 Task: Look for space in Fort Bragg, United States from 26th August, 2023 to 10th September, 2023 for 6 adults, 2 children in price range Rs.10000 to Rs.15000. Place can be entire place or shared room with 6 bedrooms having 6 beds and 6 bathrooms. Property type can be house, flat, guest house. Amenities needed are: wifi, TV, free parkinig on premises, gym, breakfast. Booking option can be shelf check-in. Required host language is English.
Action: Mouse moved to (516, 120)
Screenshot: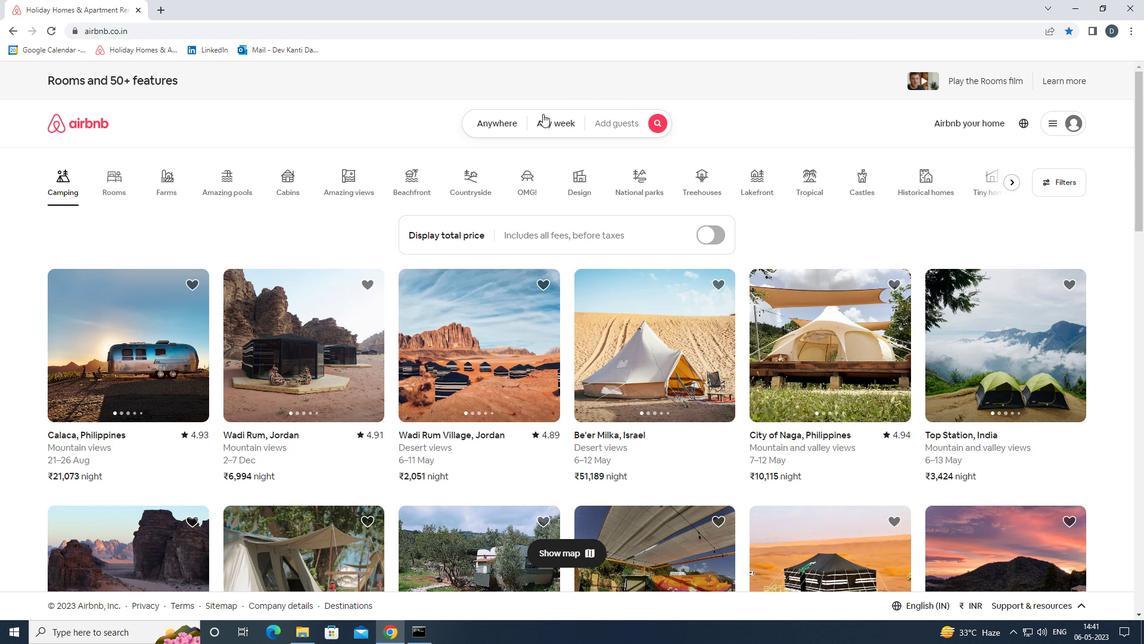 
Action: Mouse pressed left at (516, 120)
Screenshot: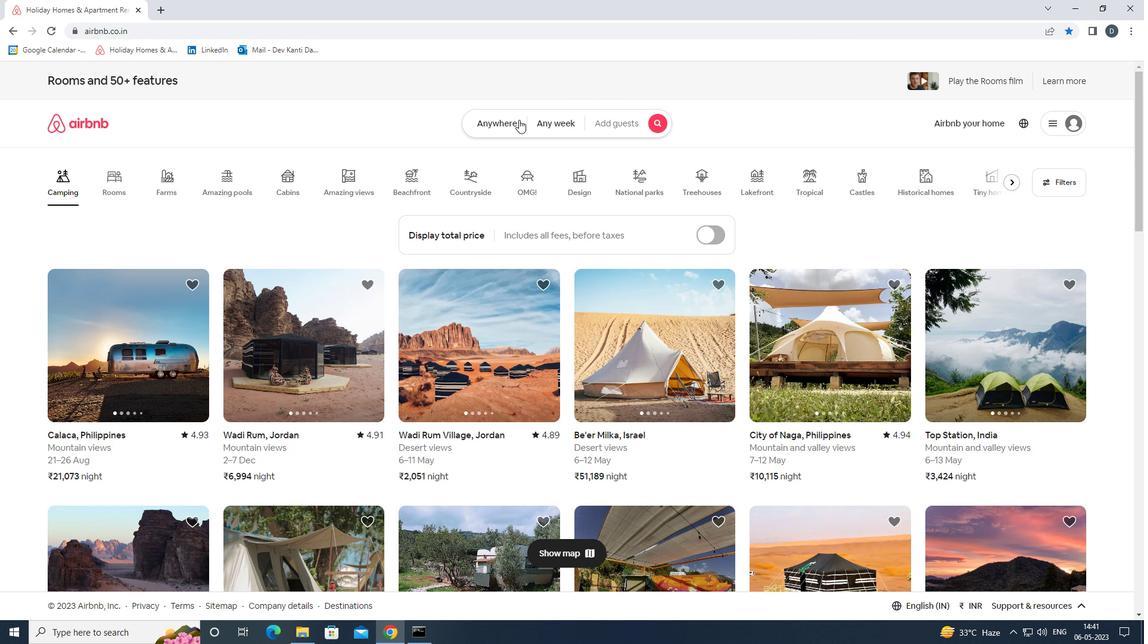 
Action: Mouse moved to (478, 170)
Screenshot: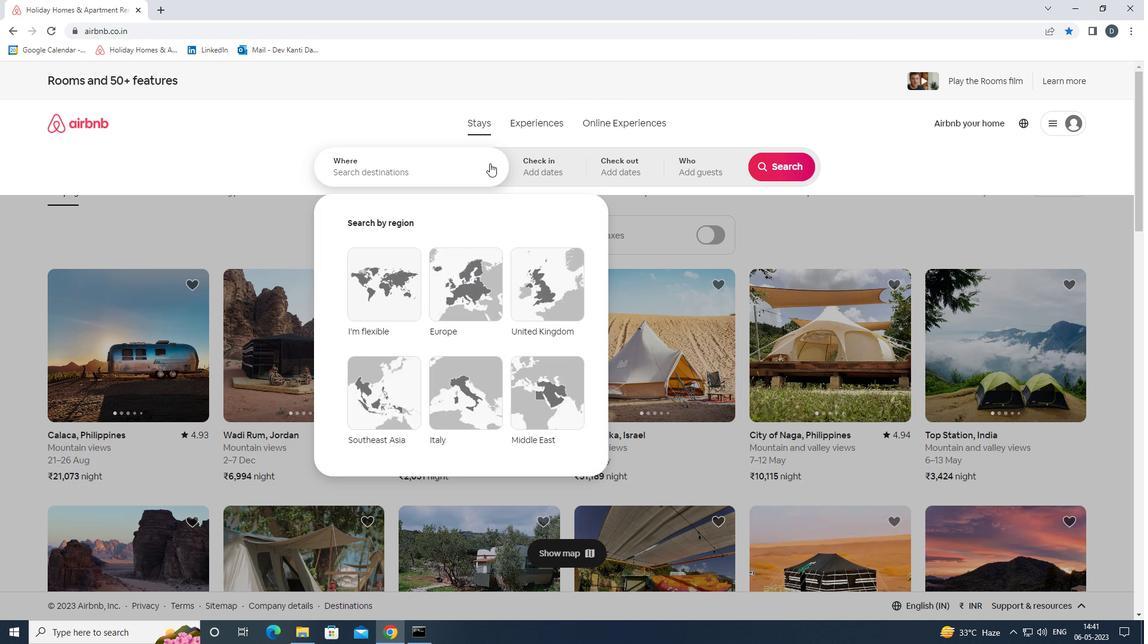 
Action: Mouse pressed left at (478, 170)
Screenshot: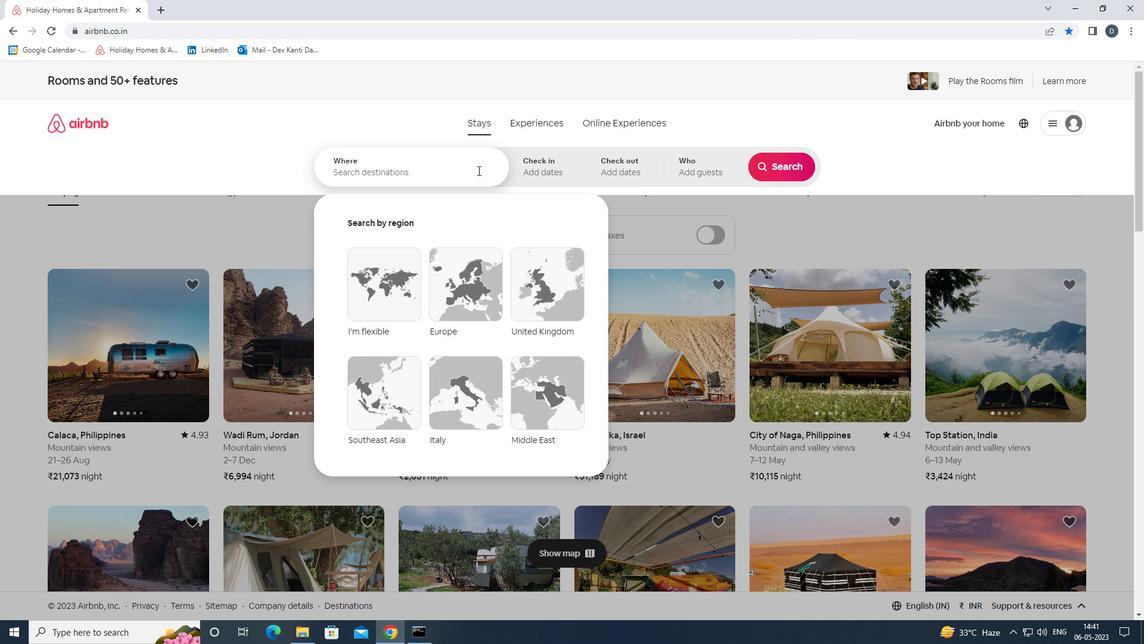 
Action: Mouse moved to (475, 171)
Screenshot: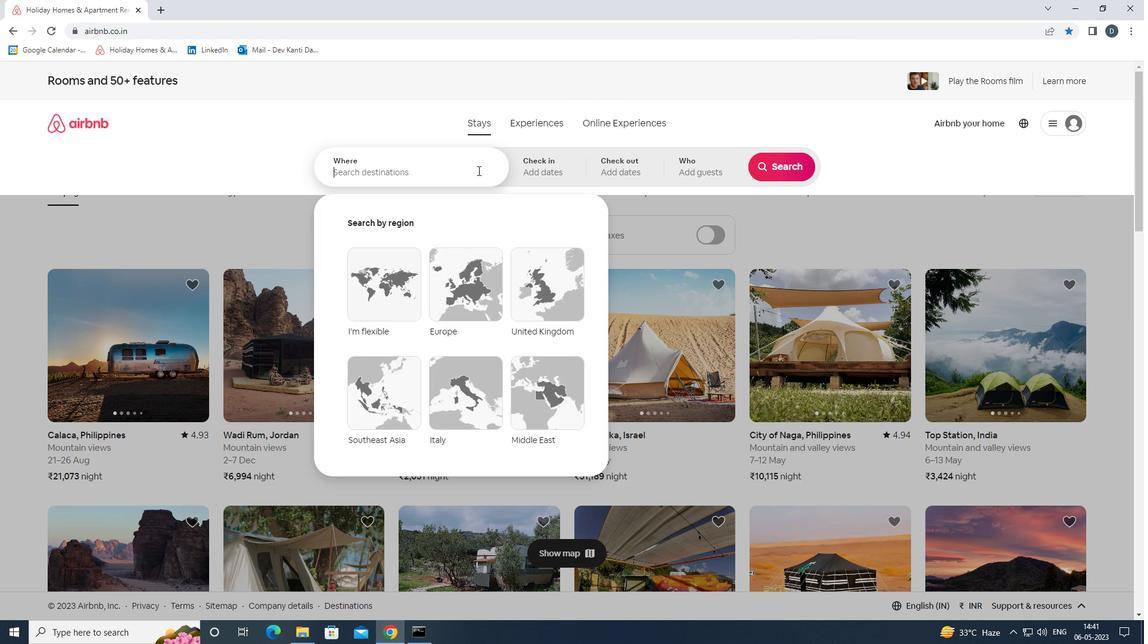 
Action: Key pressed <Key.shift><Key.shift>FORT<Key.space><Key.shift><Key.shift>BRAGG,<Key.shift>UNIVE<Key.backspace><Key.backspace>TED<Key.space><Key.shift><Key.shift><Key.shift><Key.shift><Key.shift><Key.shift><Key.shift><Key.shift><Key.shift><Key.shift><Key.shift><Key.shift><Key.shift><Key.shift><Key.shift><Key.shift><Key.shift><Key.shift><Key.shift><Key.shift><Key.shift><Key.shift><Key.shift><Key.shift><Key.shift><Key.shift><Key.shift><Key.shift><Key.shift><Key.shift><Key.shift><Key.shift><Key.shift><Key.shift><Key.shift><Key.shift><Key.shift><Key.shift><Key.shift><Key.shift><Key.shift><Key.shift><Key.shift><Key.shift><Key.shift><Key.shift><Key.shift><Key.shift>STATES<Key.enter>
Screenshot: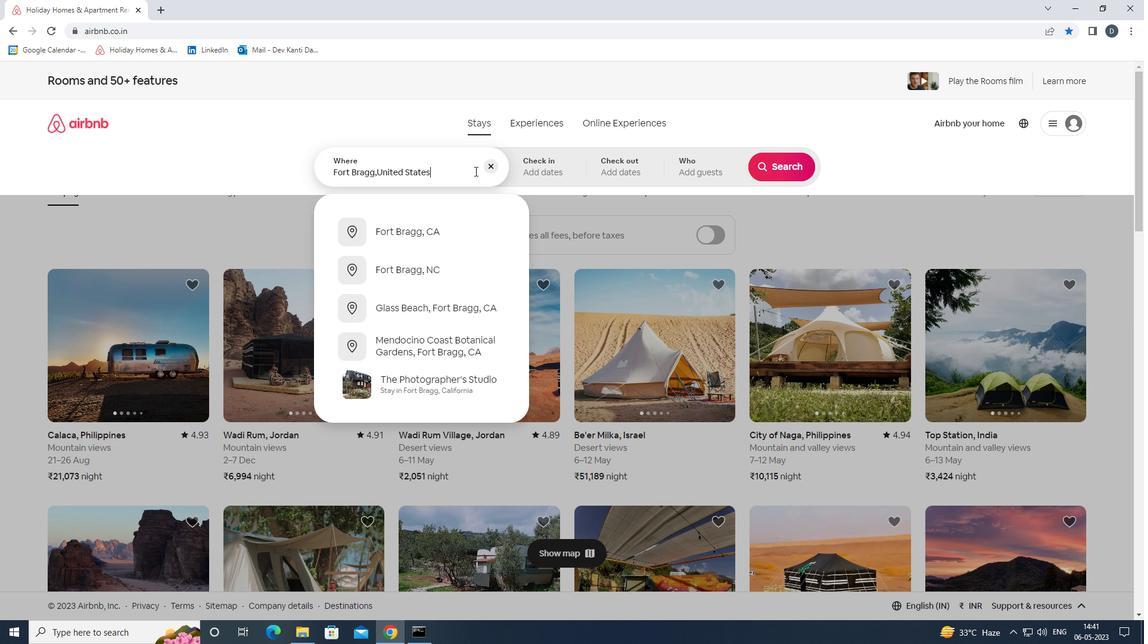 
Action: Mouse moved to (778, 258)
Screenshot: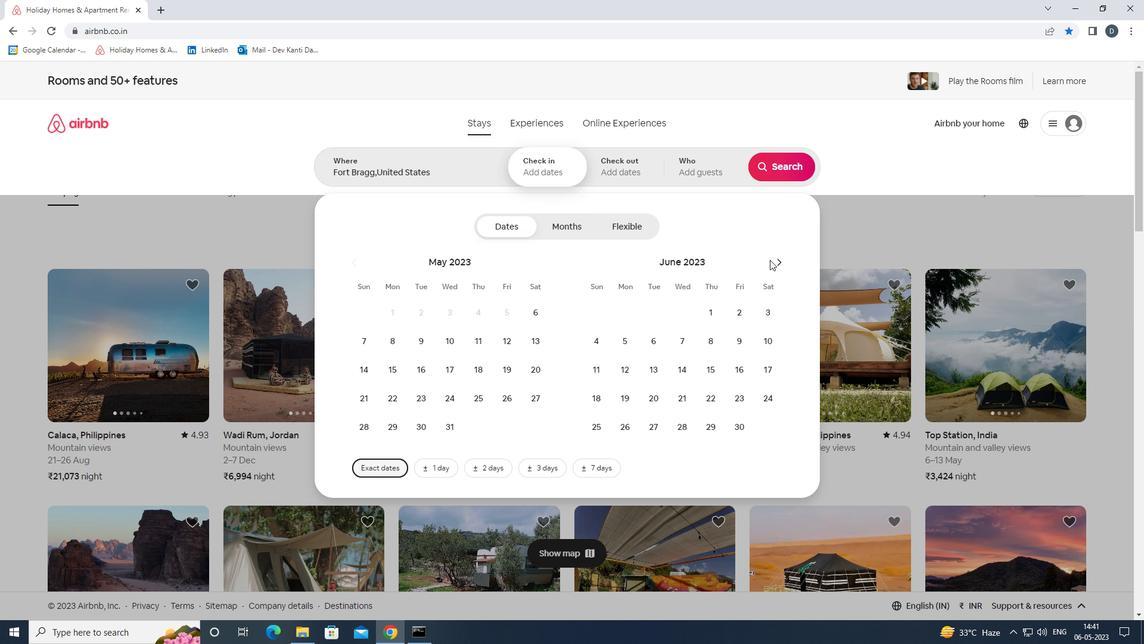 
Action: Mouse pressed left at (778, 258)
Screenshot: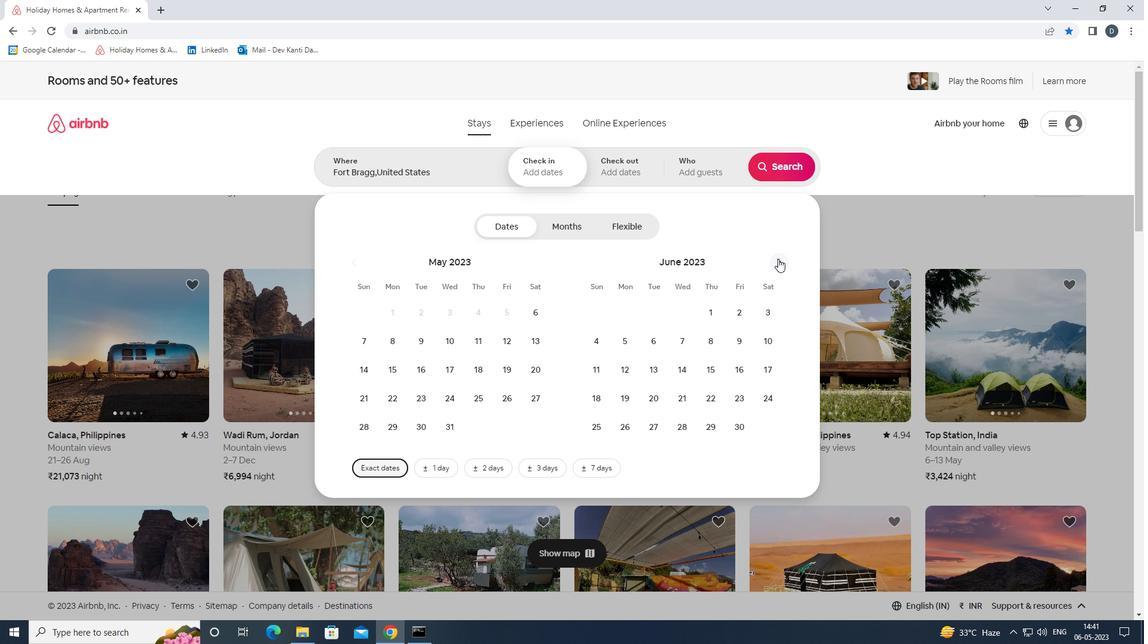 
Action: Mouse pressed left at (778, 258)
Screenshot: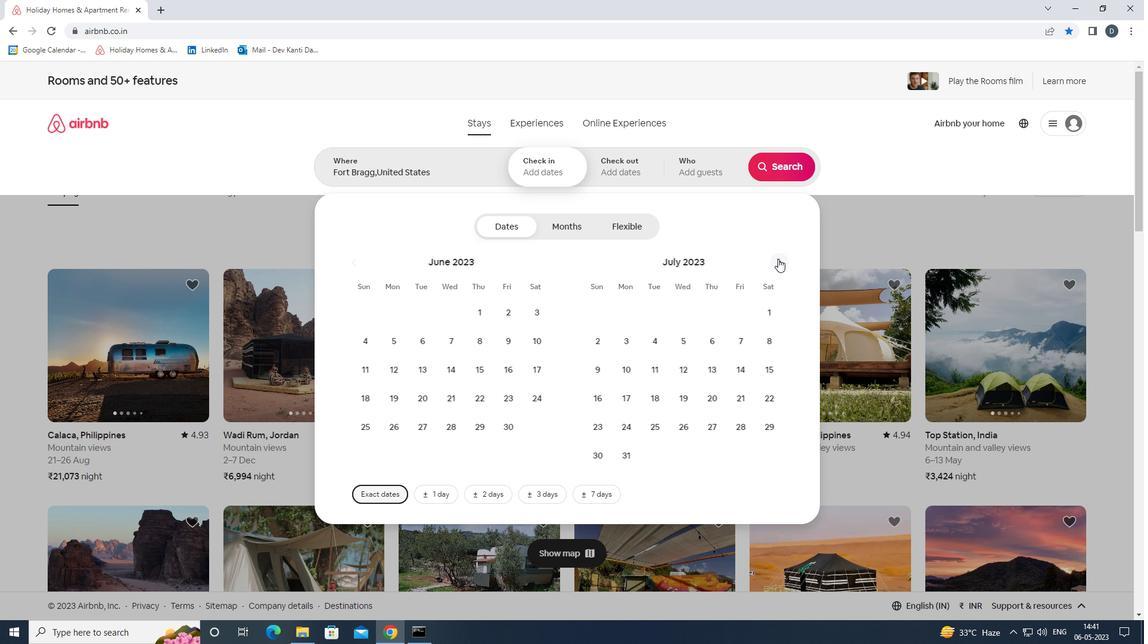 
Action: Mouse pressed left at (778, 258)
Screenshot: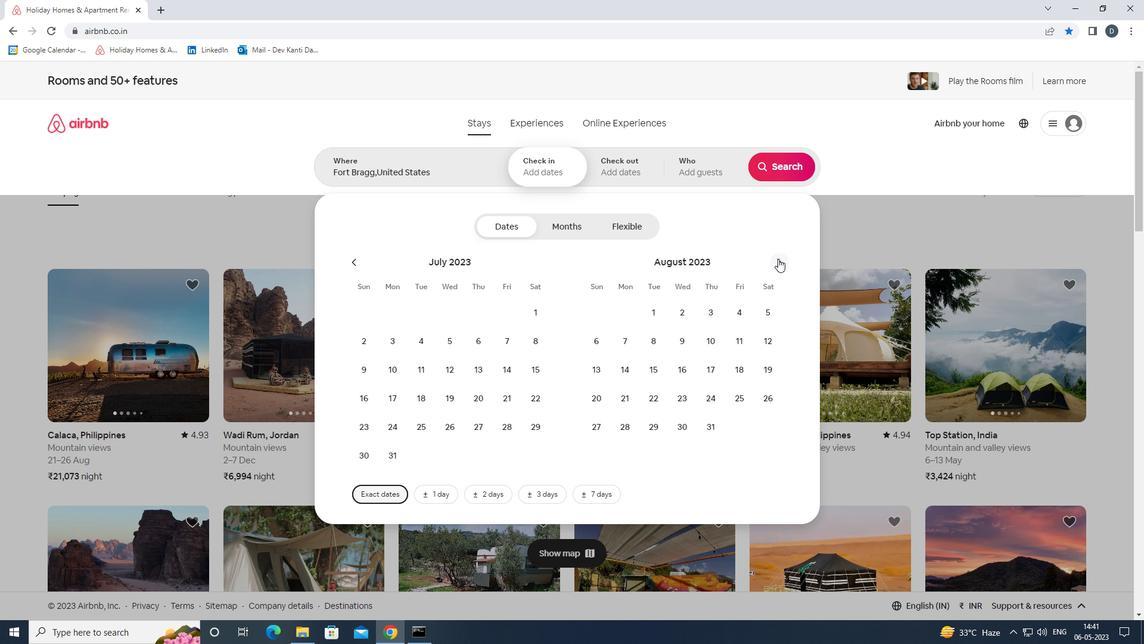 
Action: Mouse moved to (534, 395)
Screenshot: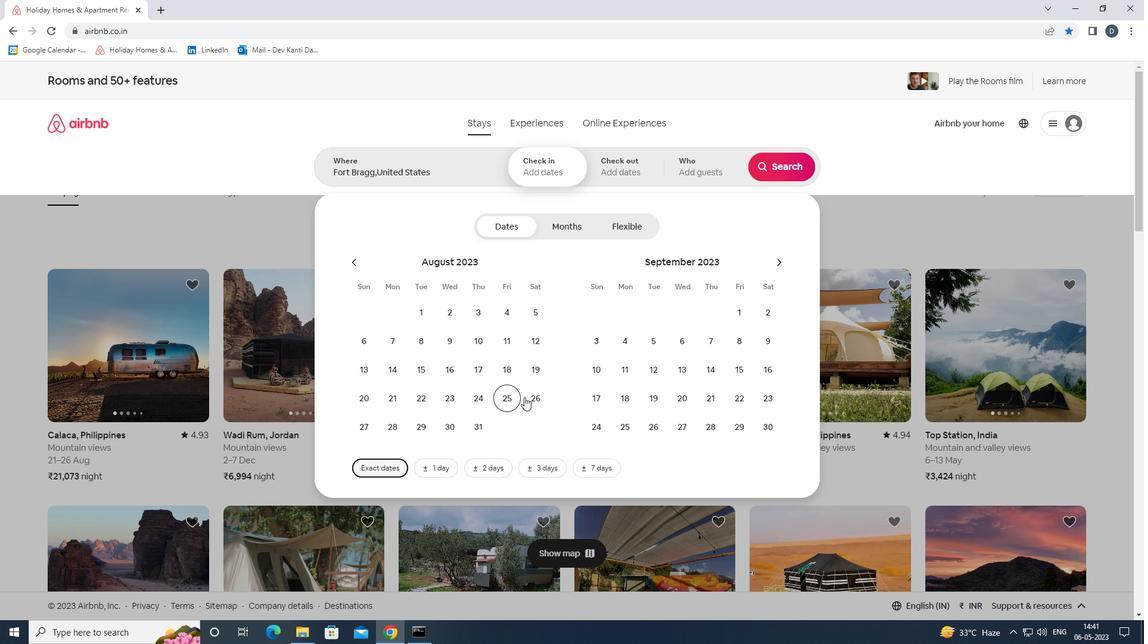 
Action: Mouse pressed left at (534, 395)
Screenshot: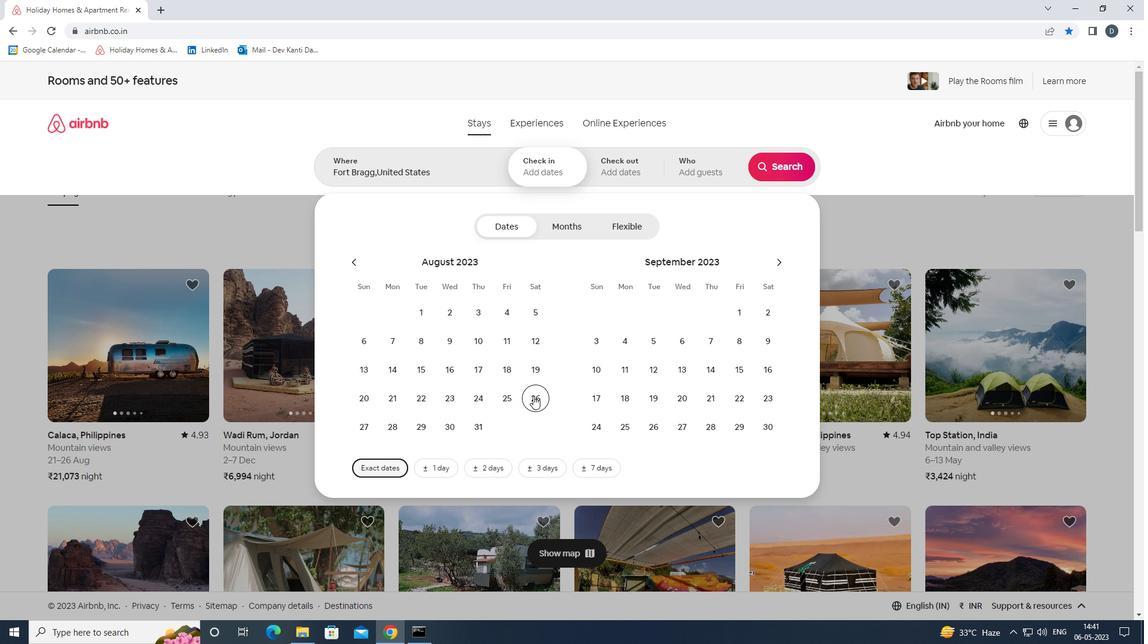 
Action: Mouse moved to (590, 374)
Screenshot: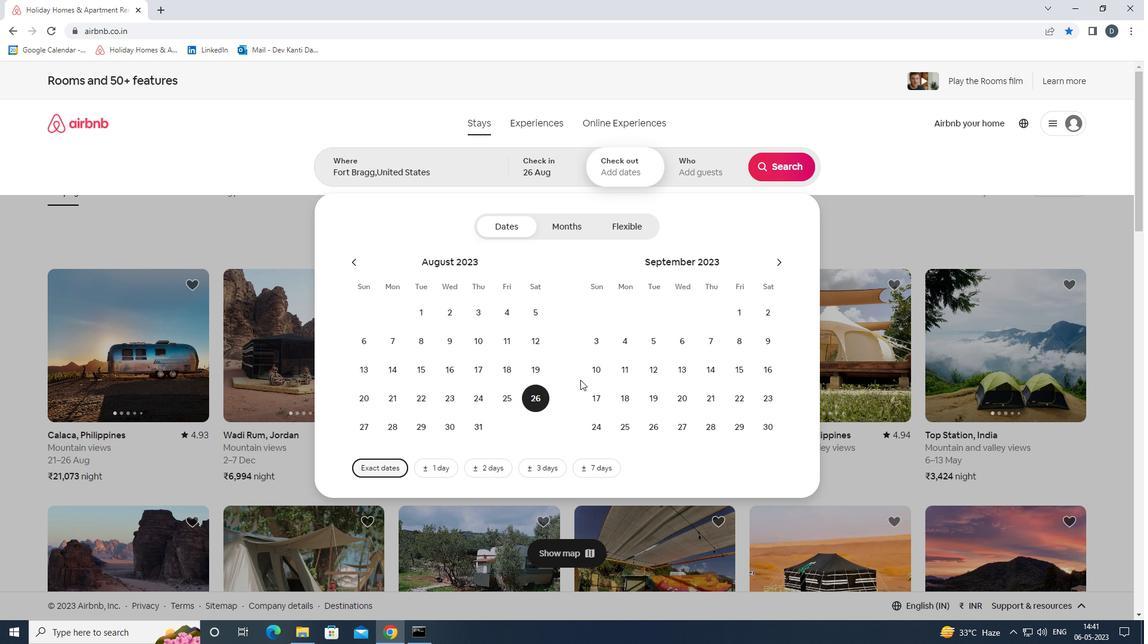 
Action: Mouse pressed left at (590, 374)
Screenshot: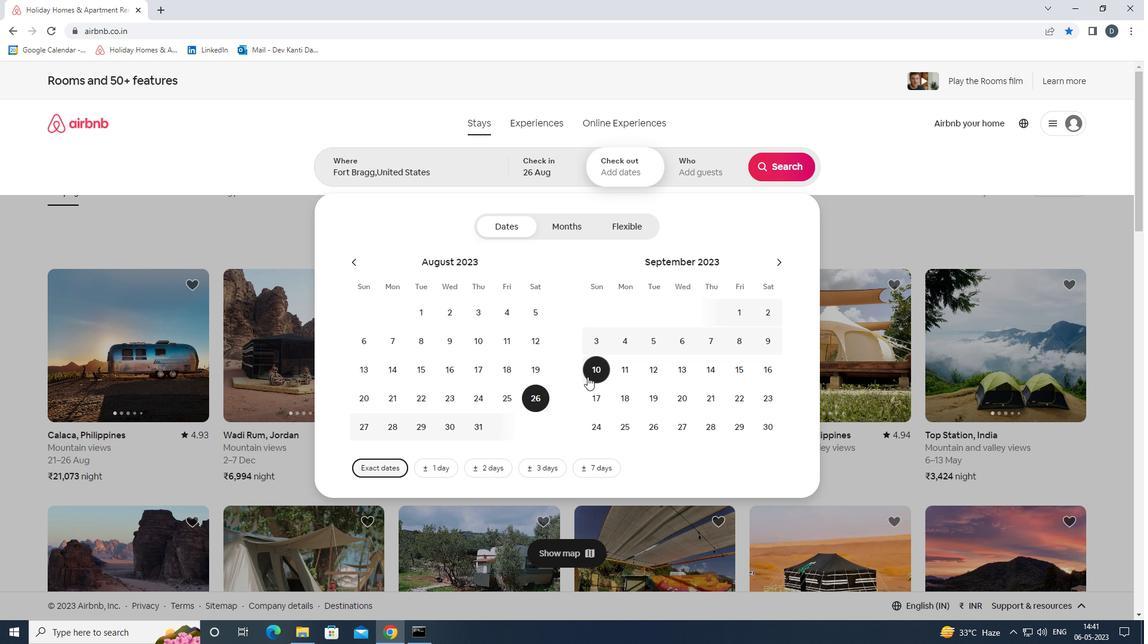 
Action: Mouse moved to (694, 177)
Screenshot: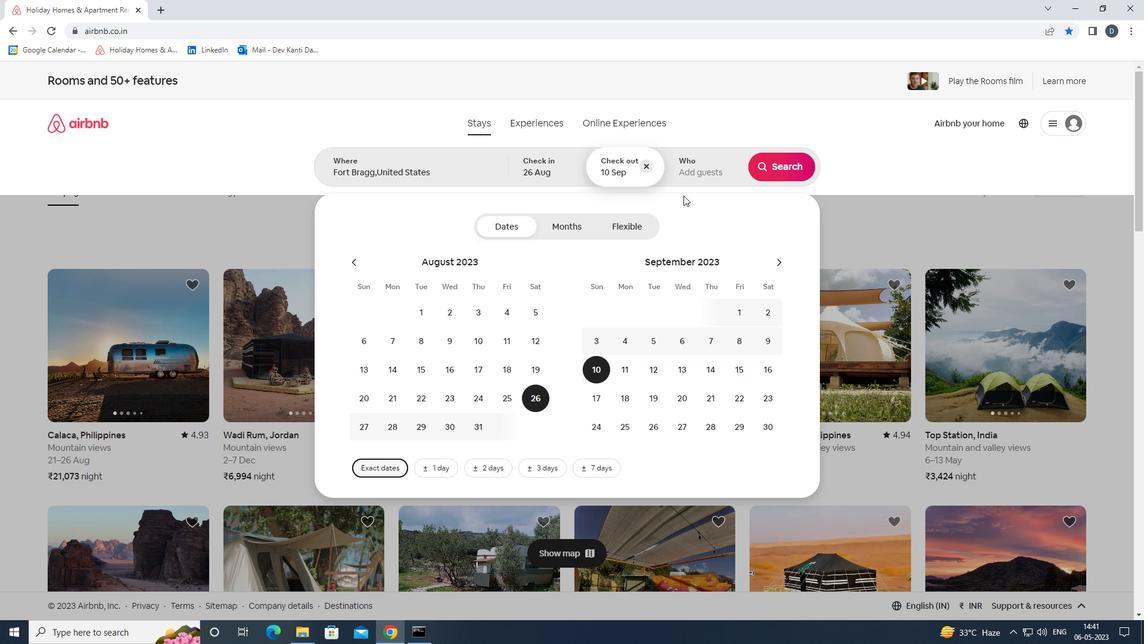 
Action: Mouse pressed left at (694, 177)
Screenshot: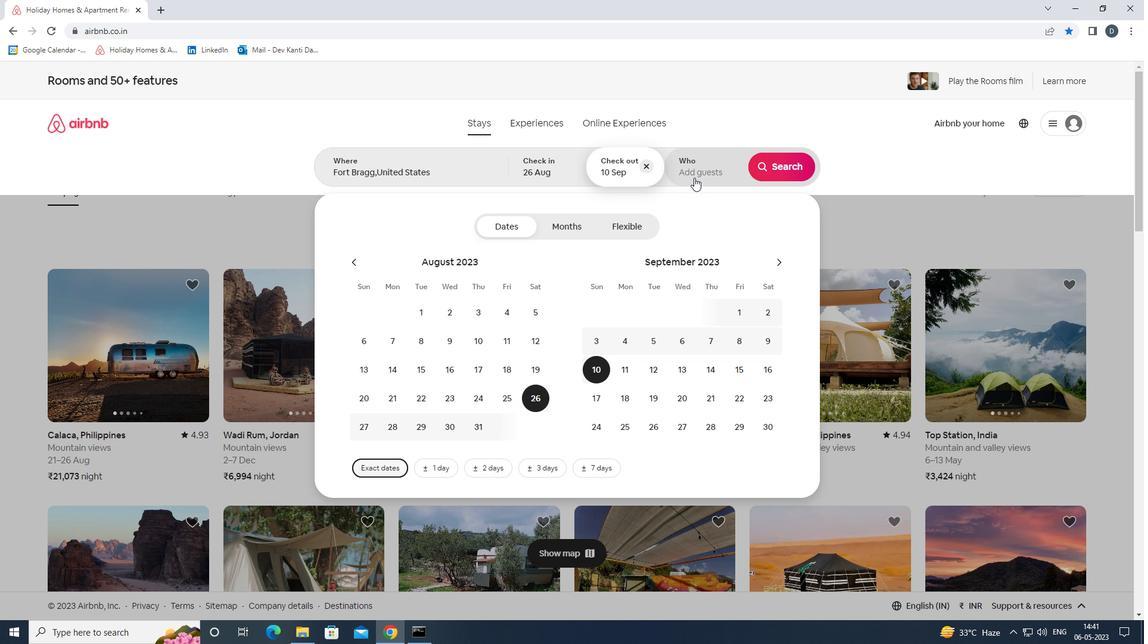
Action: Mouse moved to (784, 228)
Screenshot: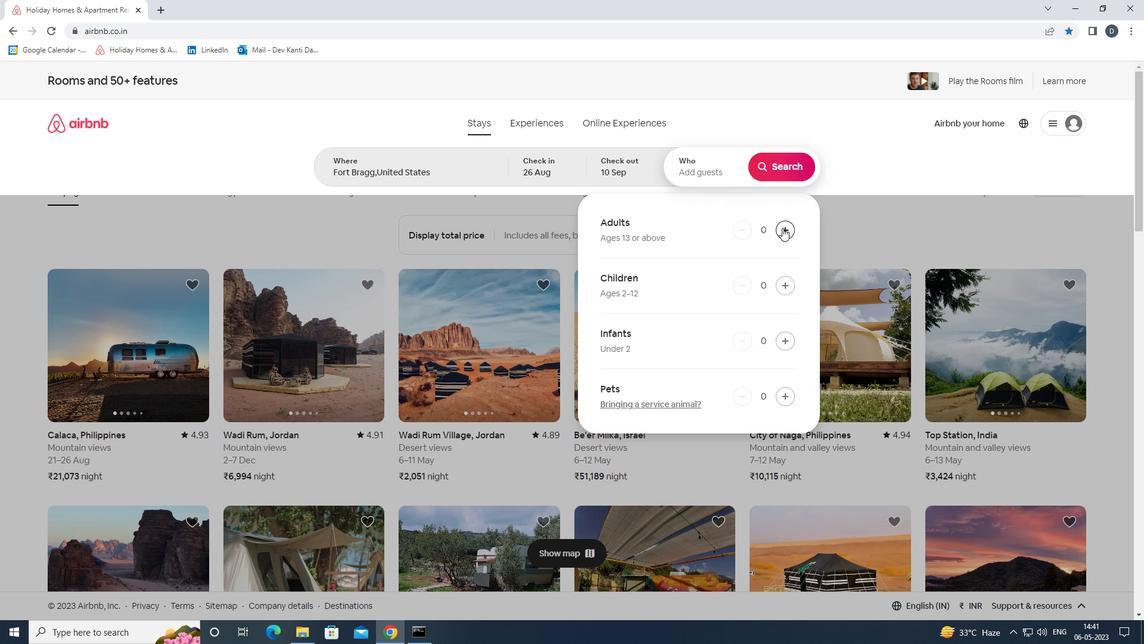 
Action: Mouse pressed left at (784, 228)
Screenshot: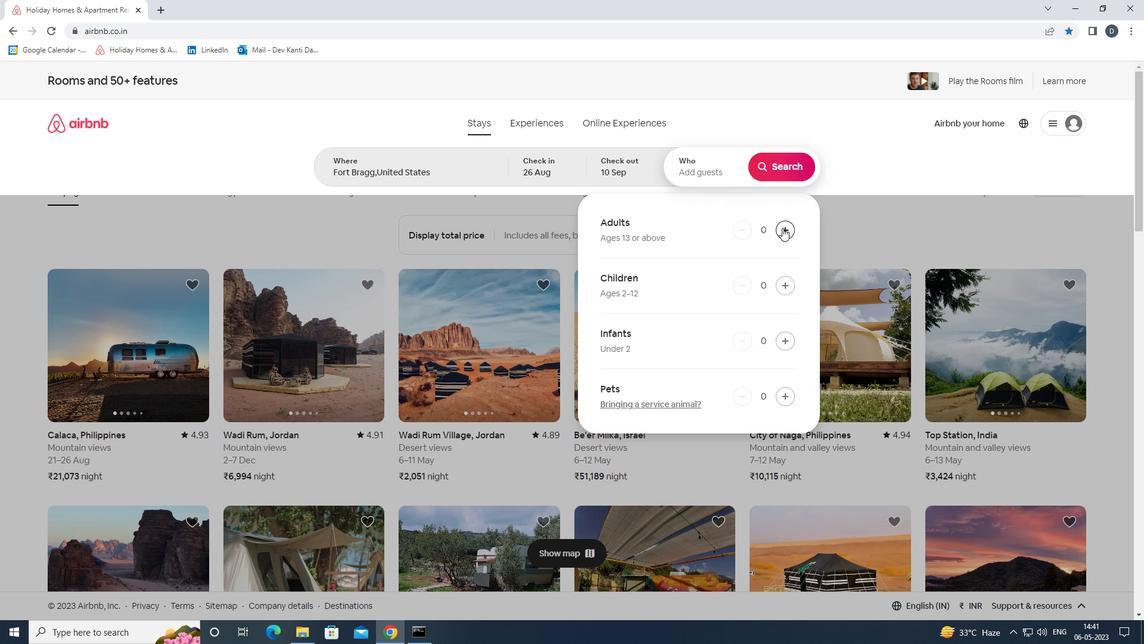 
Action: Mouse moved to (784, 228)
Screenshot: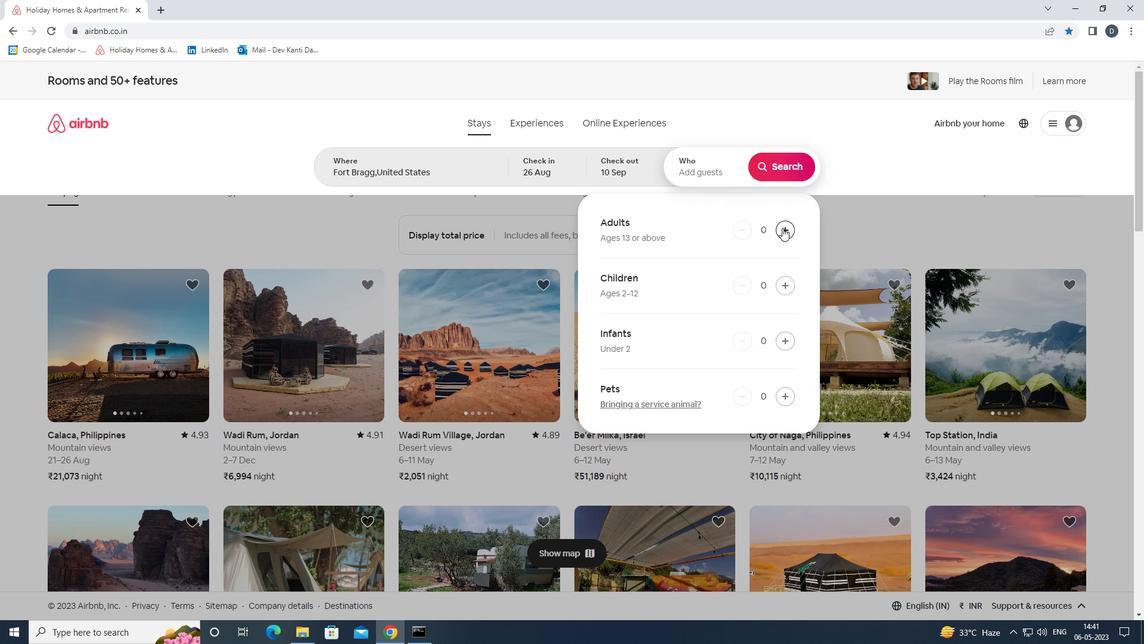 
Action: Mouse pressed left at (784, 228)
Screenshot: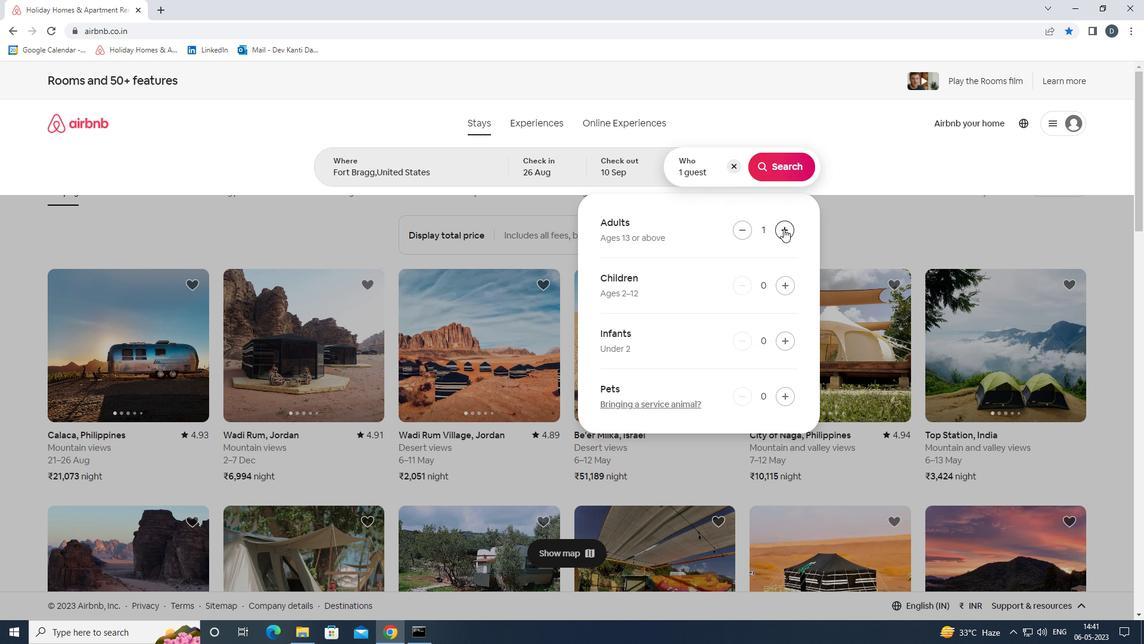 
Action: Mouse pressed left at (784, 228)
Screenshot: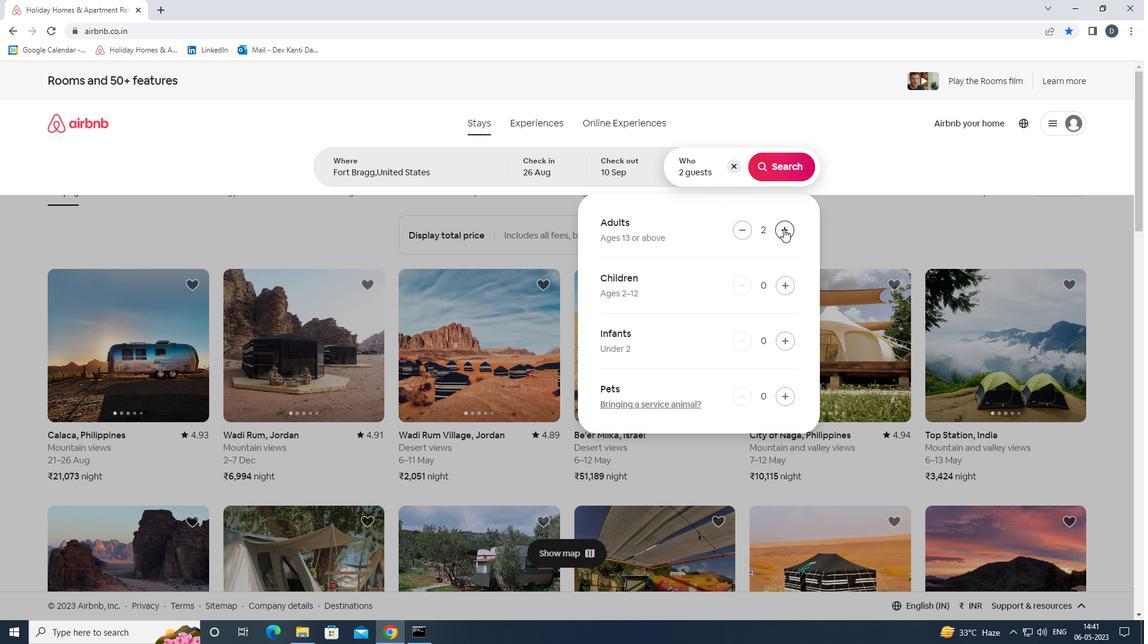 
Action: Mouse pressed left at (784, 228)
Screenshot: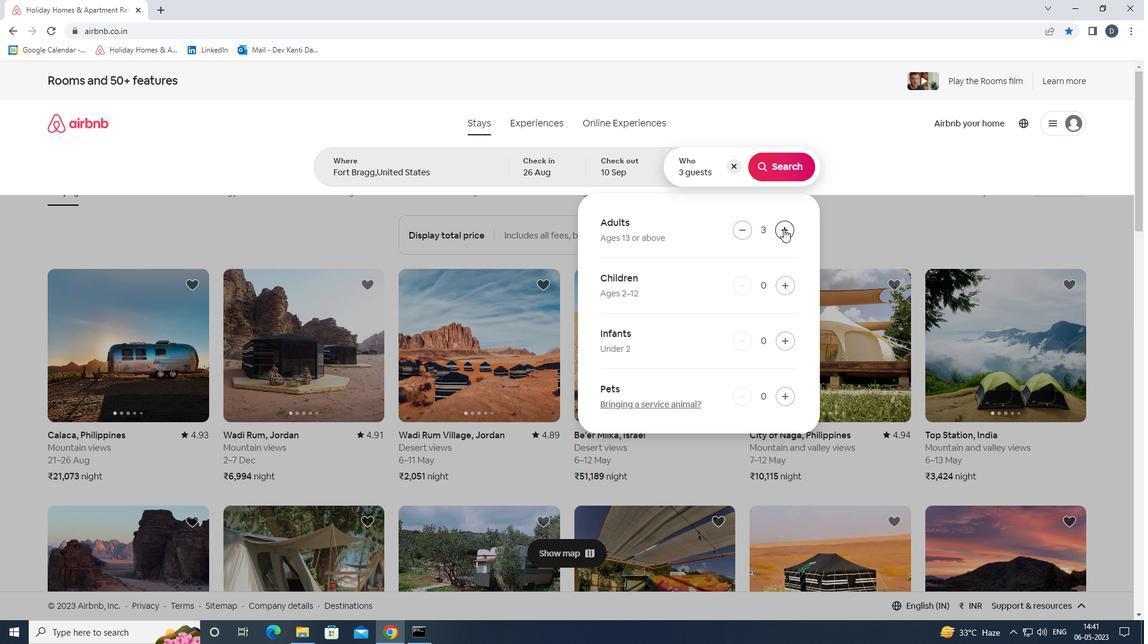 
Action: Mouse pressed left at (784, 228)
Screenshot: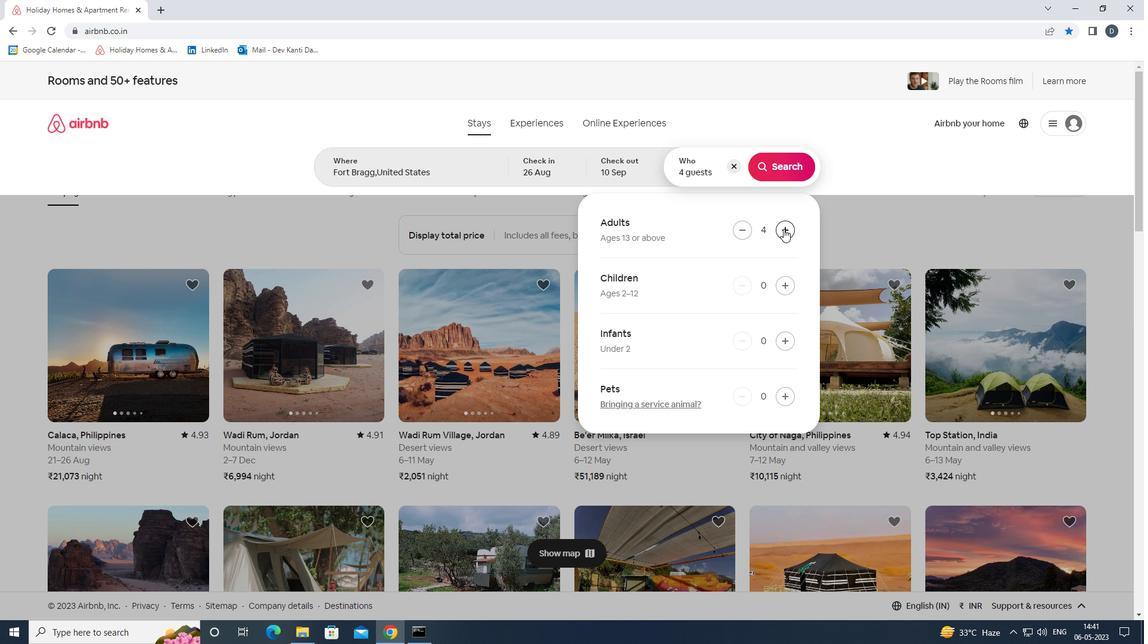 
Action: Mouse pressed left at (784, 228)
Screenshot: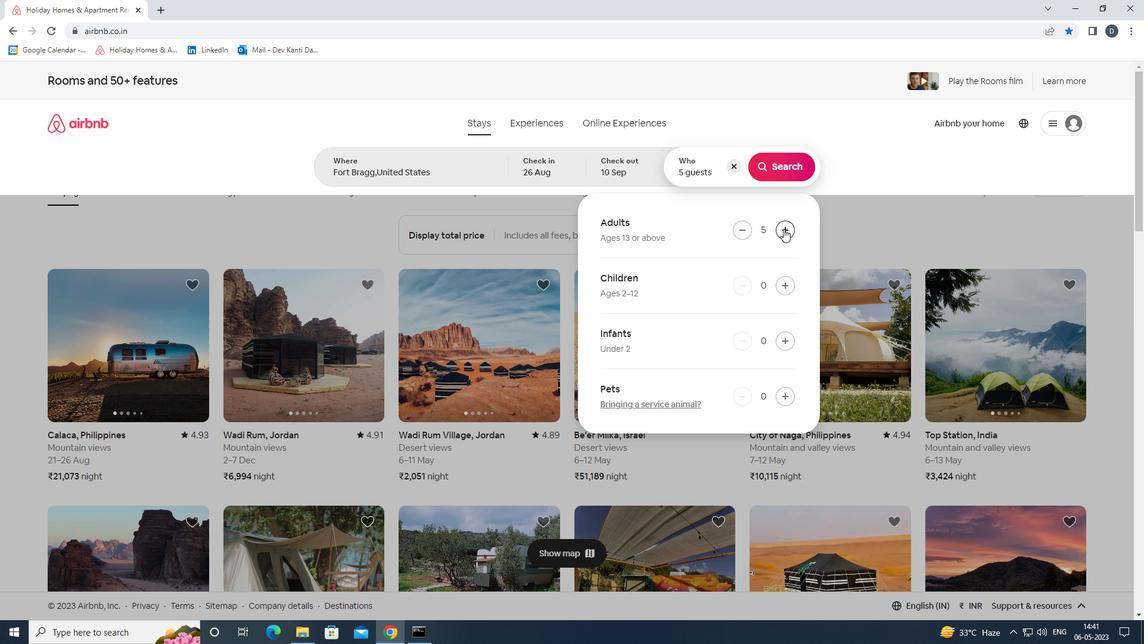 
Action: Mouse moved to (790, 281)
Screenshot: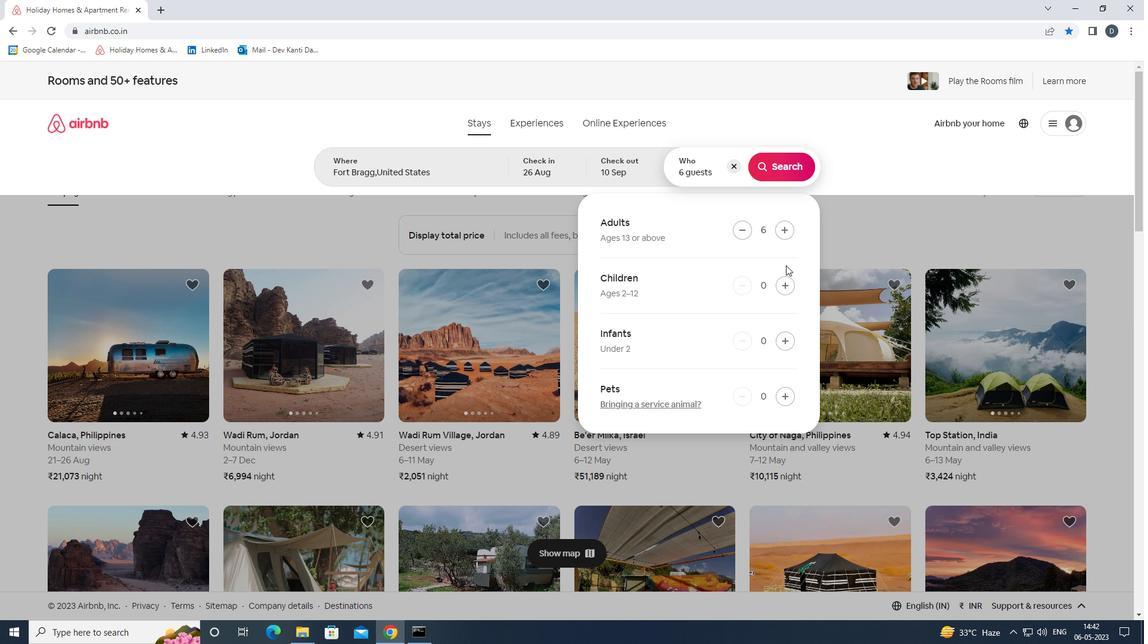 
Action: Mouse pressed left at (790, 281)
Screenshot: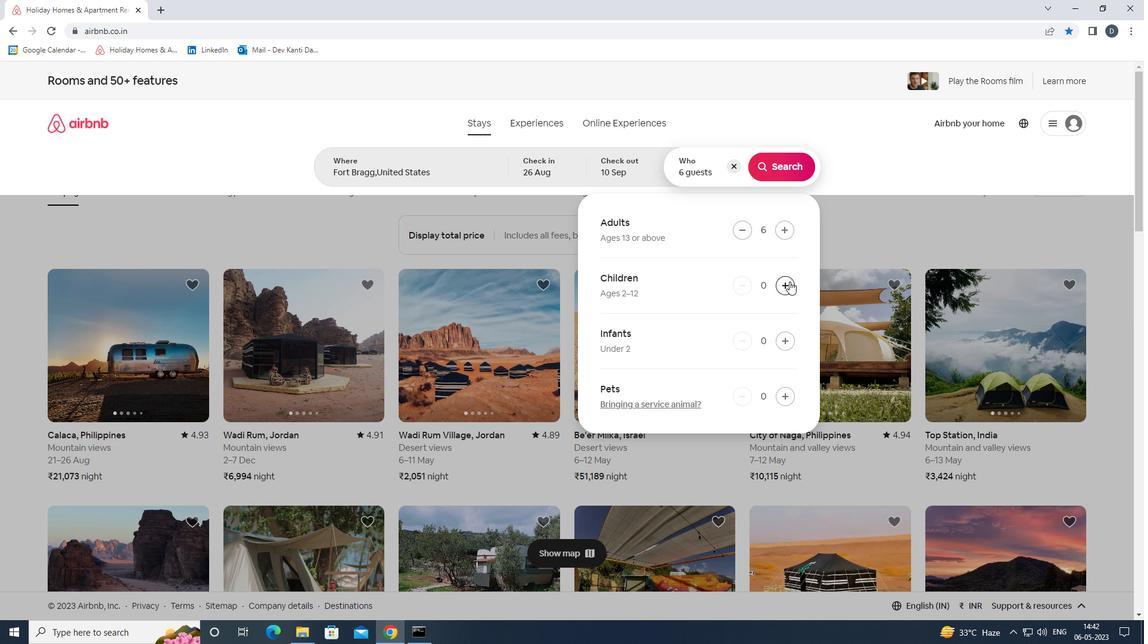 
Action: Mouse pressed left at (790, 281)
Screenshot: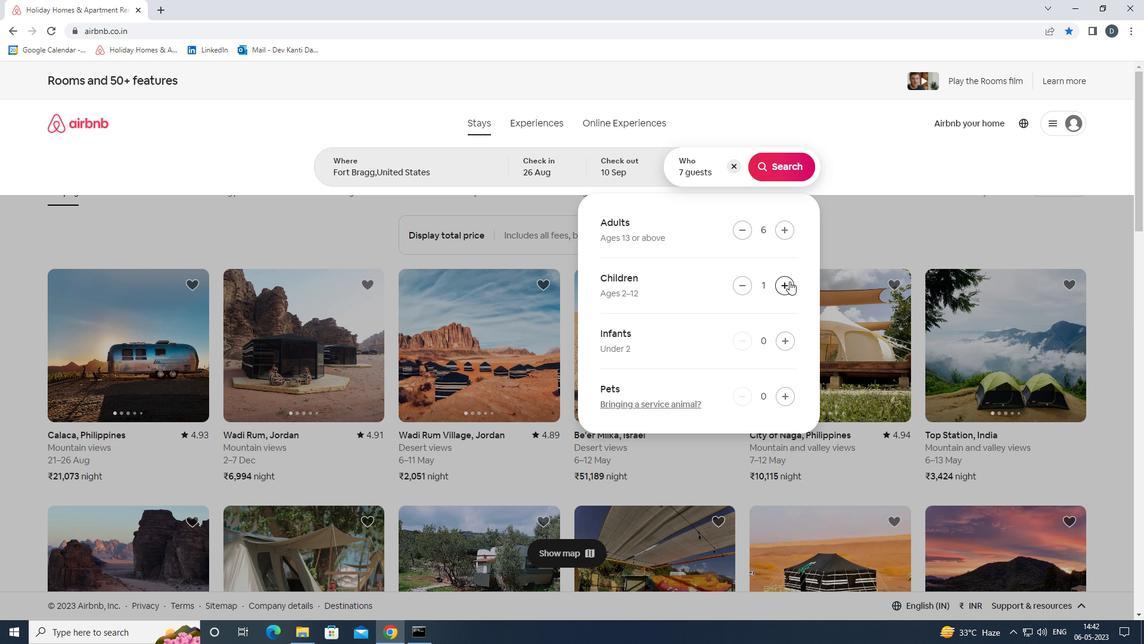 
Action: Mouse moved to (790, 164)
Screenshot: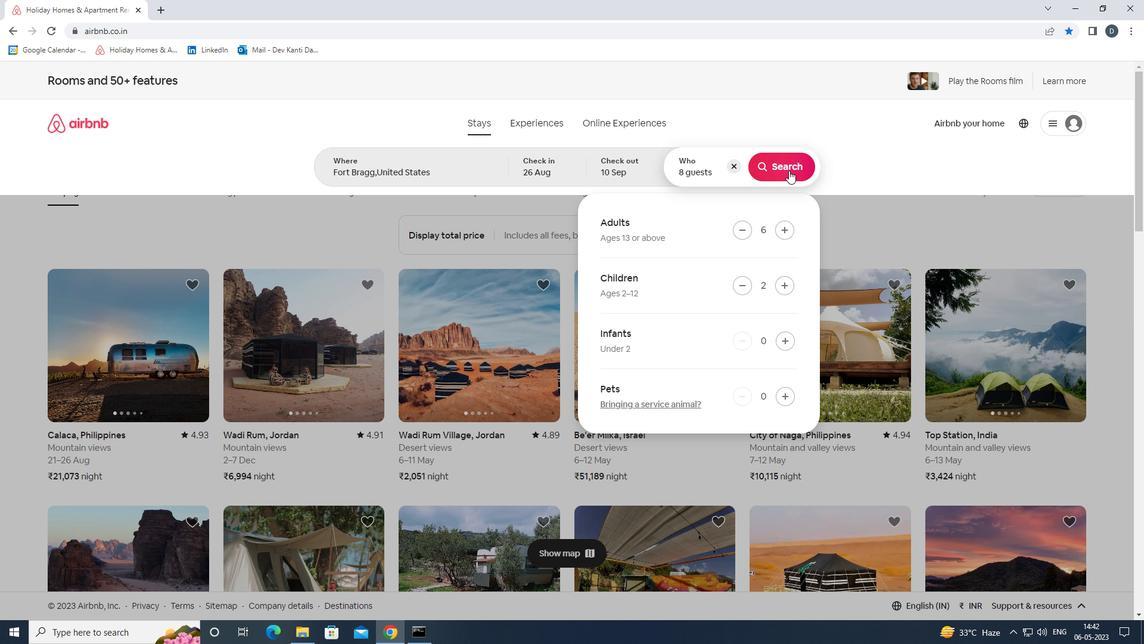 
Action: Mouse pressed left at (790, 164)
Screenshot: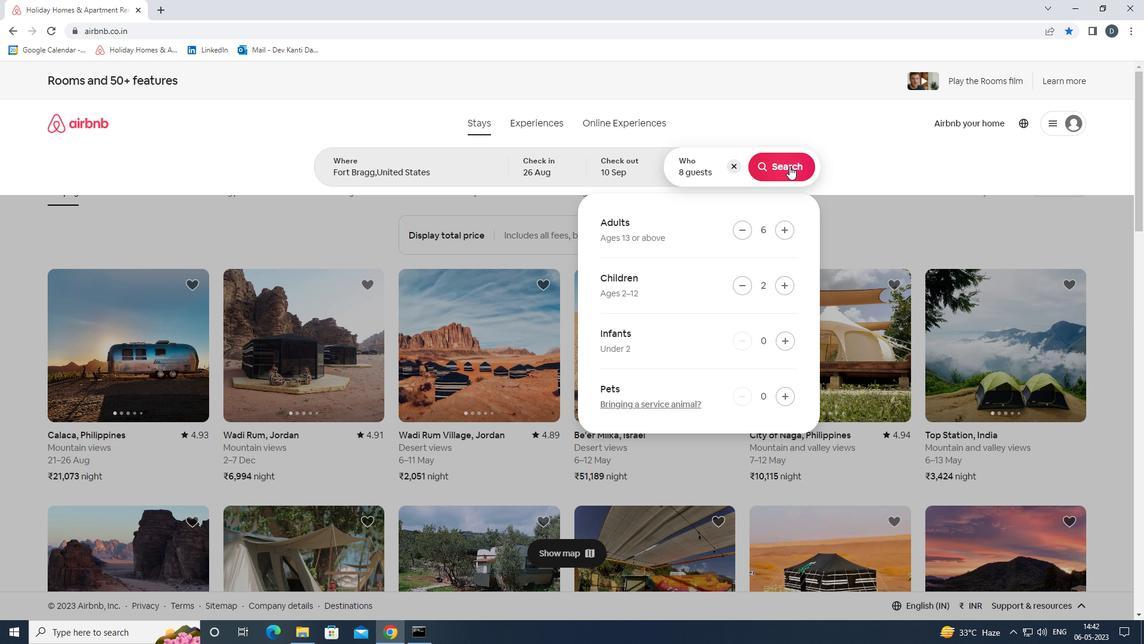 
Action: Mouse moved to (1088, 141)
Screenshot: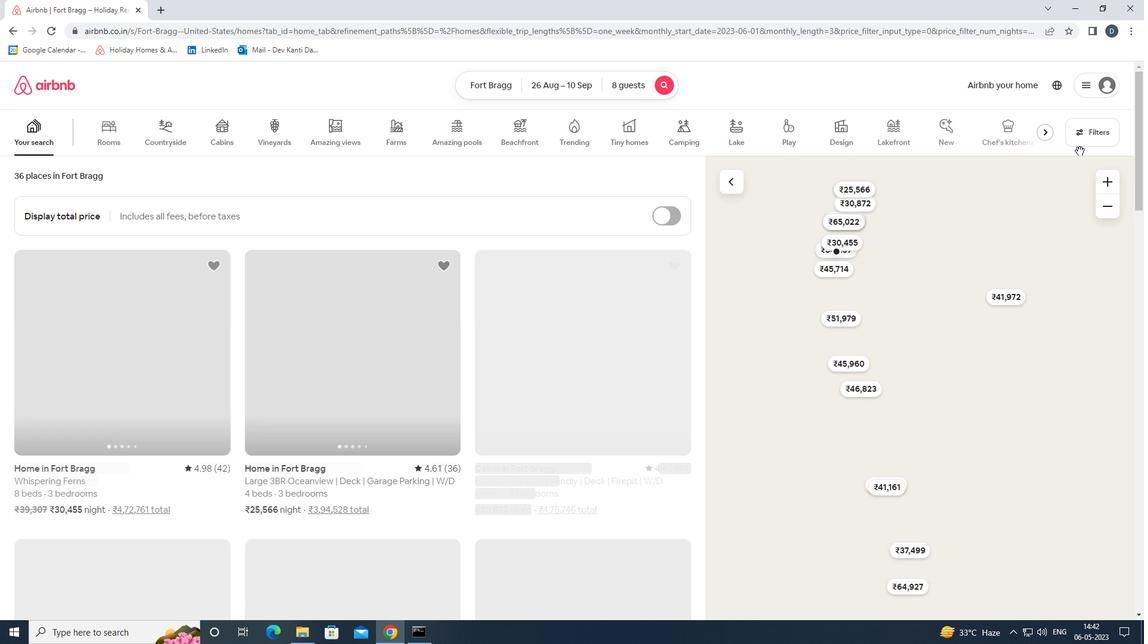 
Action: Mouse pressed left at (1088, 141)
Screenshot: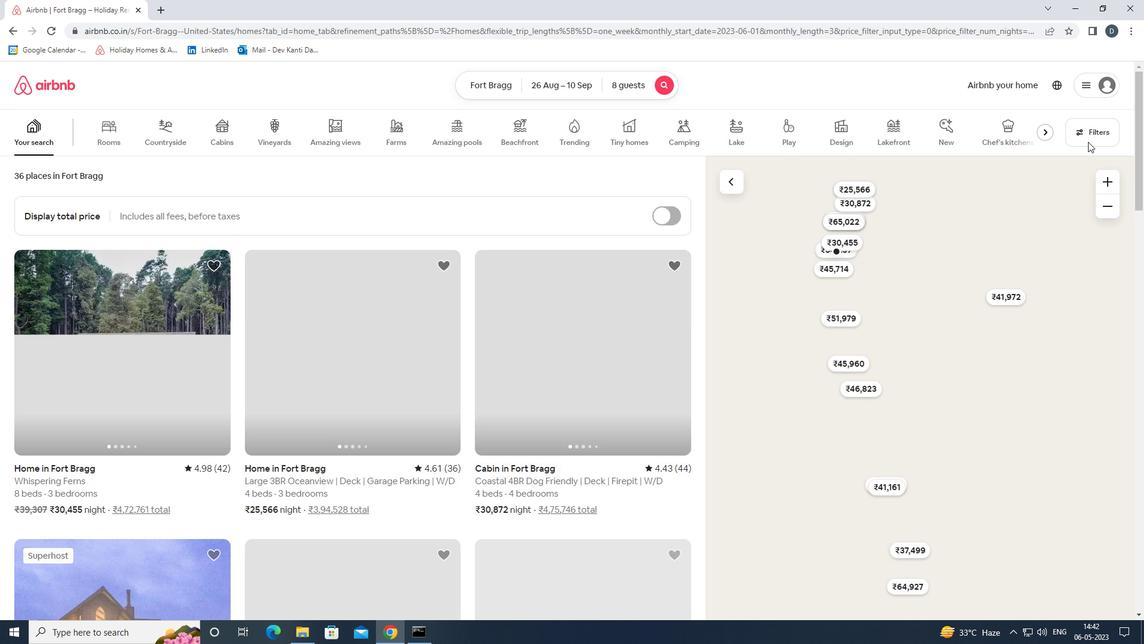 
Action: Mouse moved to (488, 420)
Screenshot: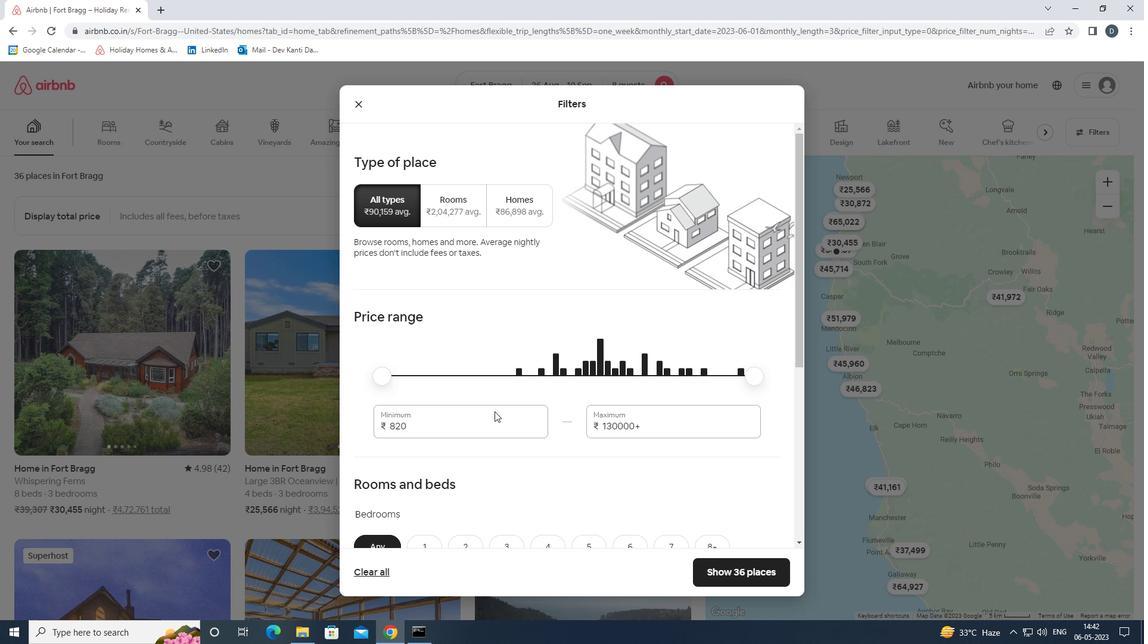 
Action: Mouse pressed left at (488, 420)
Screenshot: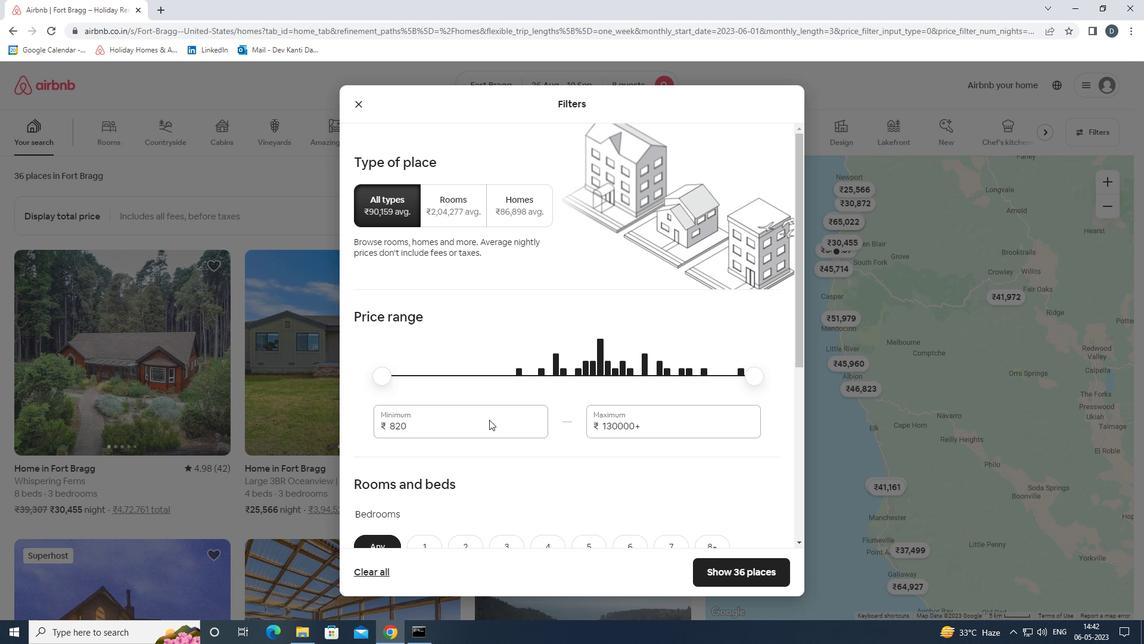 
Action: Mouse moved to (488, 421)
Screenshot: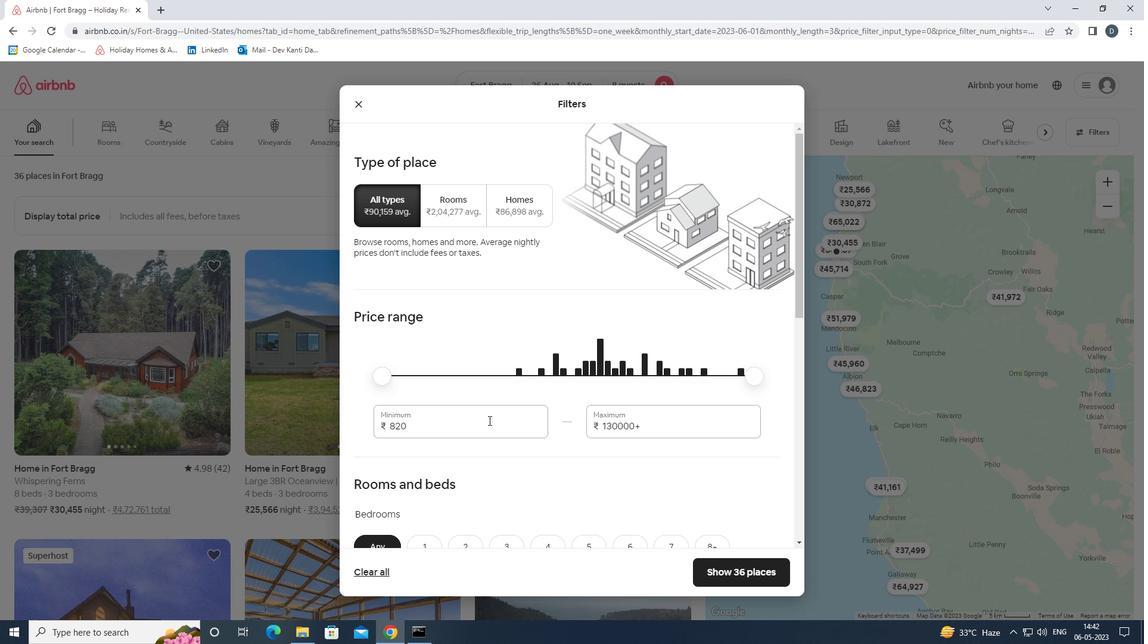 
Action: Mouse pressed left at (488, 421)
Screenshot: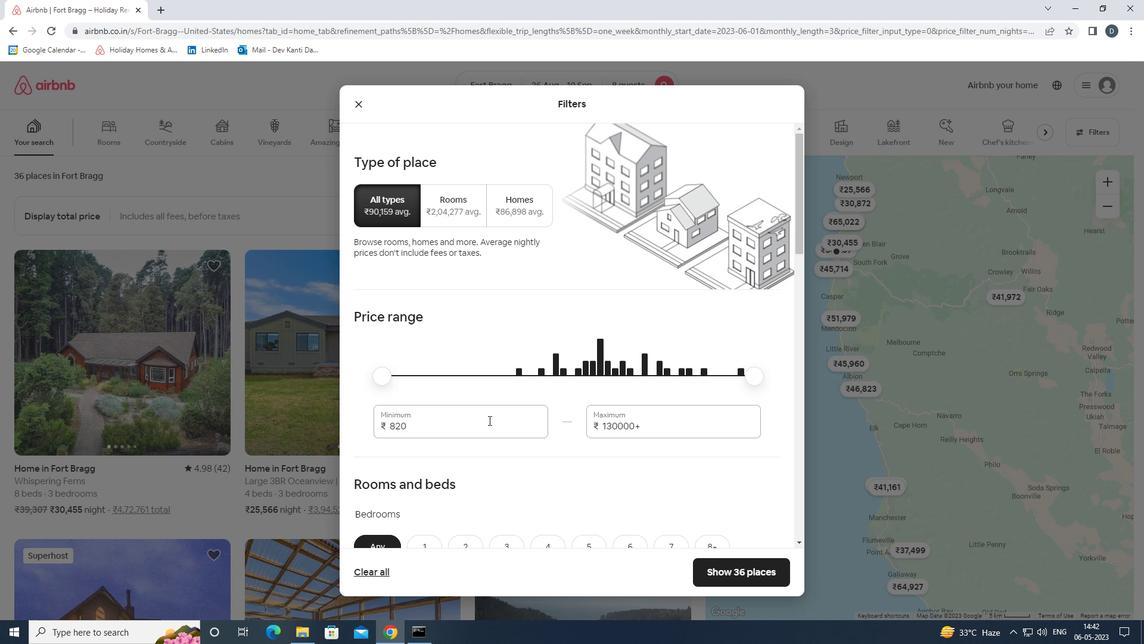 
Action: Key pressed 10000<Key.tab>15000
Screenshot: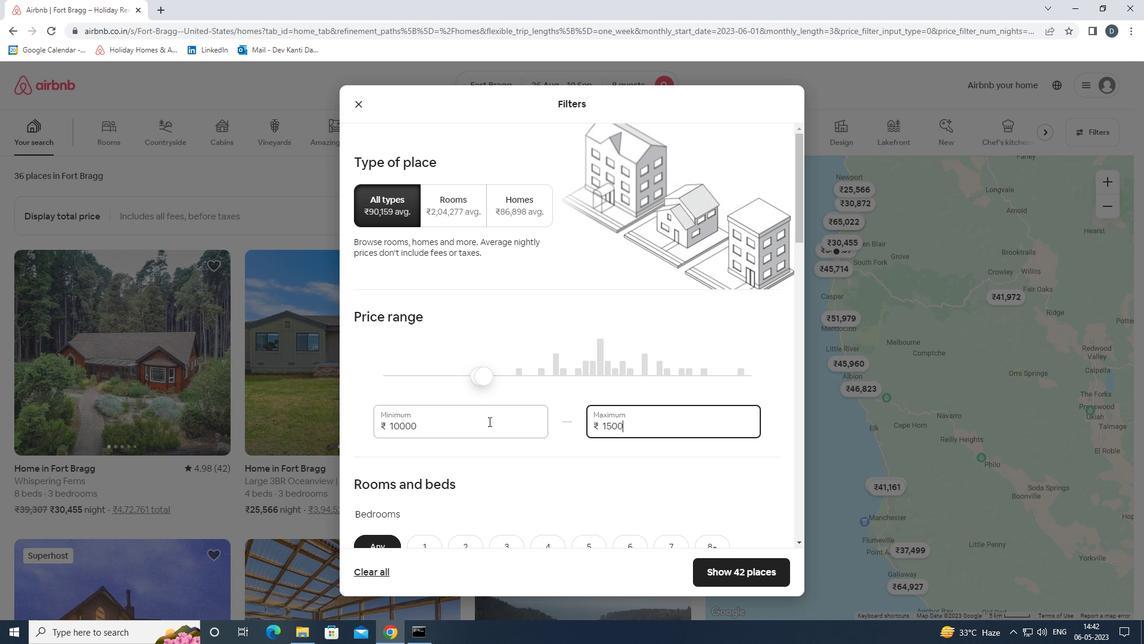 
Action: Mouse scrolled (488, 420) with delta (0, 0)
Screenshot: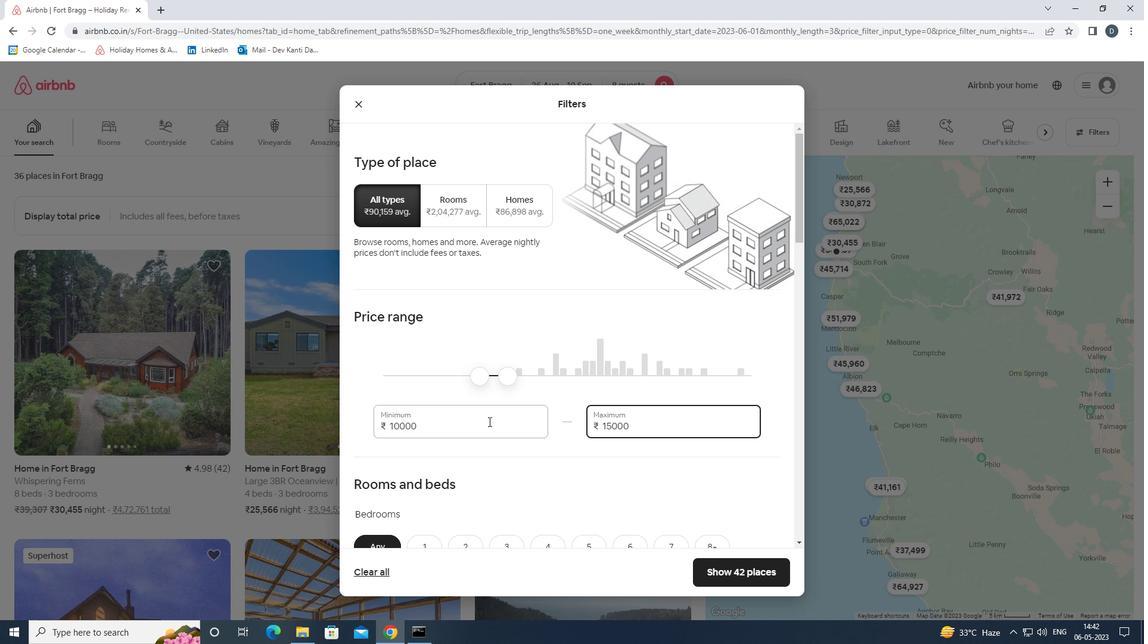 
Action: Mouse scrolled (488, 420) with delta (0, 0)
Screenshot: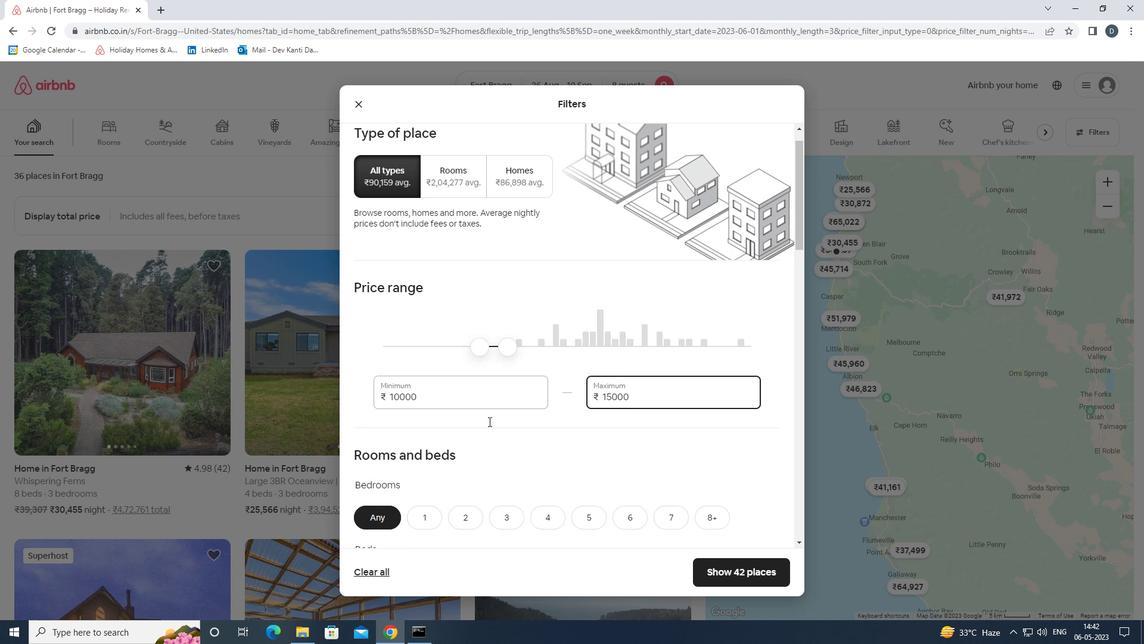 
Action: Mouse scrolled (488, 420) with delta (0, 0)
Screenshot: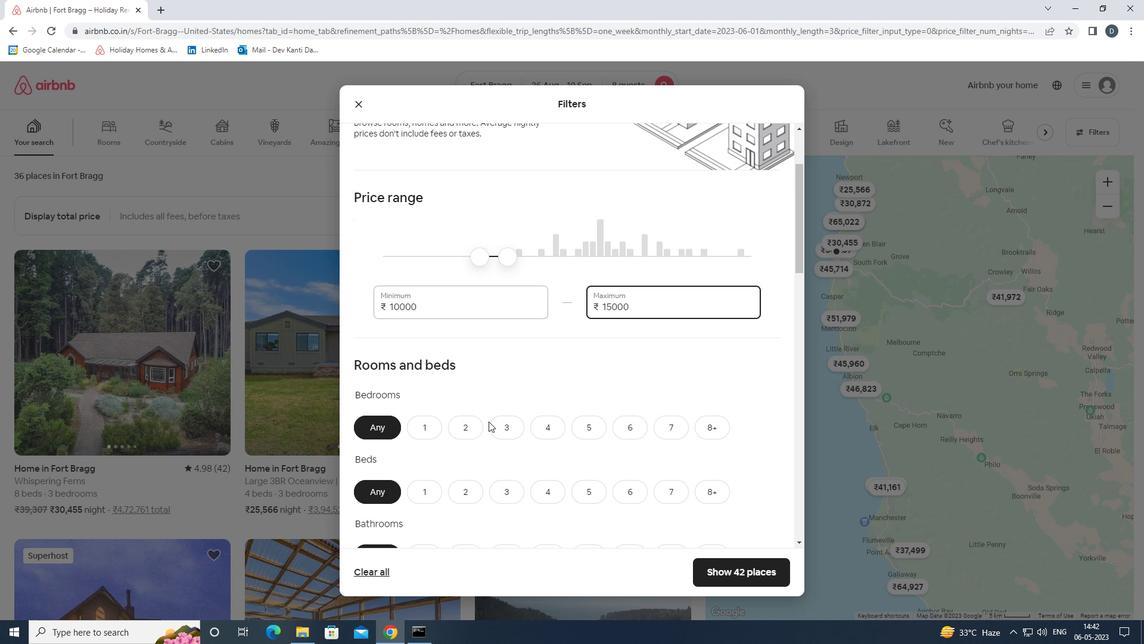 
Action: Mouse moved to (631, 366)
Screenshot: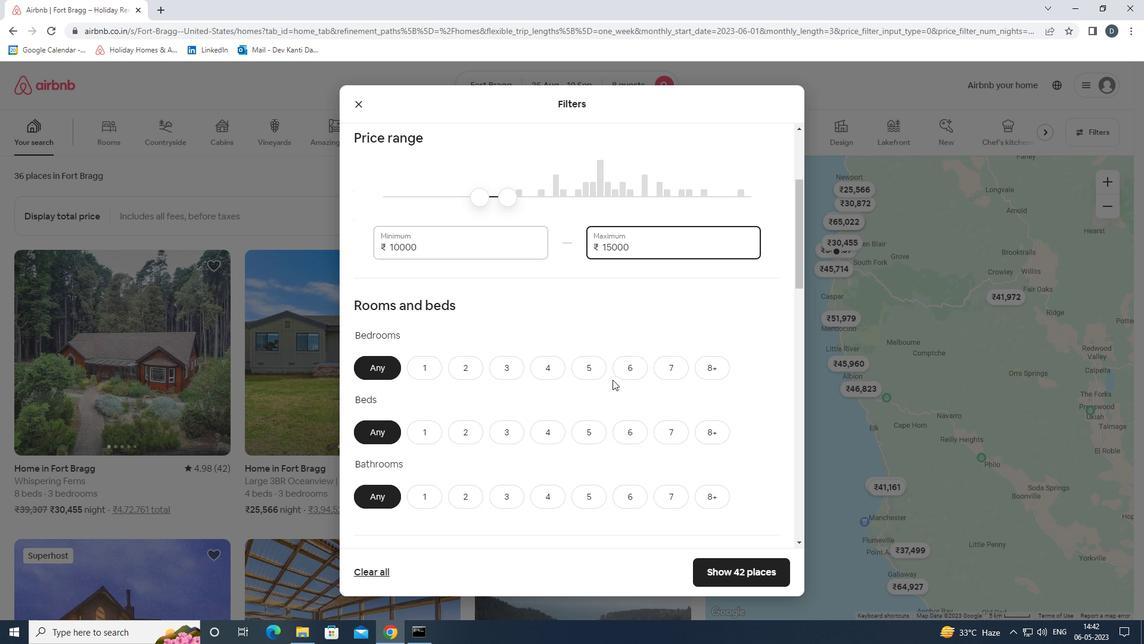 
Action: Mouse pressed left at (631, 366)
Screenshot: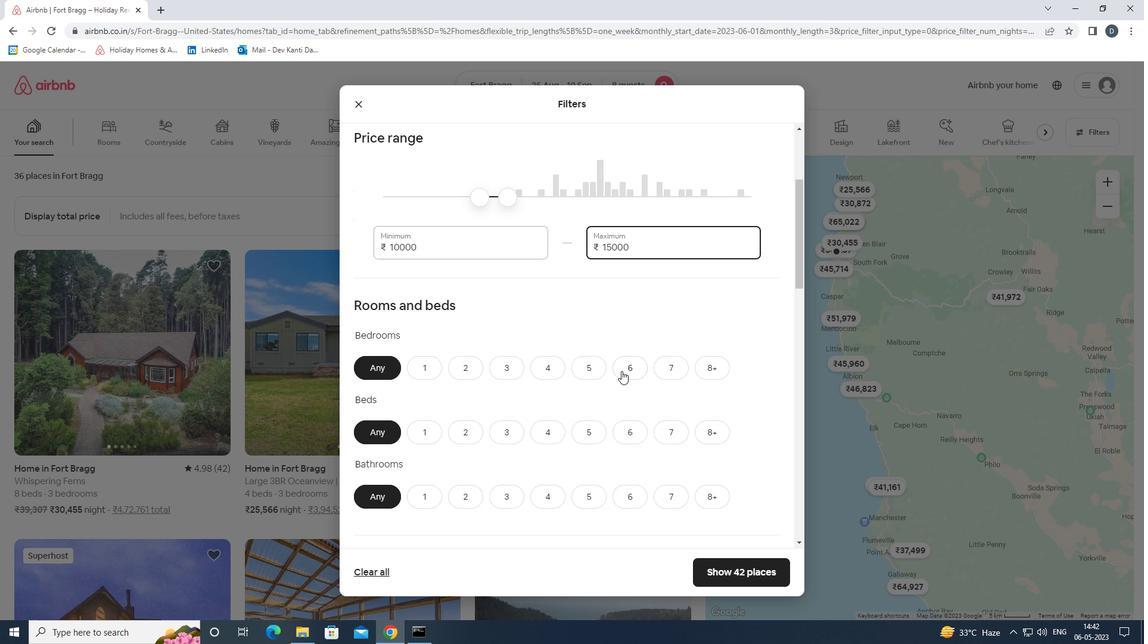 
Action: Mouse moved to (633, 431)
Screenshot: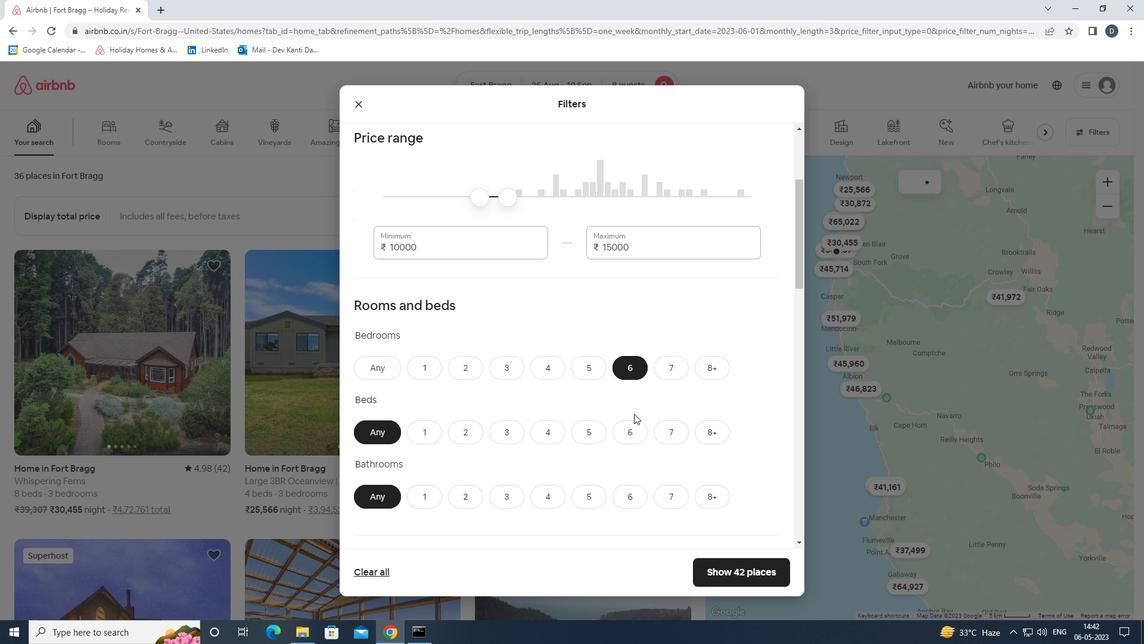 
Action: Mouse pressed left at (633, 431)
Screenshot: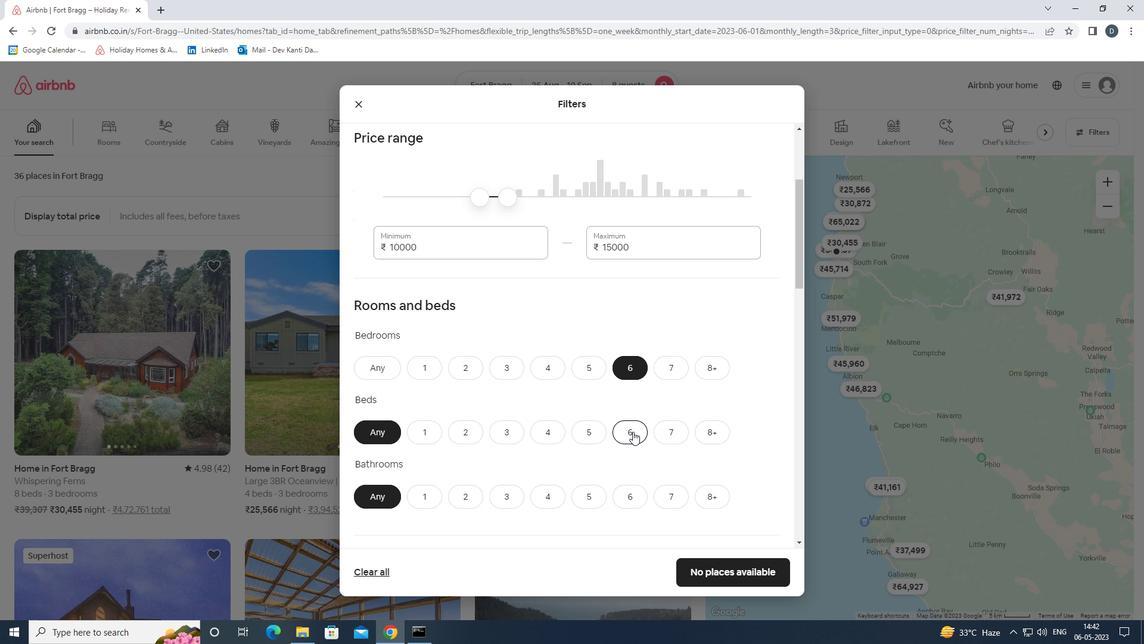 
Action: Mouse moved to (630, 494)
Screenshot: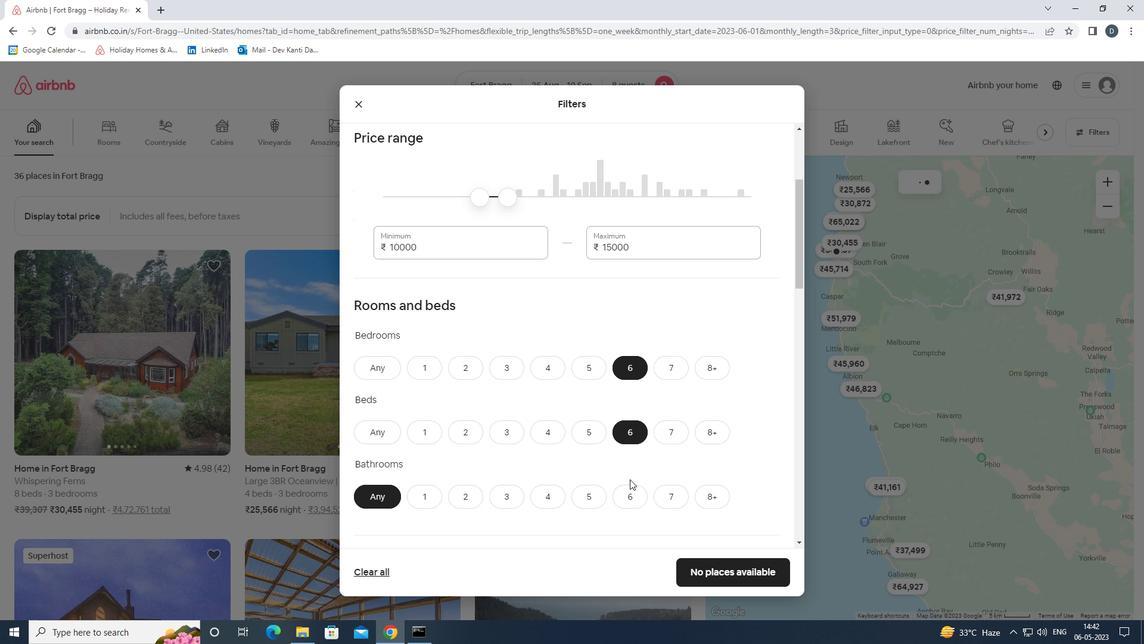 
Action: Mouse pressed left at (630, 494)
Screenshot: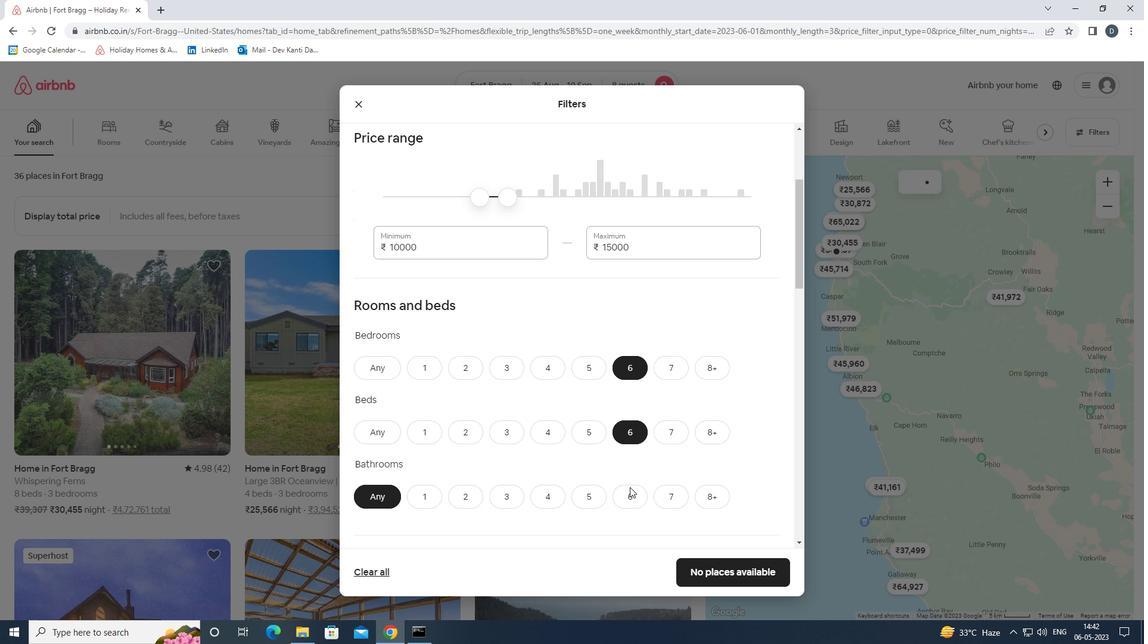 
Action: Mouse moved to (629, 471)
Screenshot: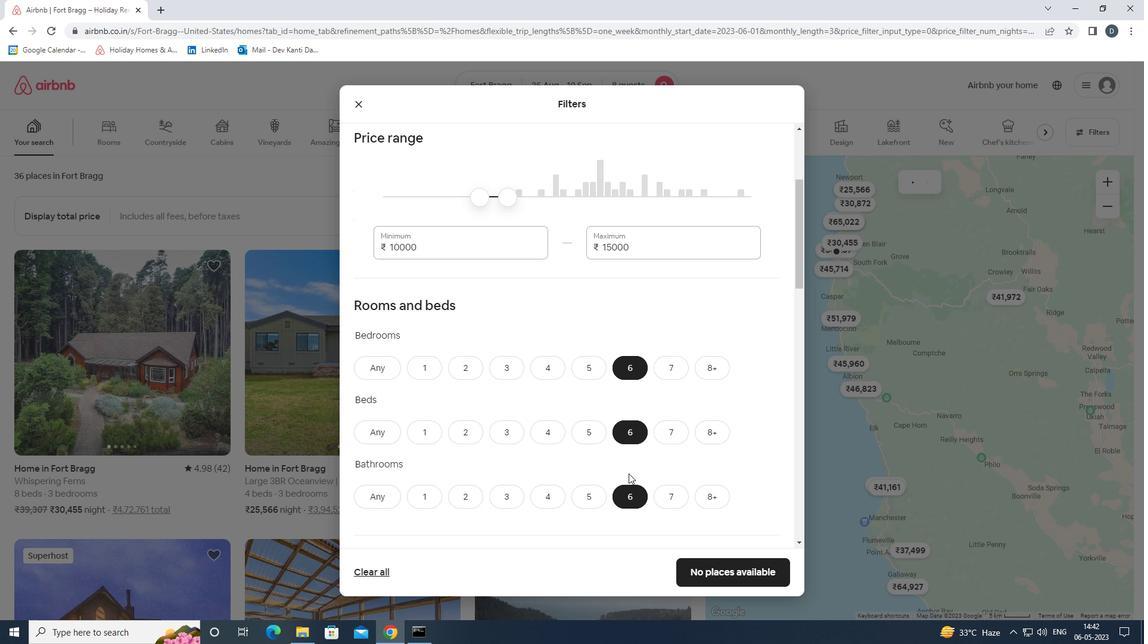 
Action: Mouse scrolled (629, 470) with delta (0, 0)
Screenshot: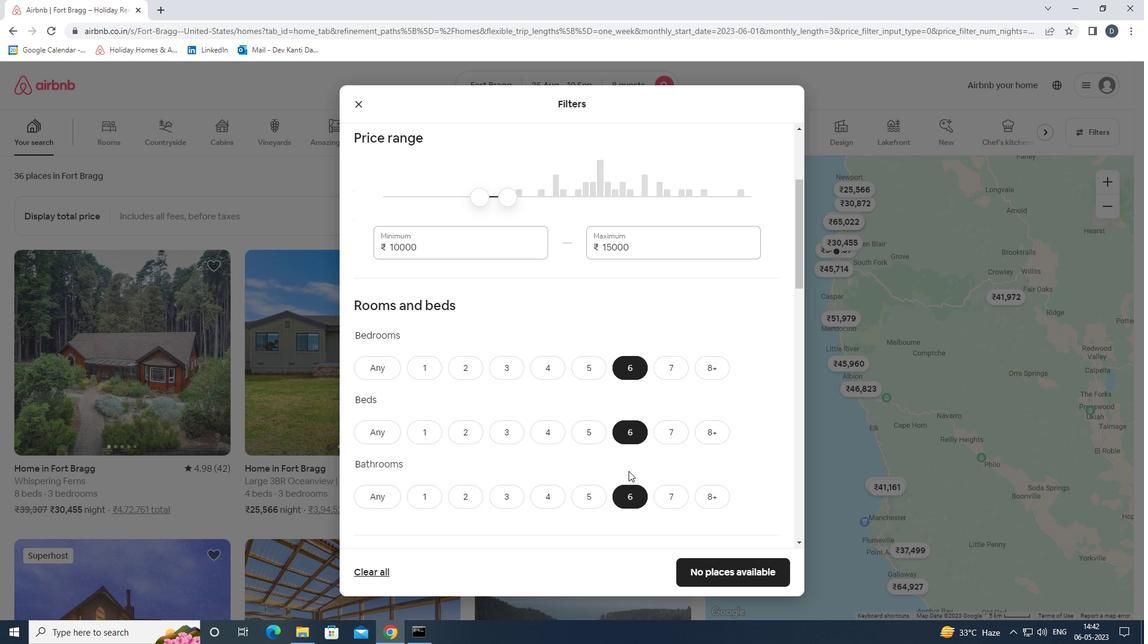 
Action: Mouse scrolled (629, 470) with delta (0, 0)
Screenshot: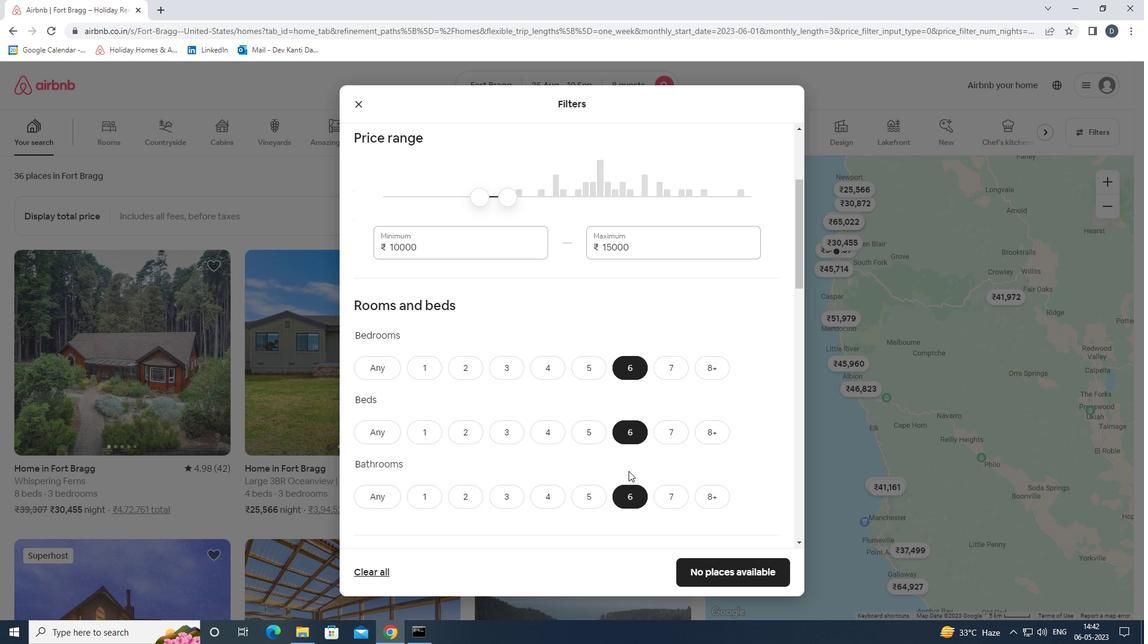 
Action: Mouse scrolled (629, 470) with delta (0, 0)
Screenshot: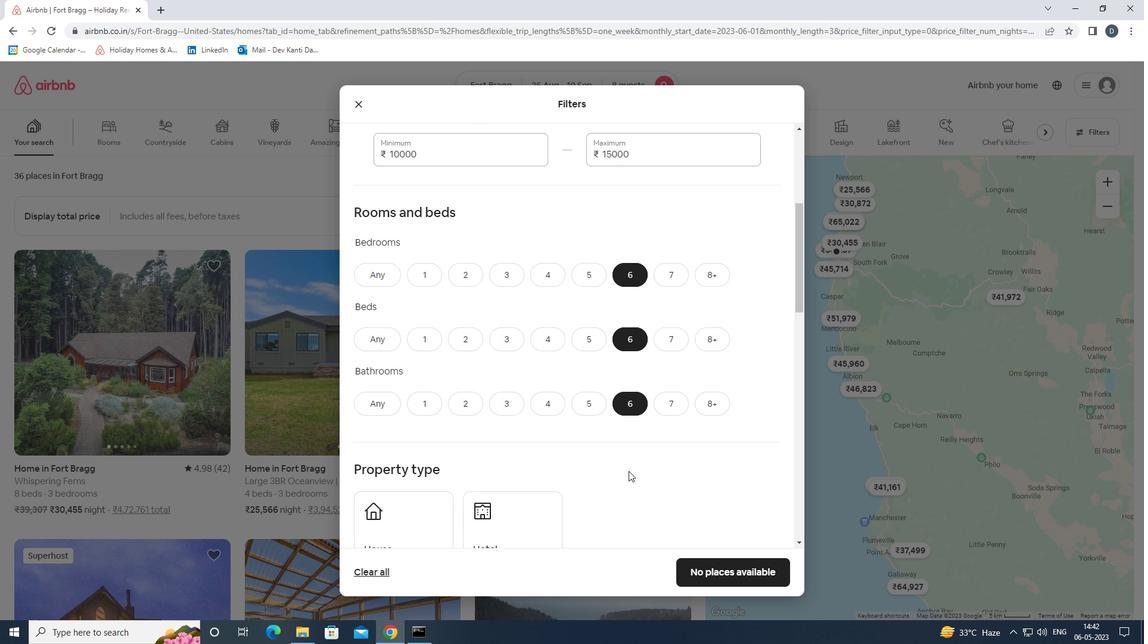 
Action: Mouse scrolled (629, 470) with delta (0, 0)
Screenshot: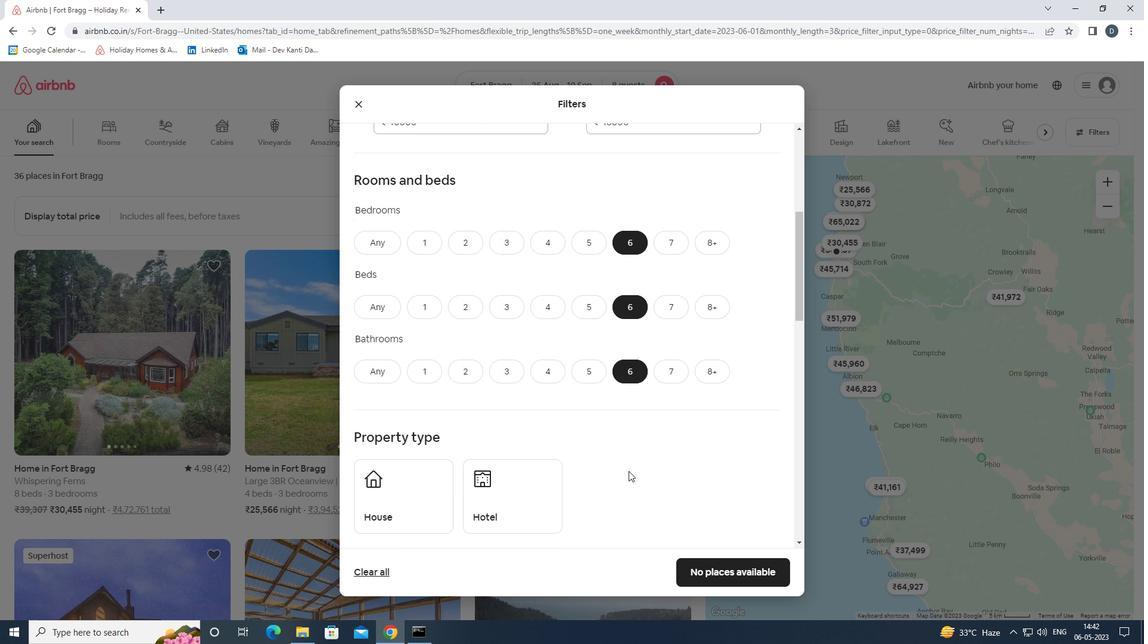 
Action: Mouse moved to (433, 397)
Screenshot: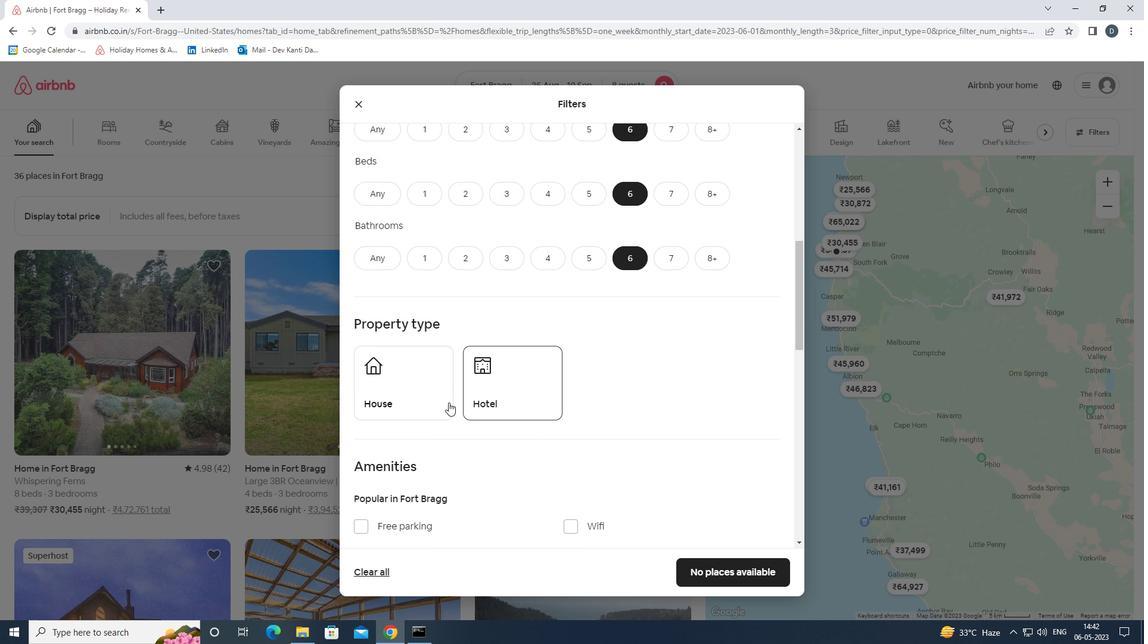 
Action: Mouse pressed left at (433, 397)
Screenshot: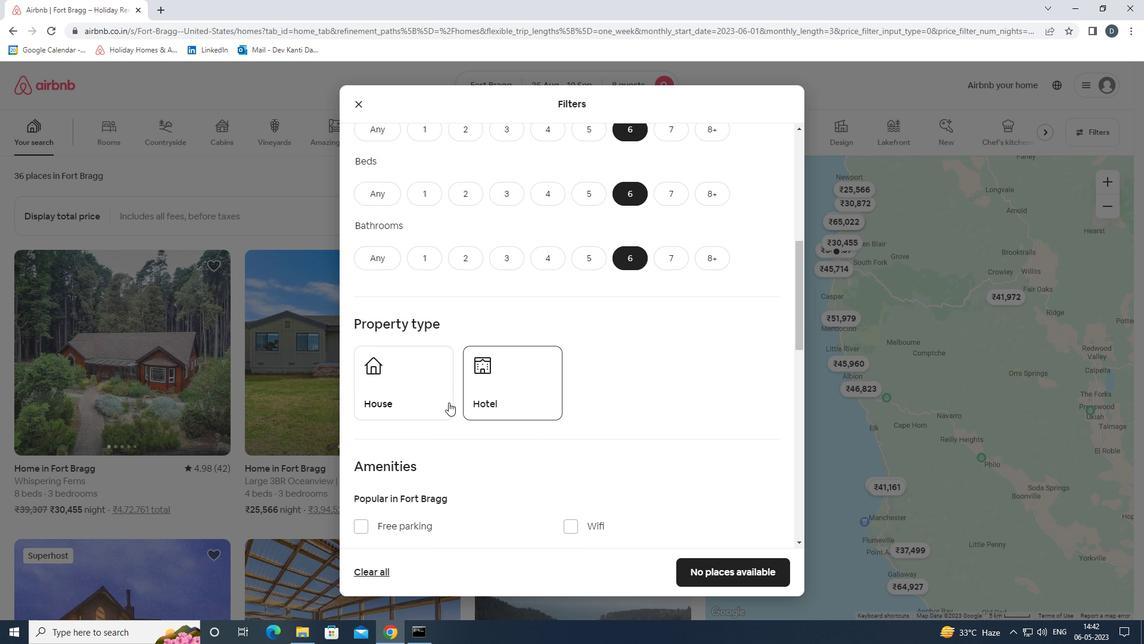 
Action: Mouse moved to (607, 379)
Screenshot: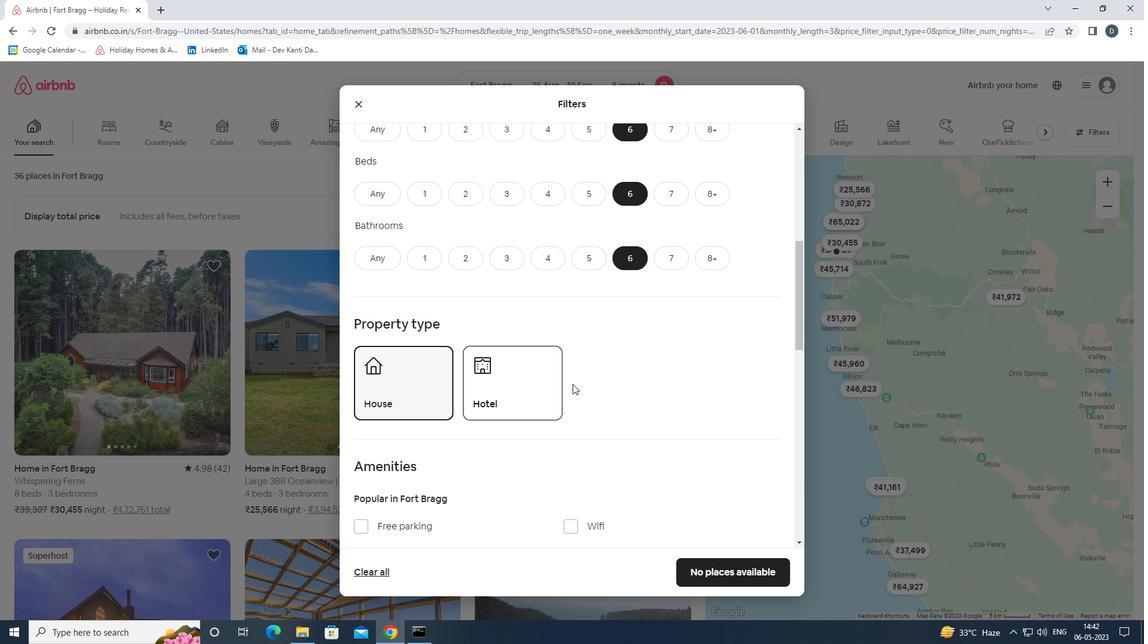 
Action: Mouse scrolled (607, 378) with delta (0, 0)
Screenshot: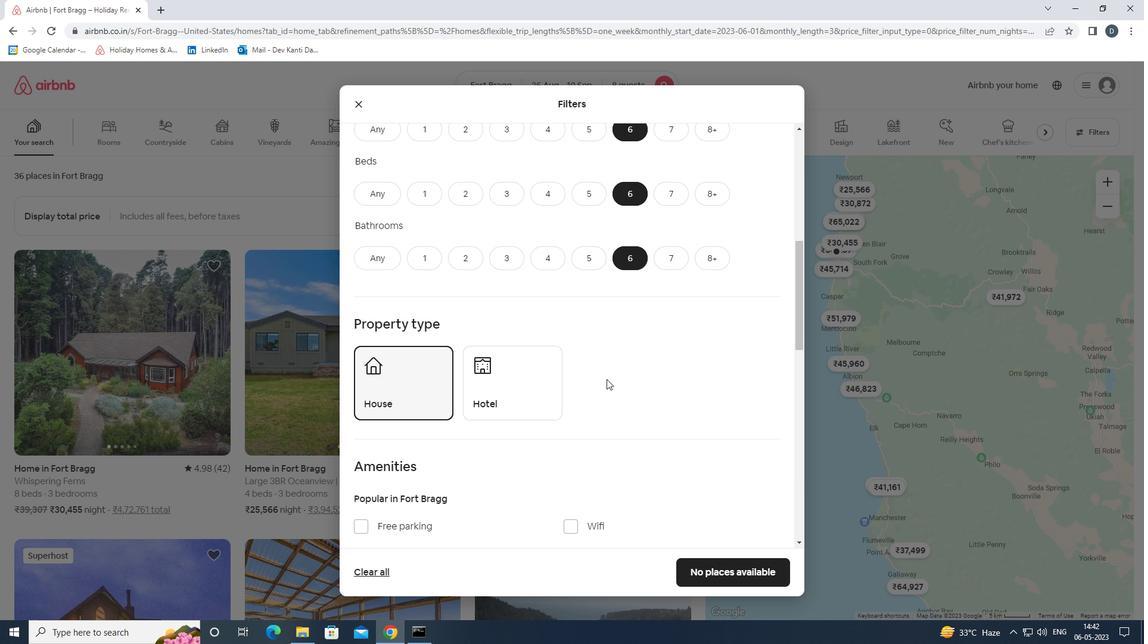 
Action: Mouse moved to (607, 379)
Screenshot: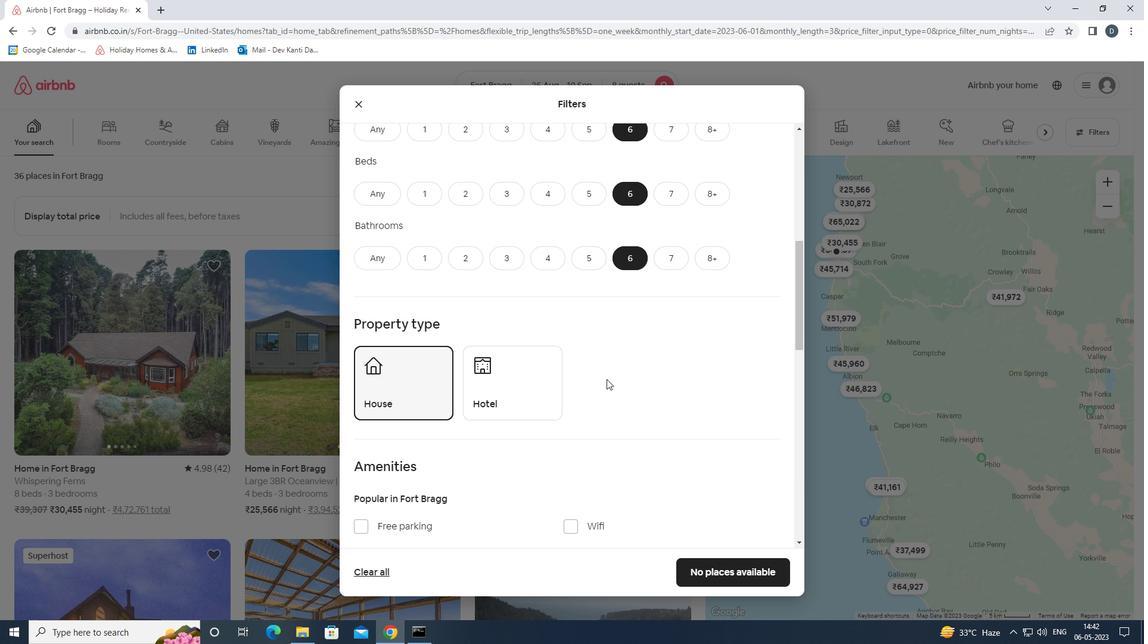 
Action: Mouse scrolled (607, 378) with delta (0, 0)
Screenshot: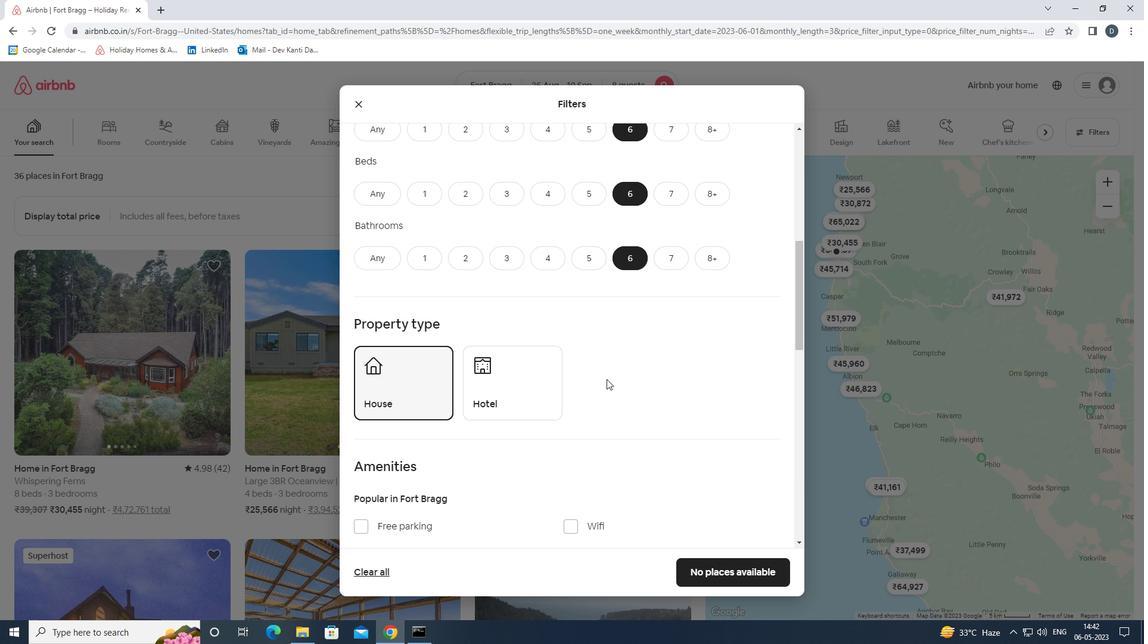 
Action: Mouse scrolled (607, 378) with delta (0, 0)
Screenshot: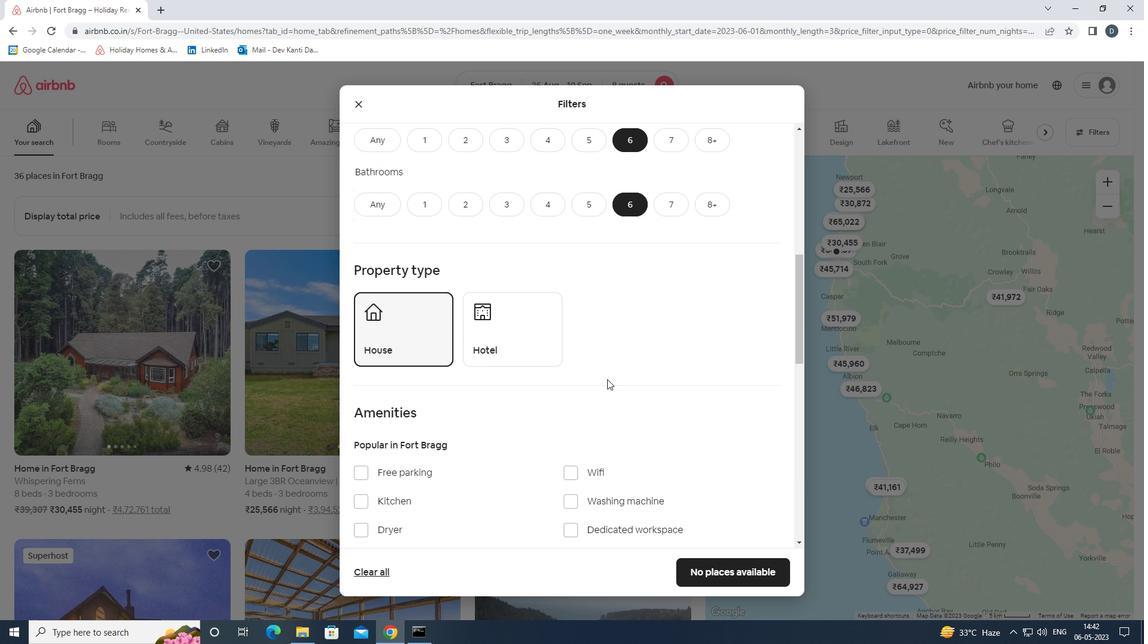 
Action: Mouse moved to (419, 354)
Screenshot: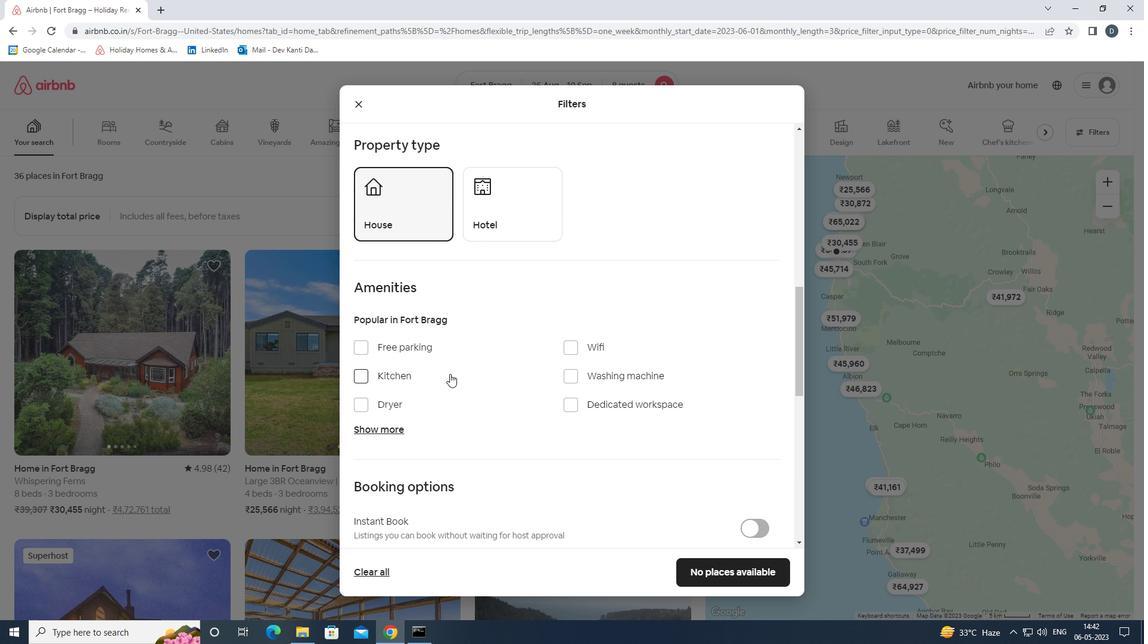 
Action: Mouse pressed left at (419, 354)
Screenshot: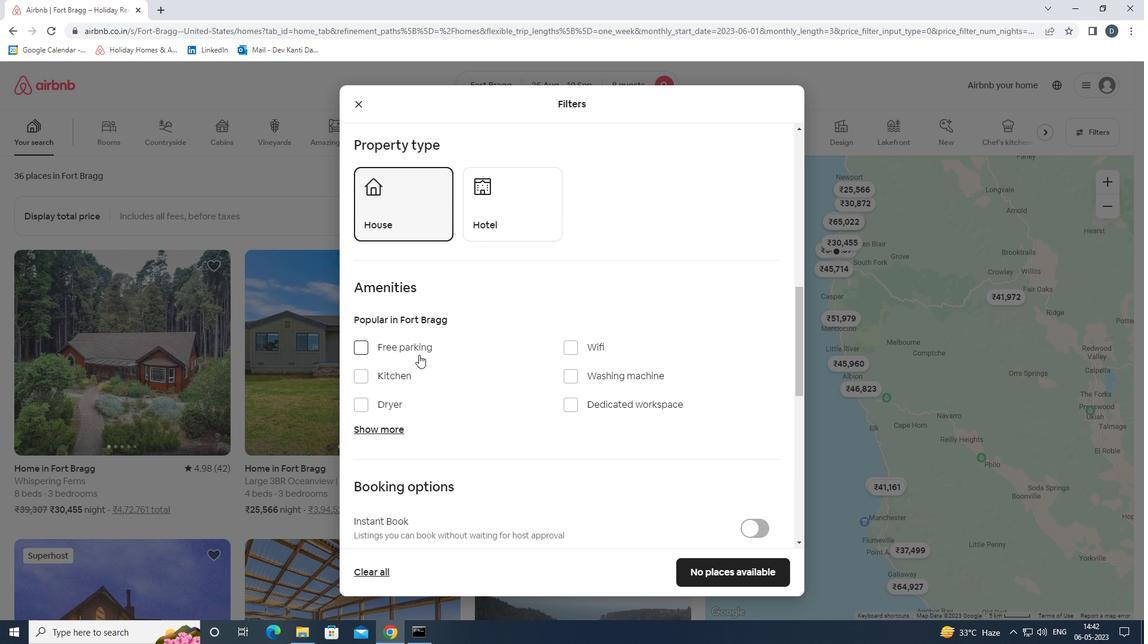 
Action: Mouse moved to (577, 347)
Screenshot: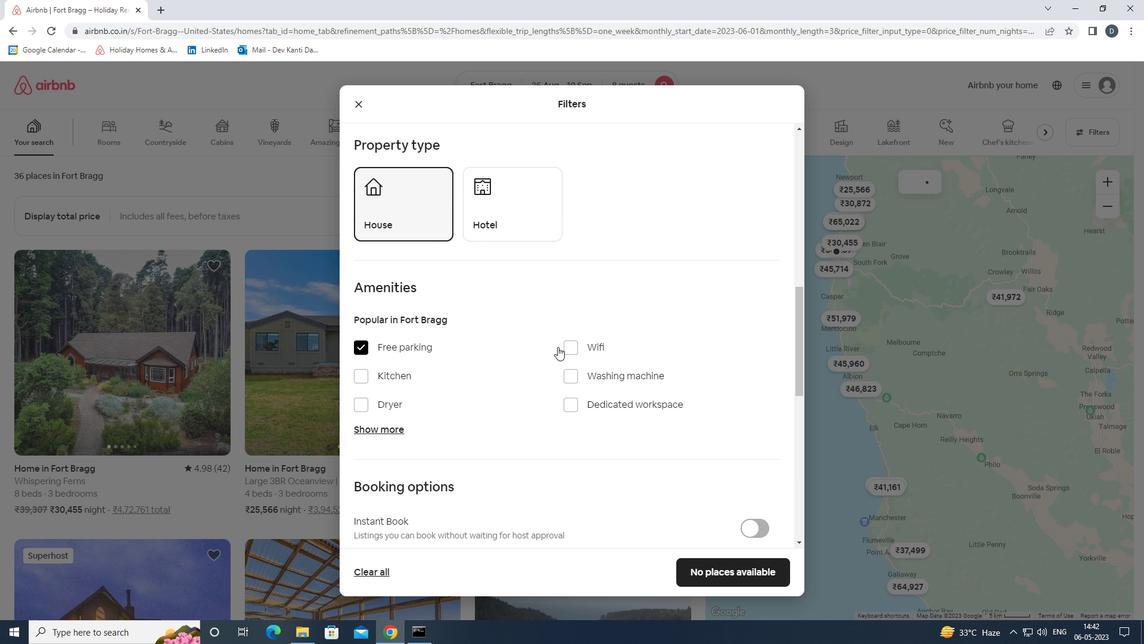 
Action: Mouse pressed left at (577, 347)
Screenshot: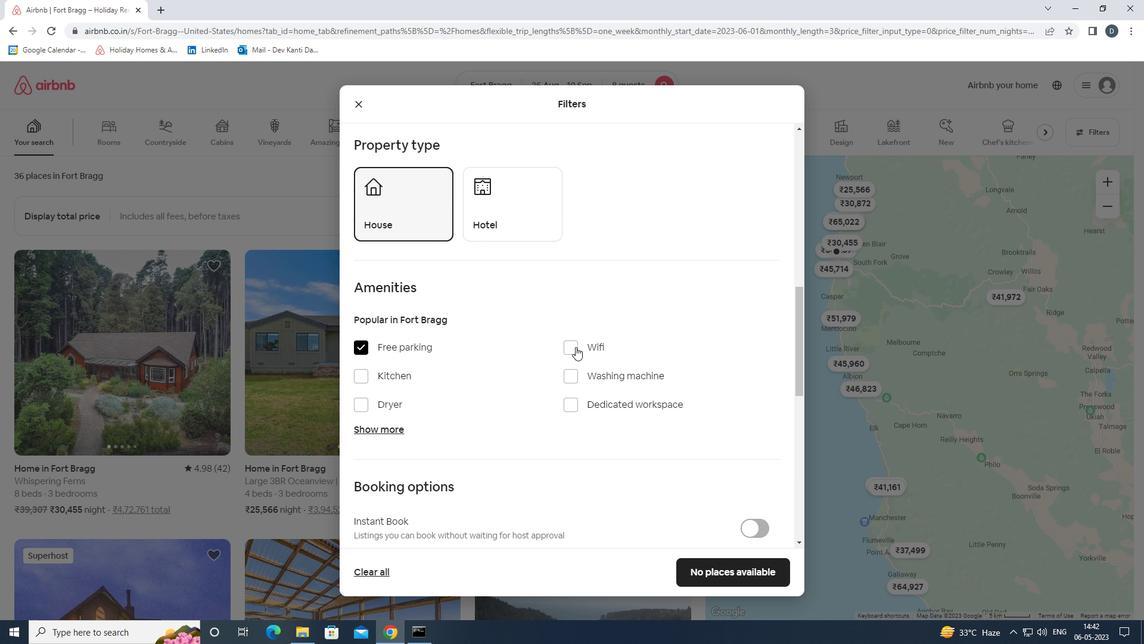 
Action: Mouse moved to (392, 428)
Screenshot: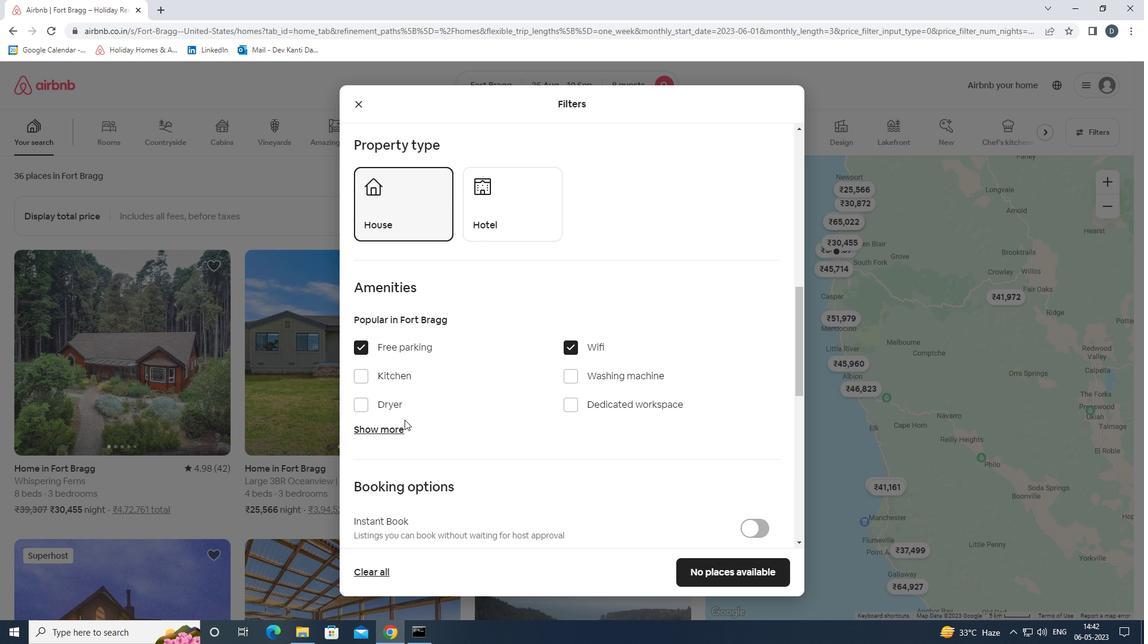 
Action: Mouse pressed left at (392, 428)
Screenshot: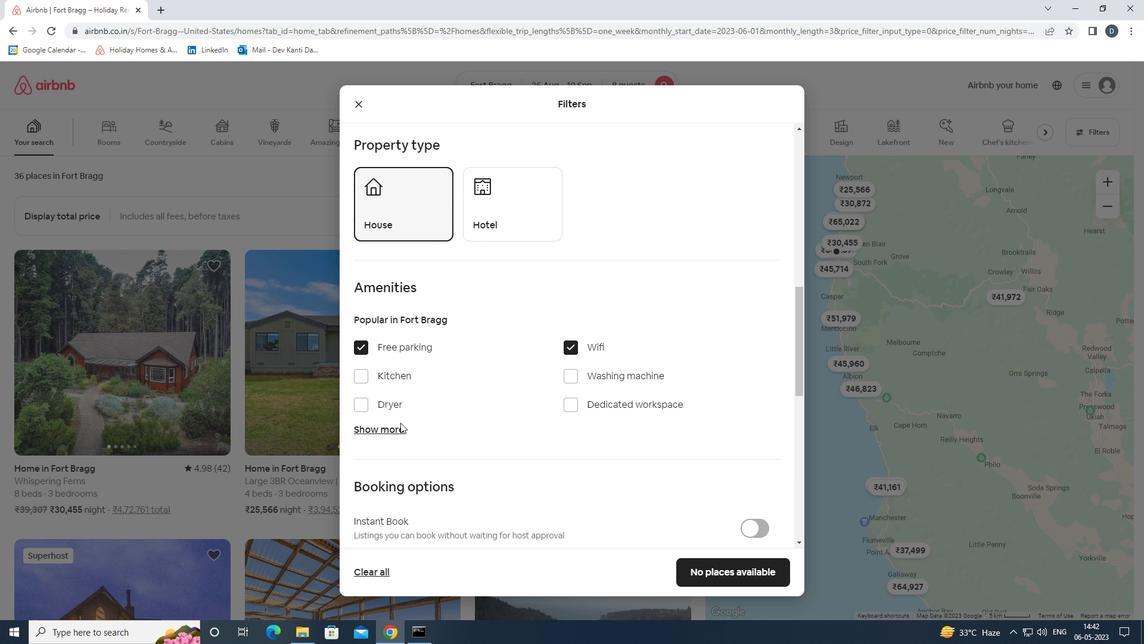 
Action: Mouse moved to (378, 500)
Screenshot: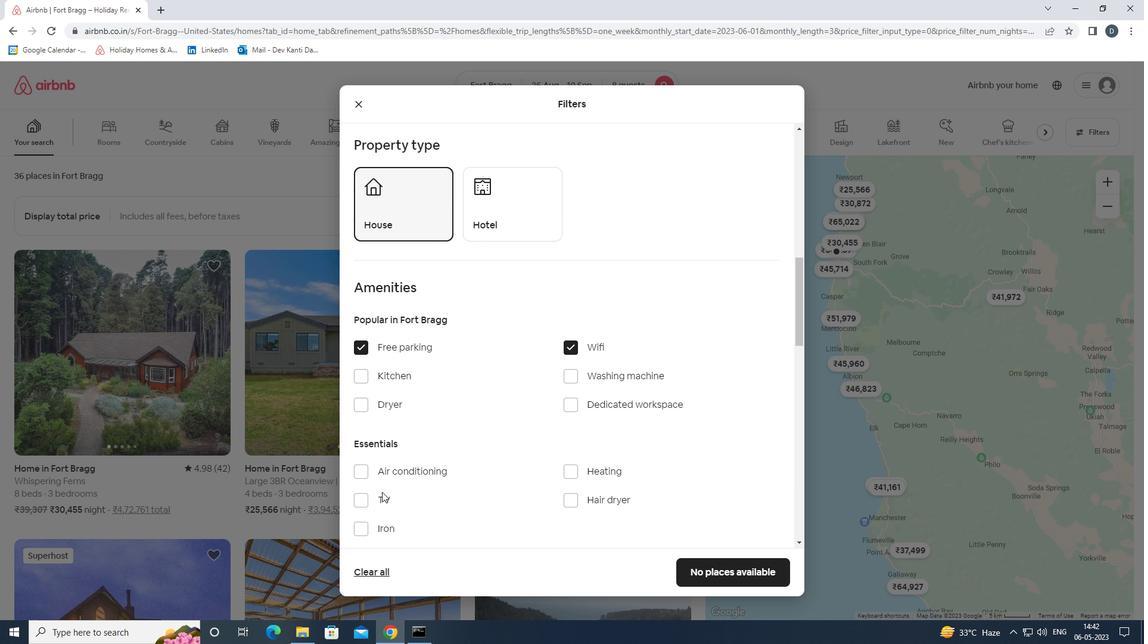 
Action: Mouse pressed left at (378, 500)
Screenshot: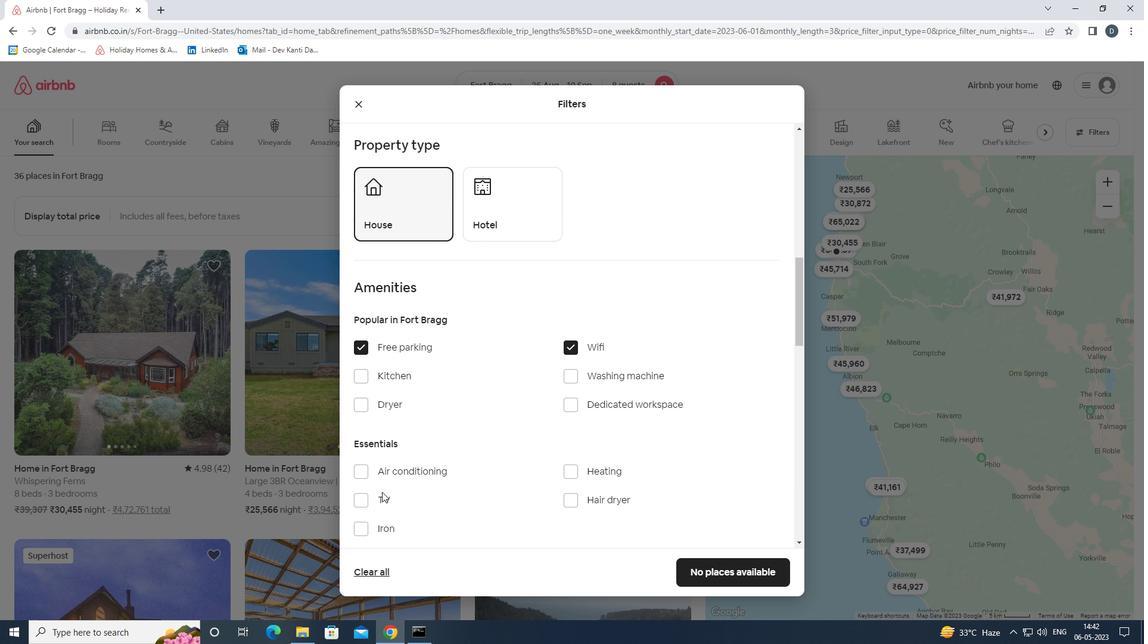 
Action: Mouse moved to (476, 441)
Screenshot: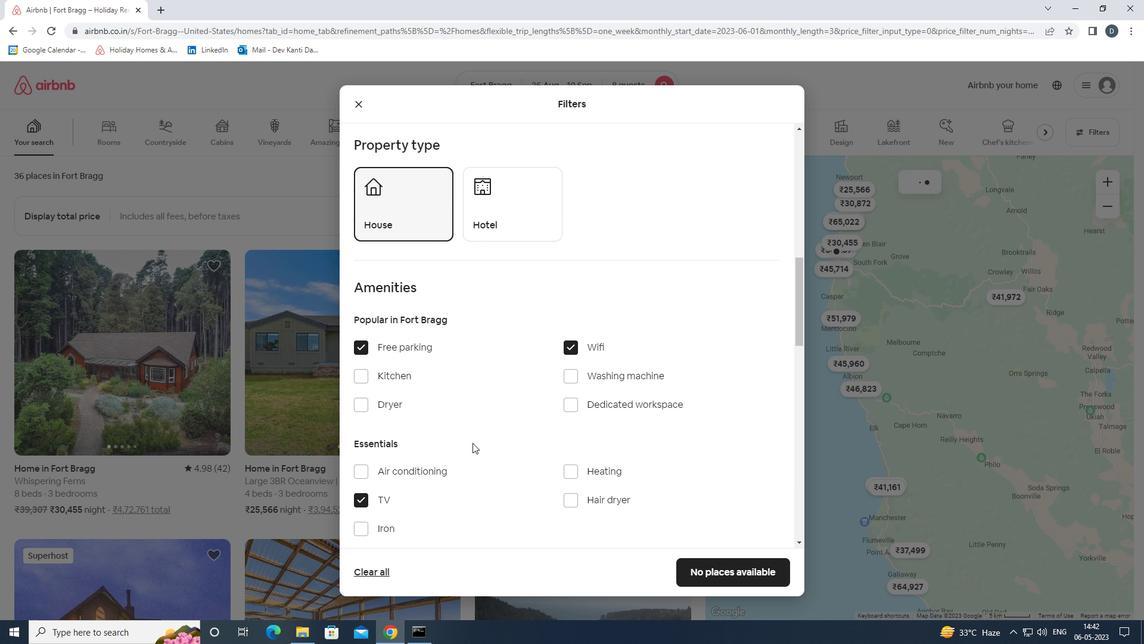 
Action: Mouse scrolled (476, 440) with delta (0, 0)
Screenshot: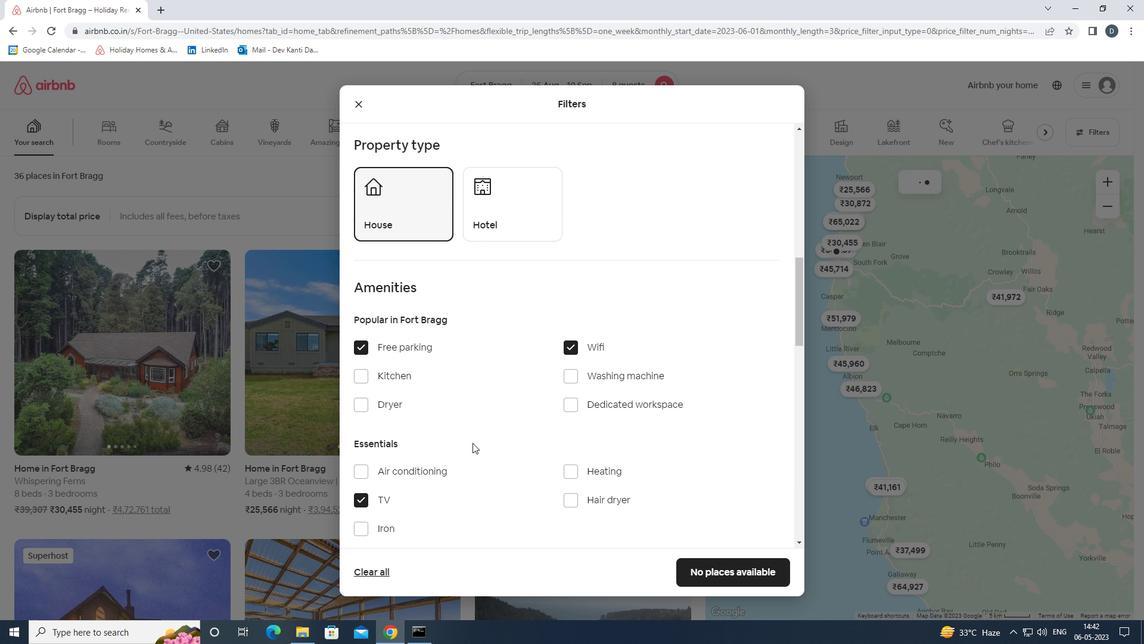 
Action: Mouse moved to (481, 438)
Screenshot: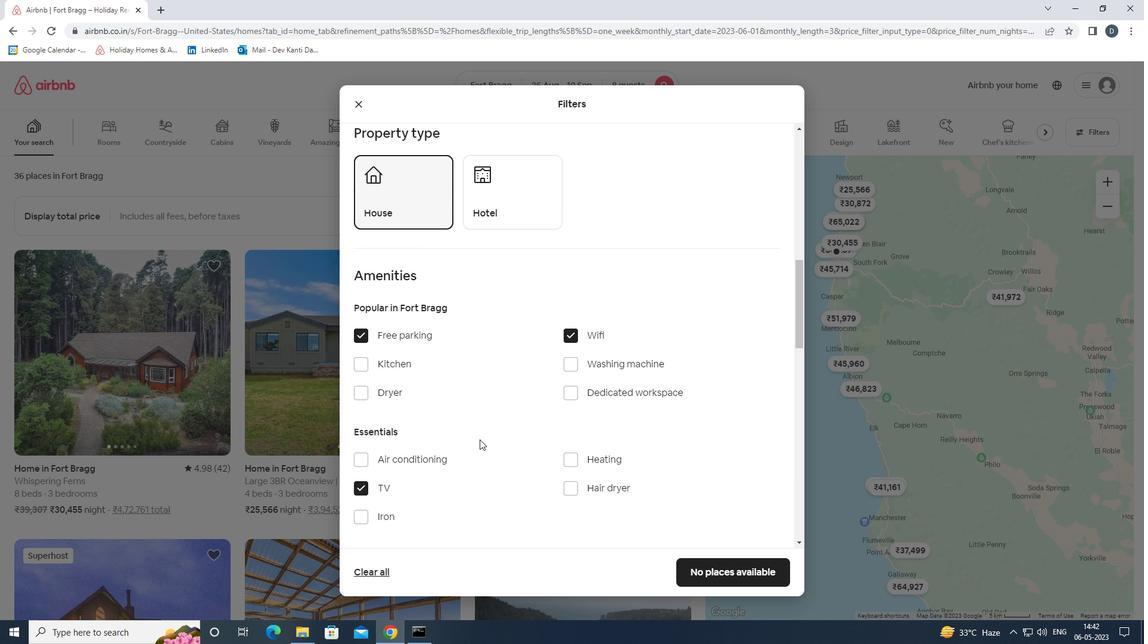 
Action: Mouse scrolled (481, 438) with delta (0, 0)
Screenshot: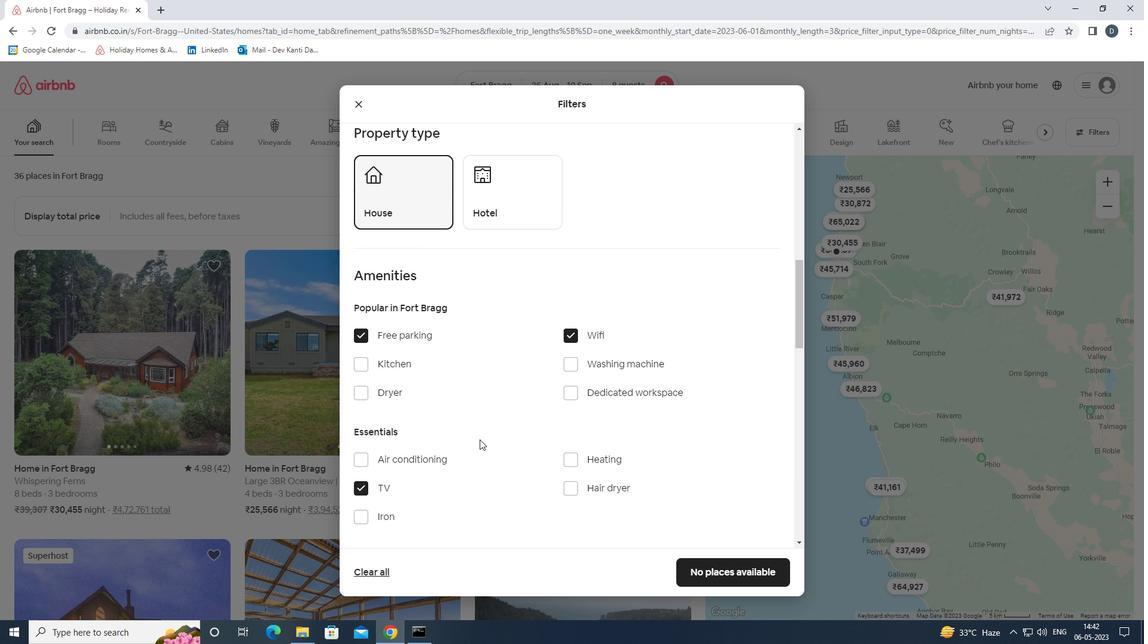 
Action: Mouse moved to (494, 433)
Screenshot: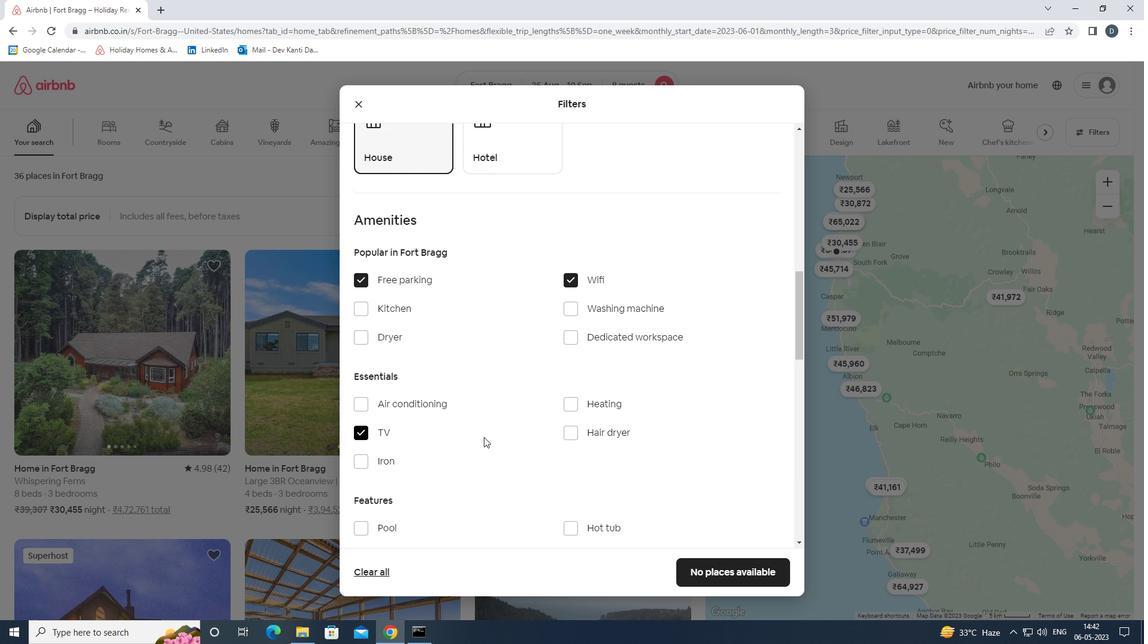 
Action: Mouse scrolled (494, 432) with delta (0, 0)
Screenshot: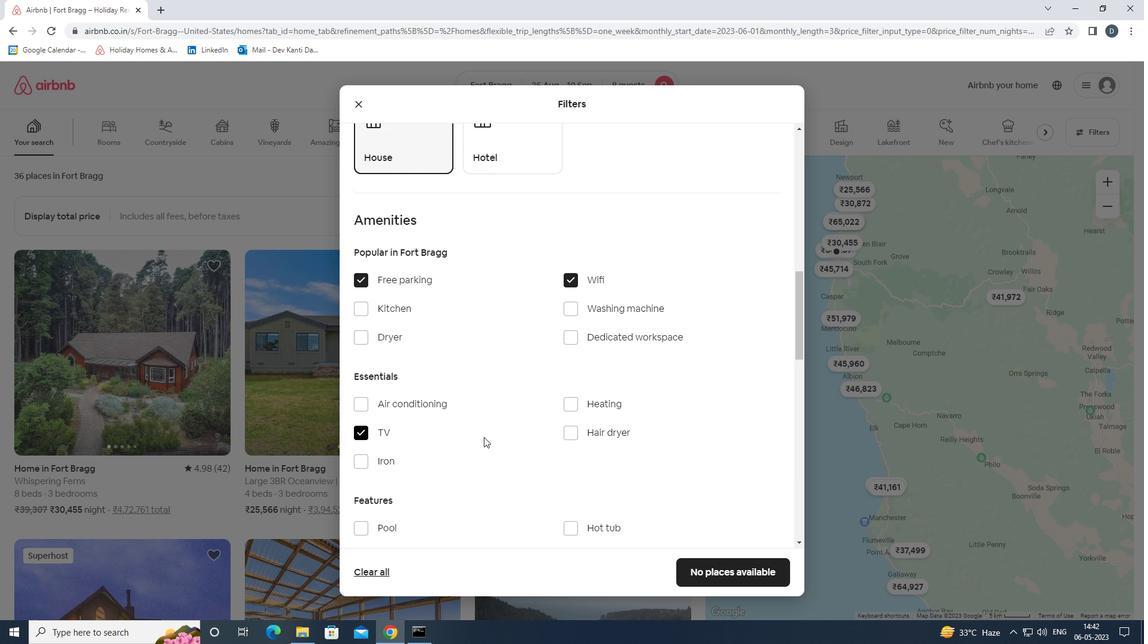 
Action: Mouse moved to (506, 429)
Screenshot: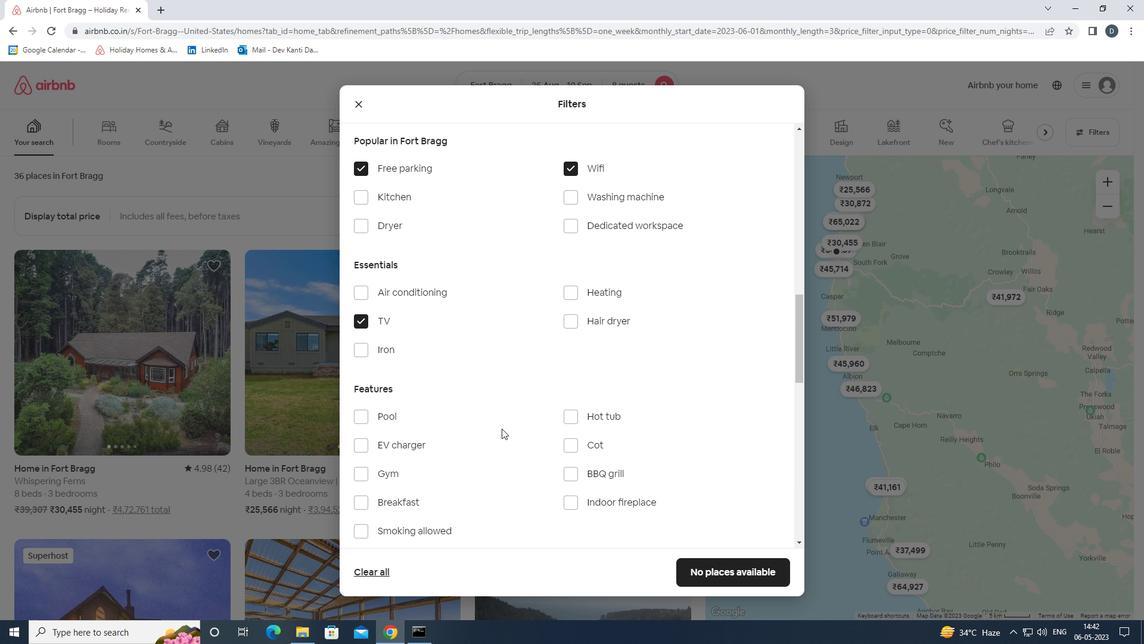 
Action: Mouse scrolled (506, 429) with delta (0, 0)
Screenshot: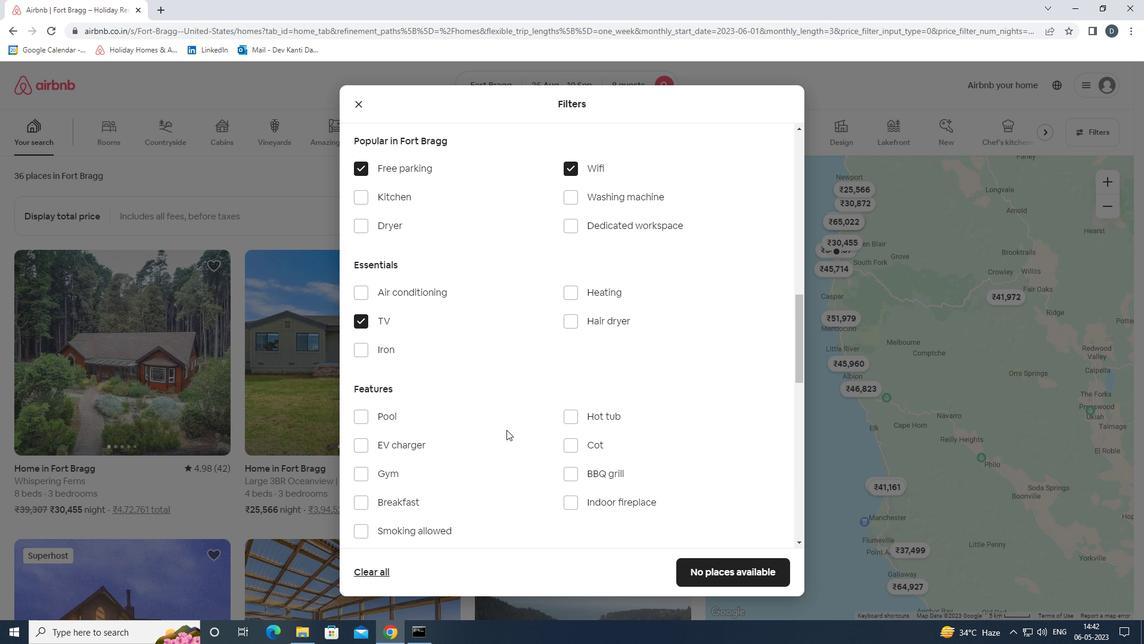 
Action: Mouse moved to (393, 415)
Screenshot: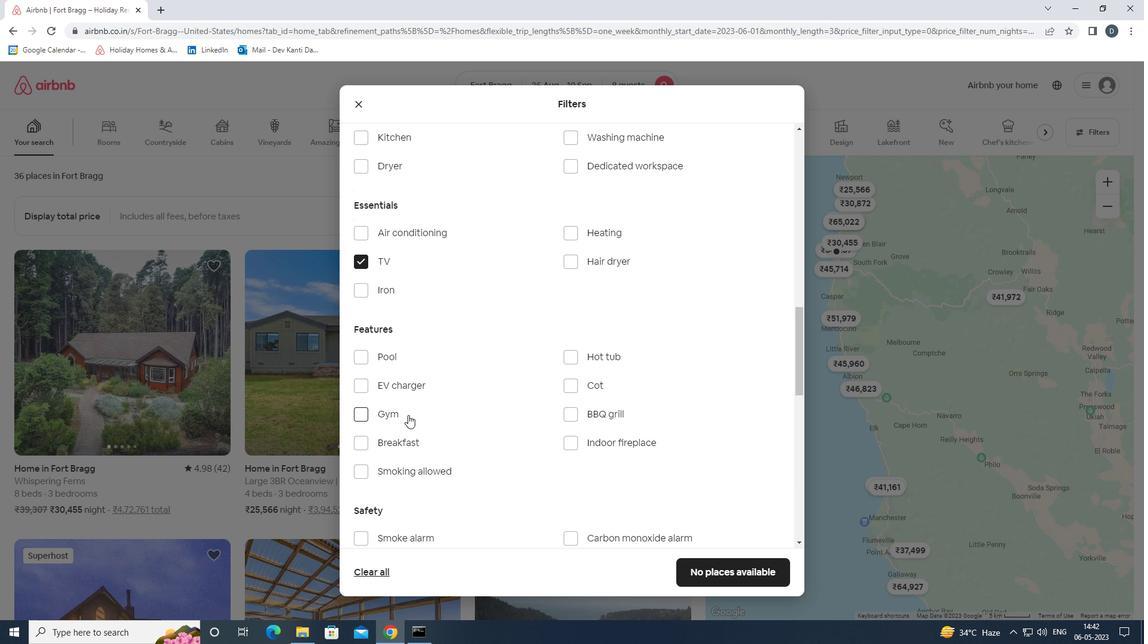 
Action: Mouse pressed left at (393, 415)
Screenshot: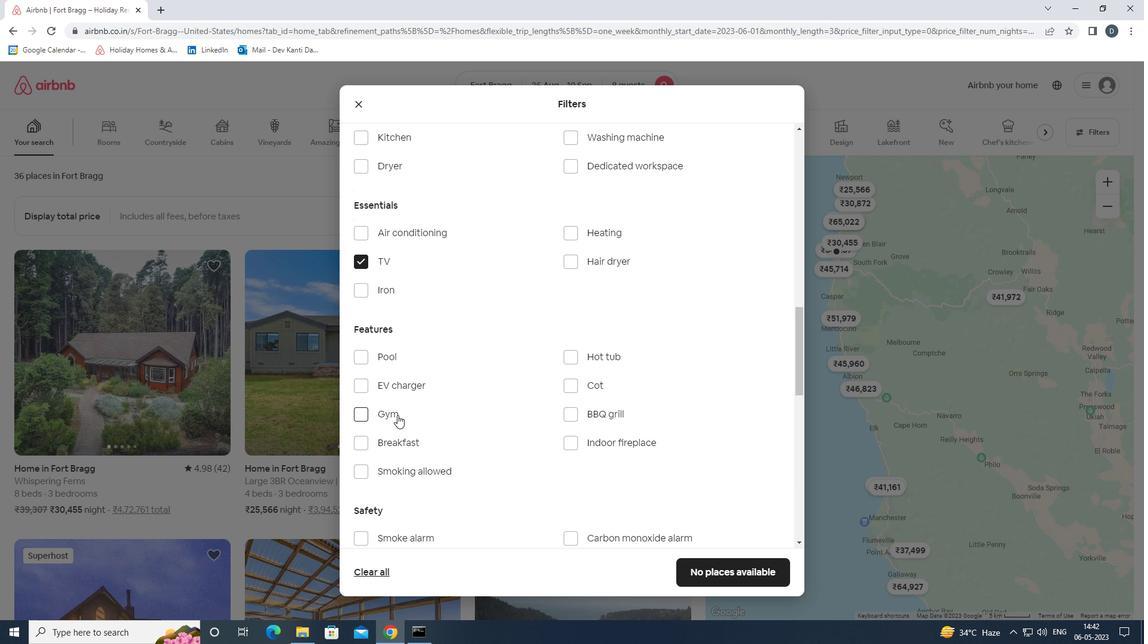 
Action: Mouse moved to (391, 444)
Screenshot: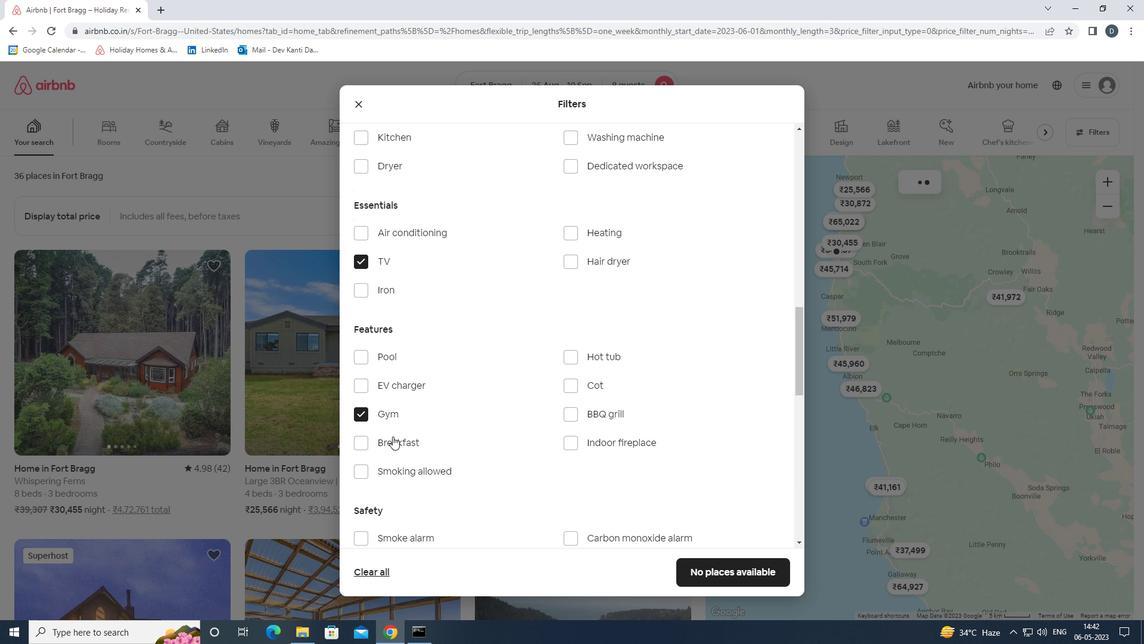 
Action: Mouse pressed left at (391, 444)
Screenshot: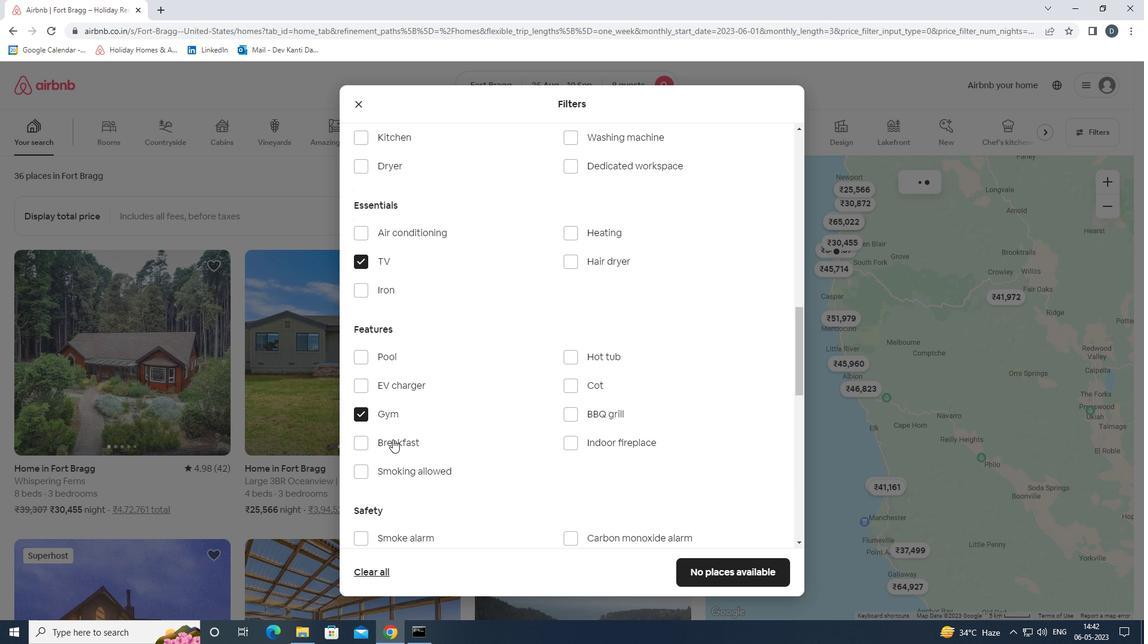 
Action: Mouse moved to (525, 447)
Screenshot: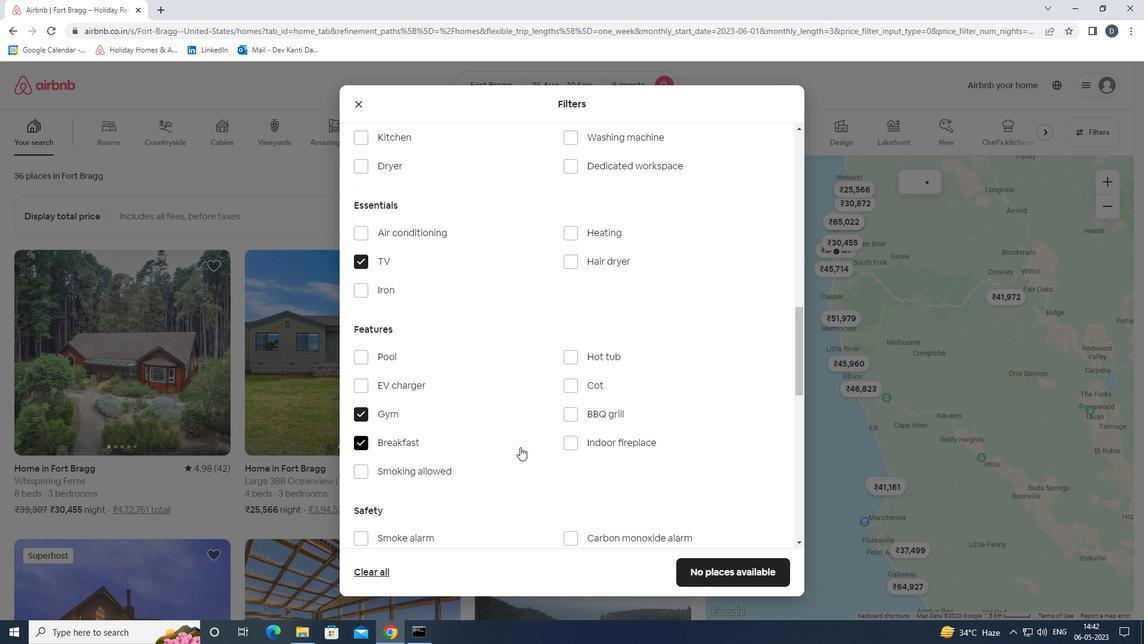
Action: Mouse scrolled (525, 447) with delta (0, 0)
Screenshot: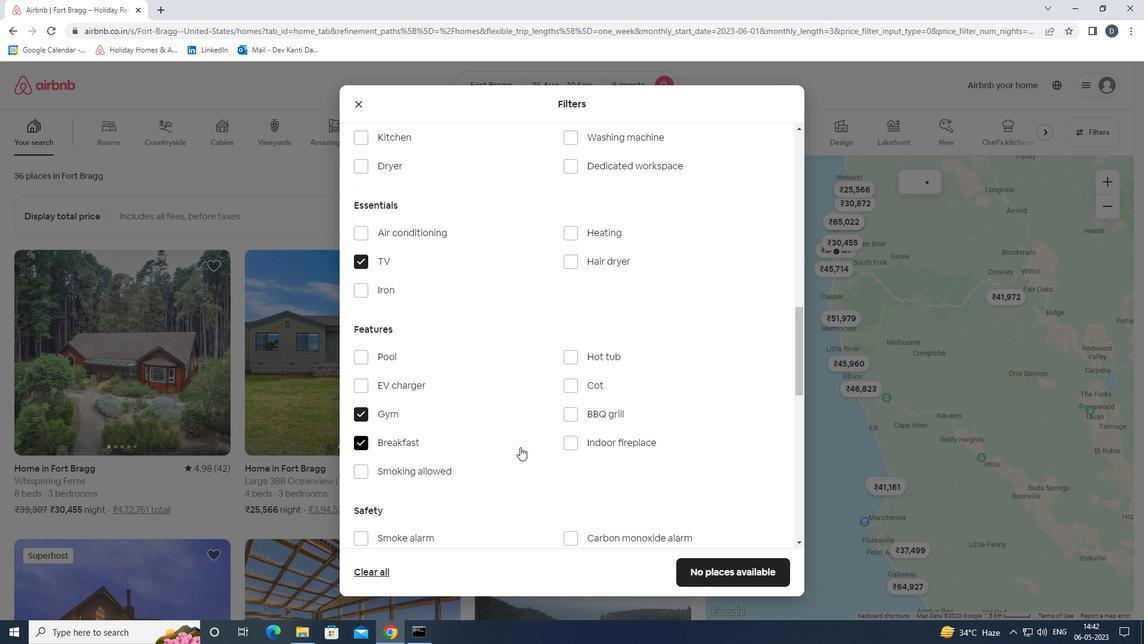 
Action: Mouse moved to (540, 446)
Screenshot: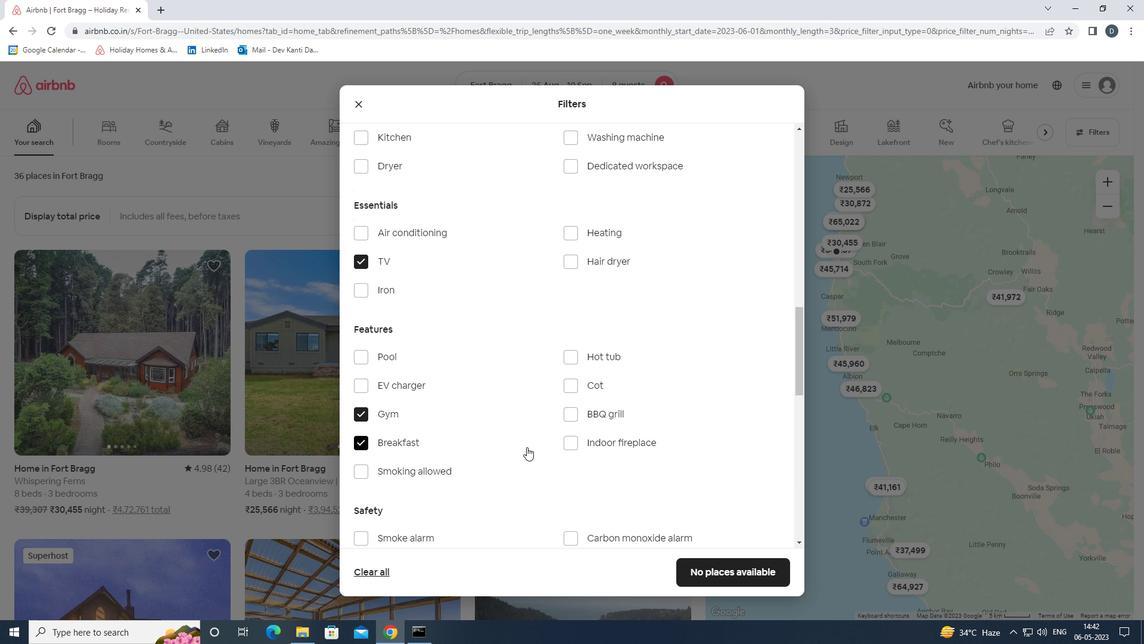 
Action: Mouse scrolled (540, 446) with delta (0, 0)
Screenshot: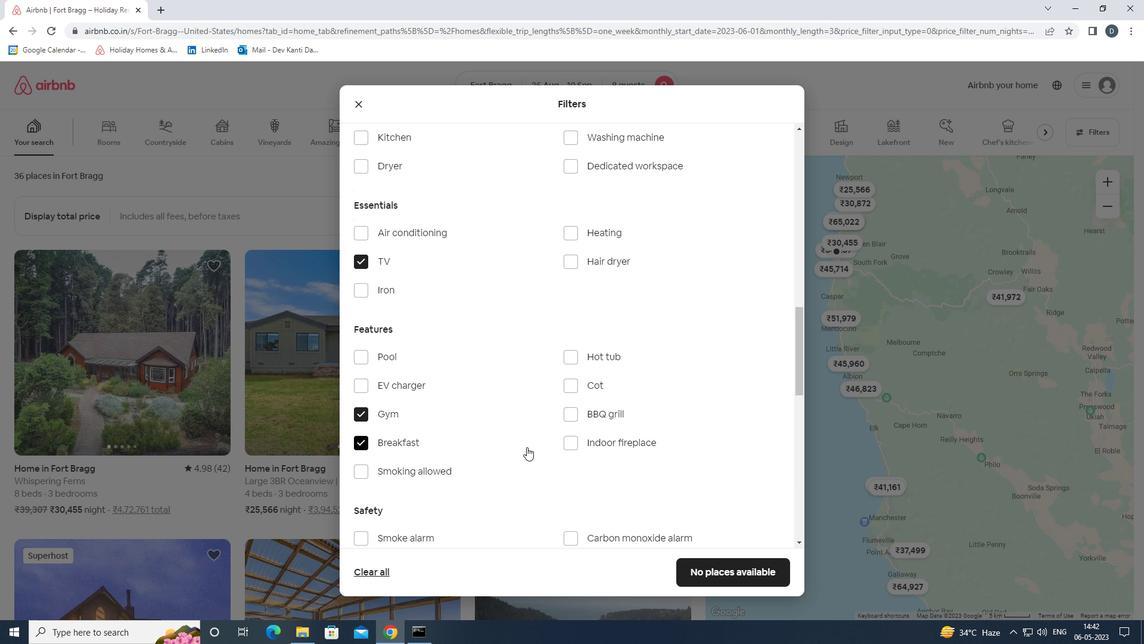 
Action: Mouse moved to (578, 441)
Screenshot: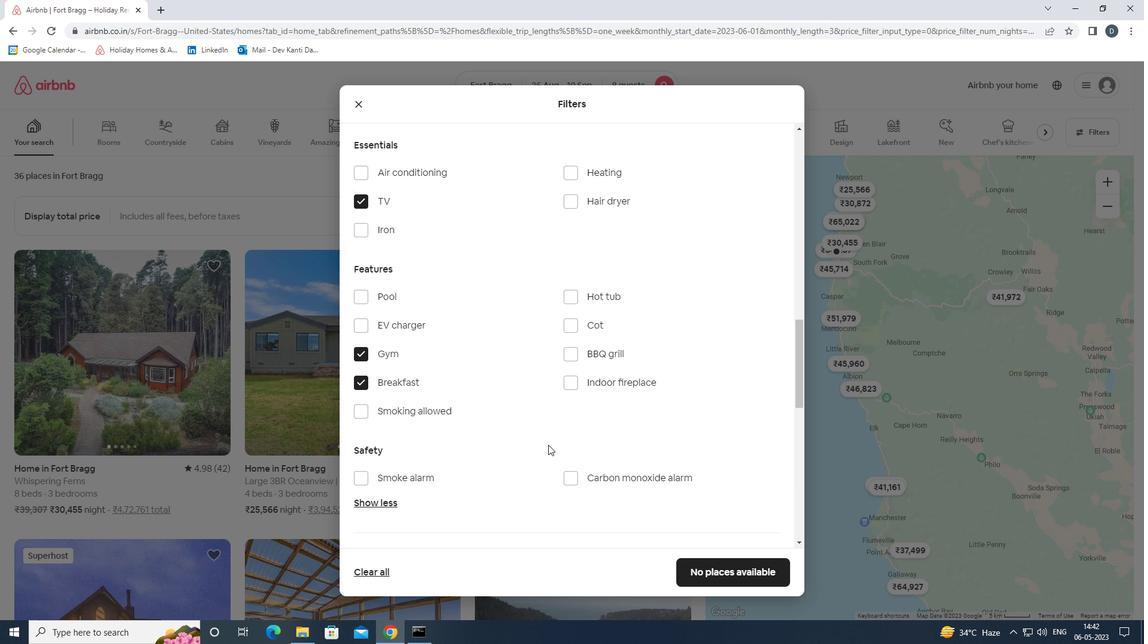 
Action: Mouse scrolled (578, 440) with delta (0, 0)
Screenshot: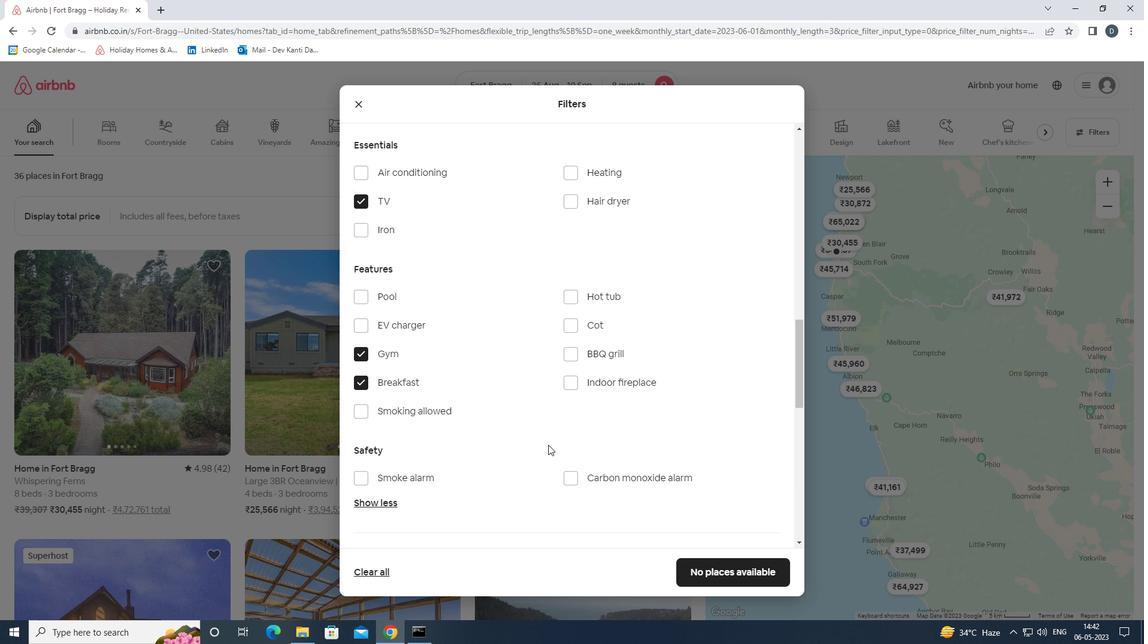 
Action: Mouse moved to (607, 436)
Screenshot: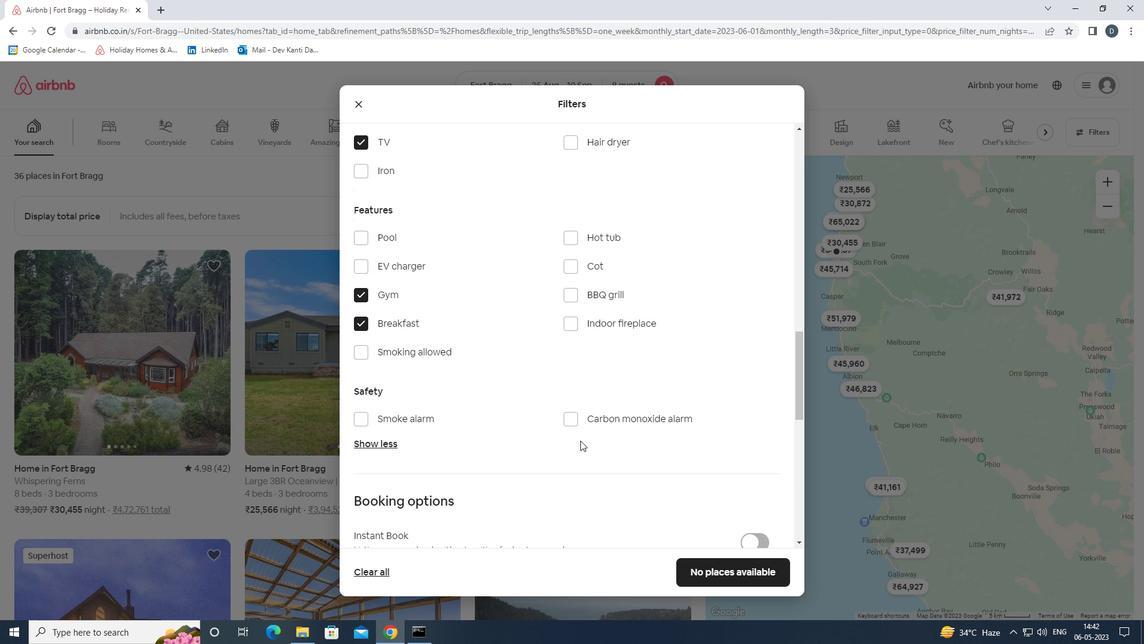 
Action: Mouse scrolled (607, 435) with delta (0, 0)
Screenshot: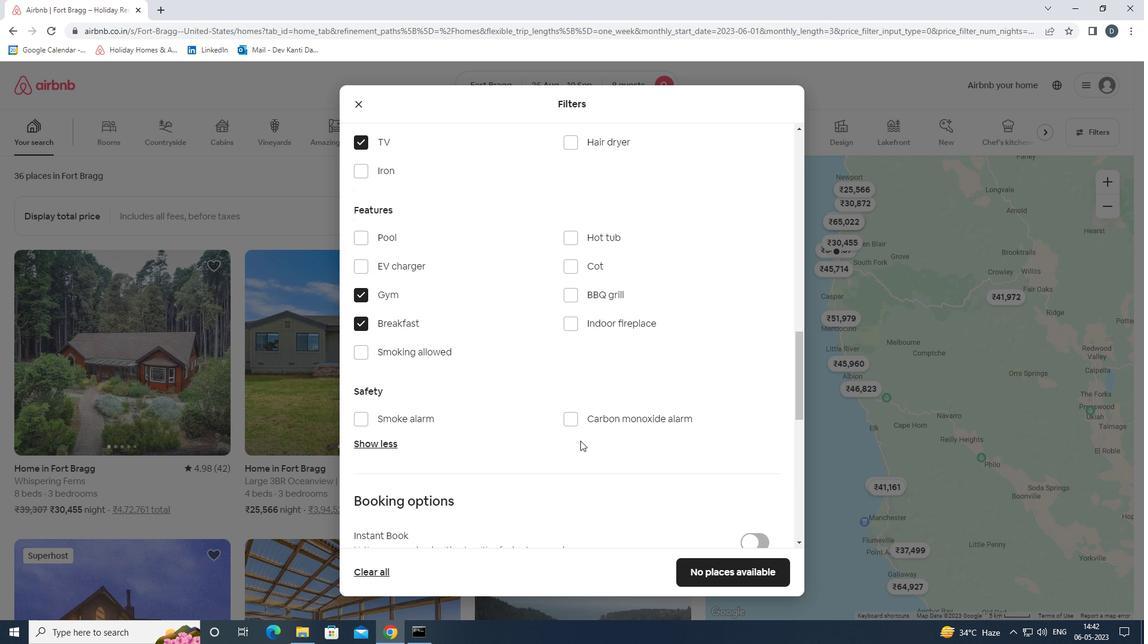 
Action: Mouse moved to (762, 460)
Screenshot: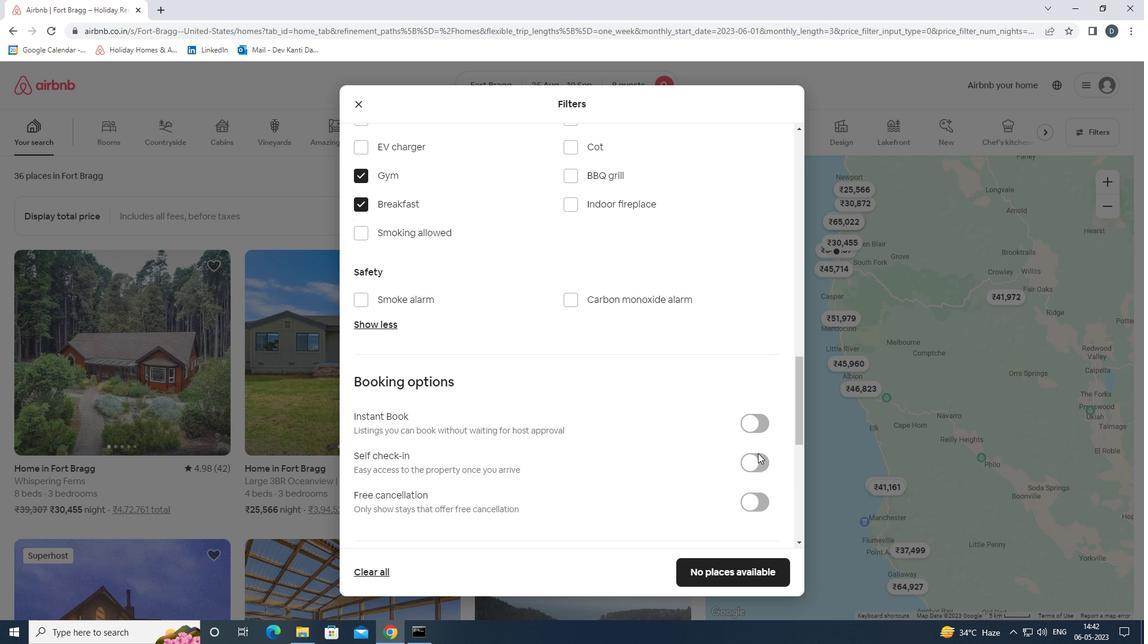 
Action: Mouse pressed left at (762, 460)
Screenshot: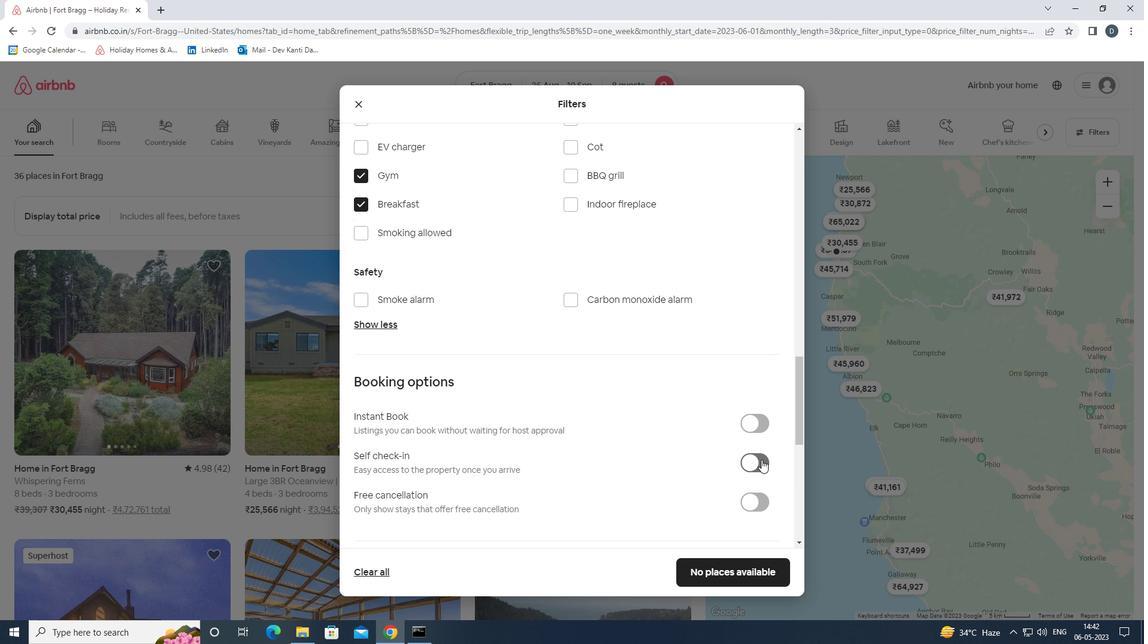 
Action: Mouse moved to (639, 455)
Screenshot: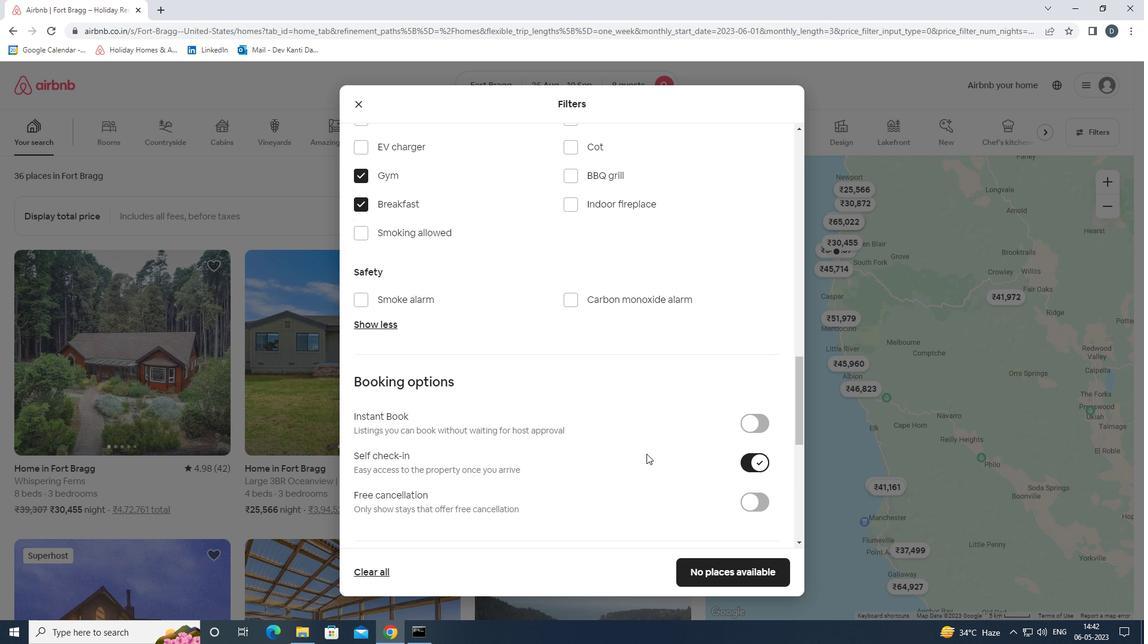 
Action: Mouse scrolled (639, 454) with delta (0, 0)
Screenshot: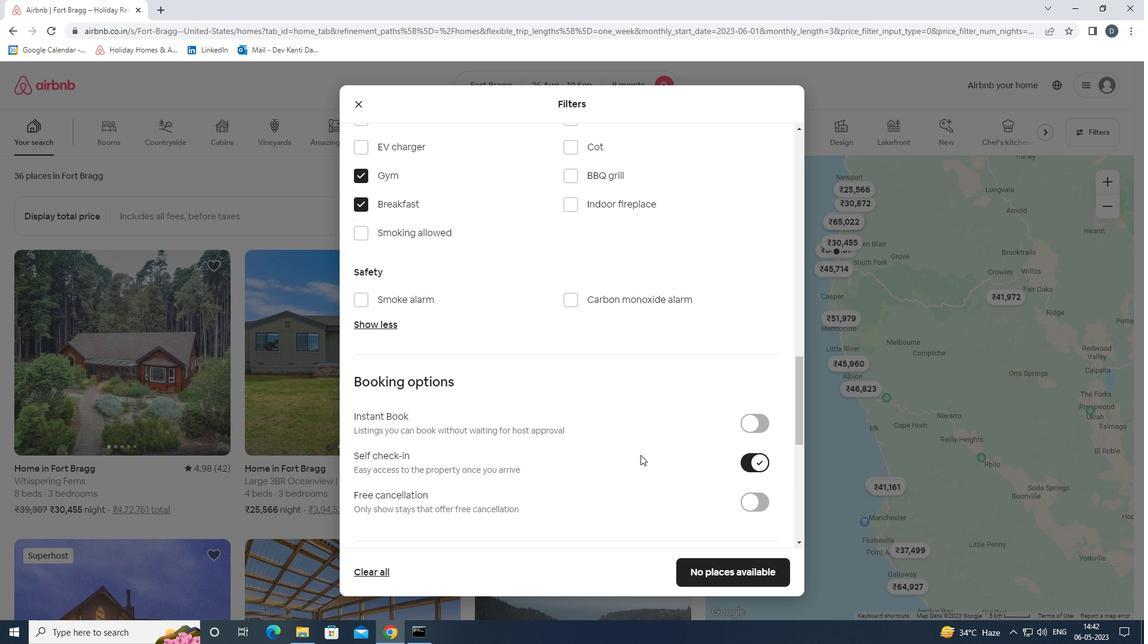 
Action: Mouse scrolled (639, 454) with delta (0, 0)
Screenshot: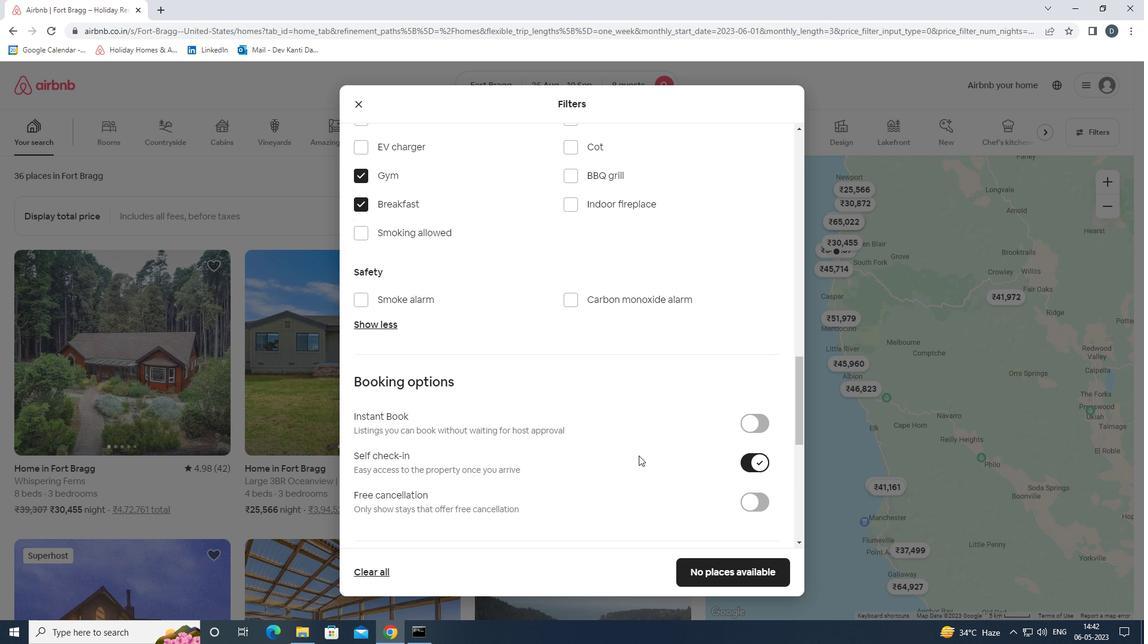 
Action: Mouse scrolled (639, 454) with delta (0, 0)
Screenshot: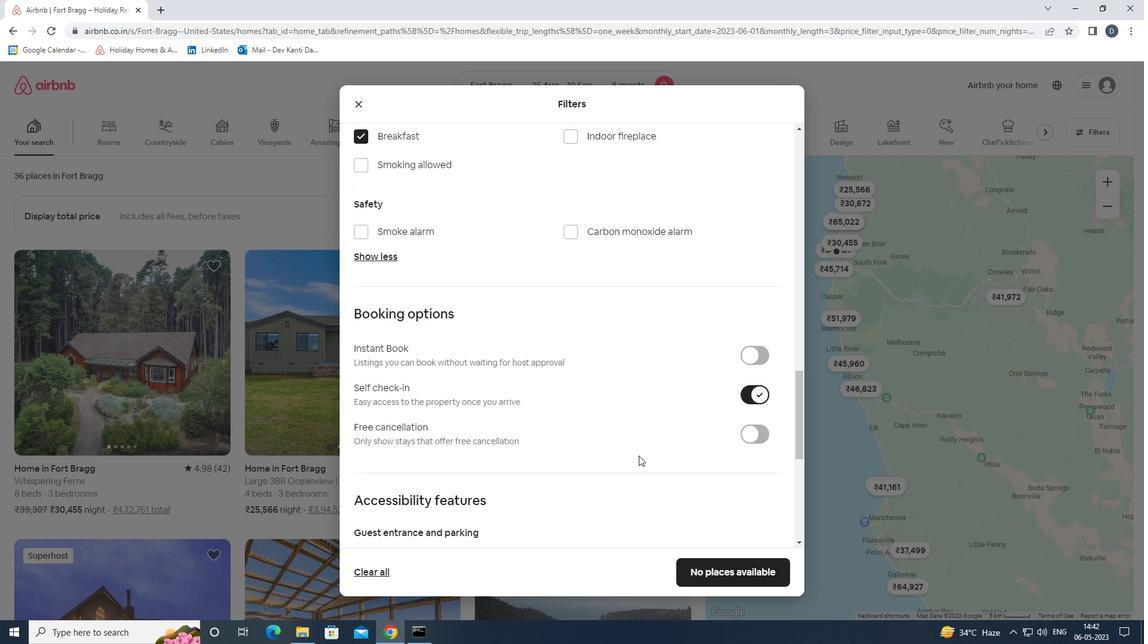 
Action: Mouse scrolled (639, 454) with delta (0, 0)
Screenshot: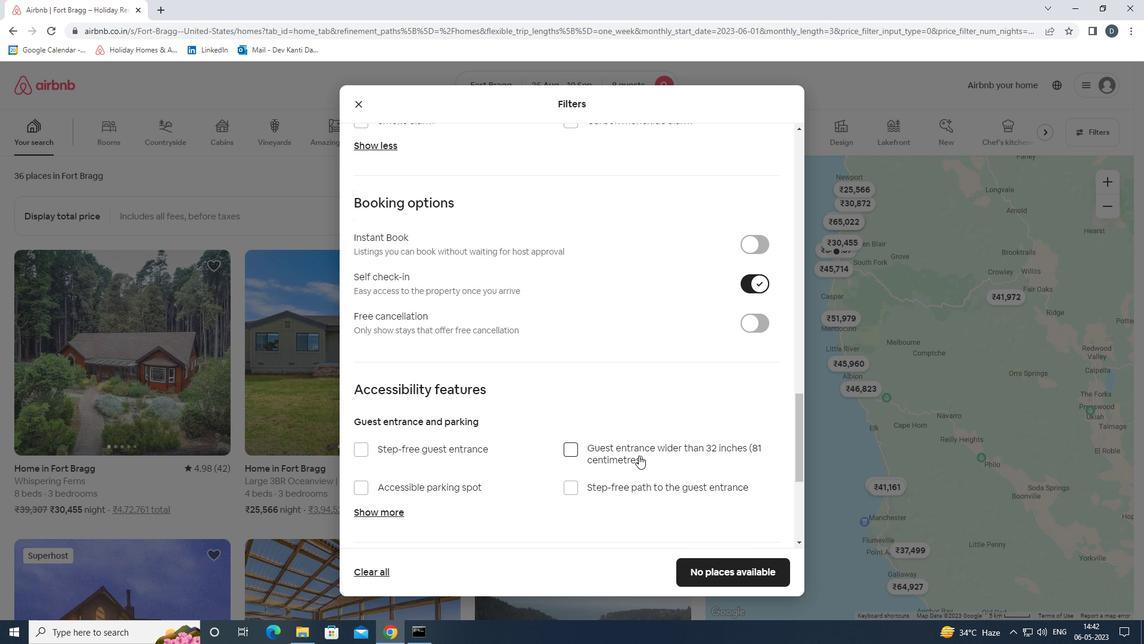 
Action: Mouse scrolled (639, 454) with delta (0, 0)
Screenshot: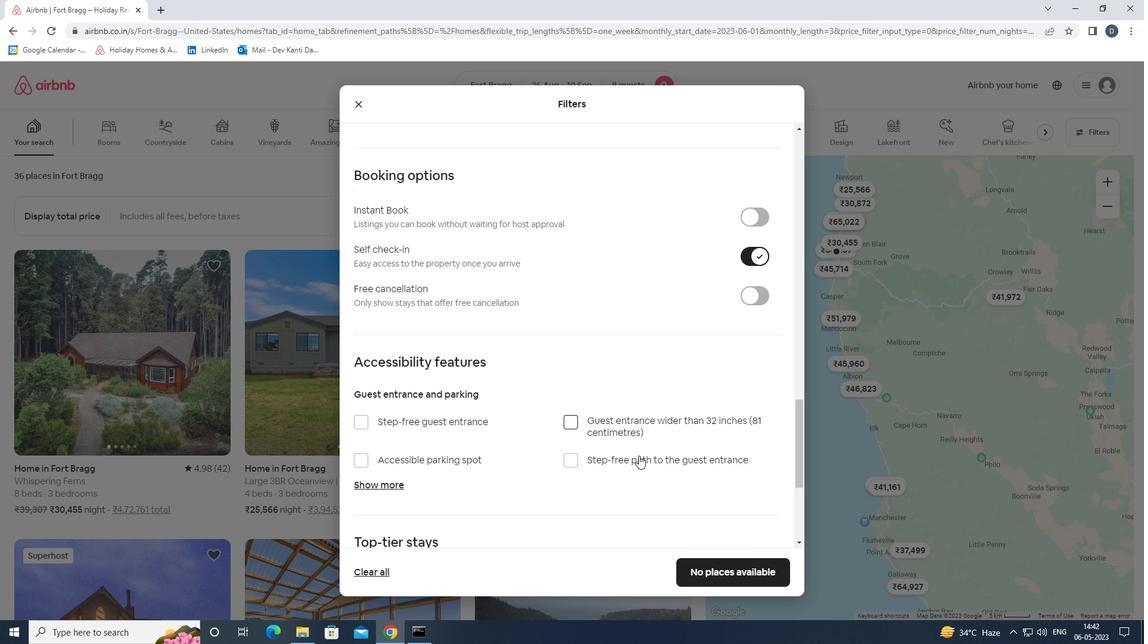 
Action: Mouse moved to (638, 456)
Screenshot: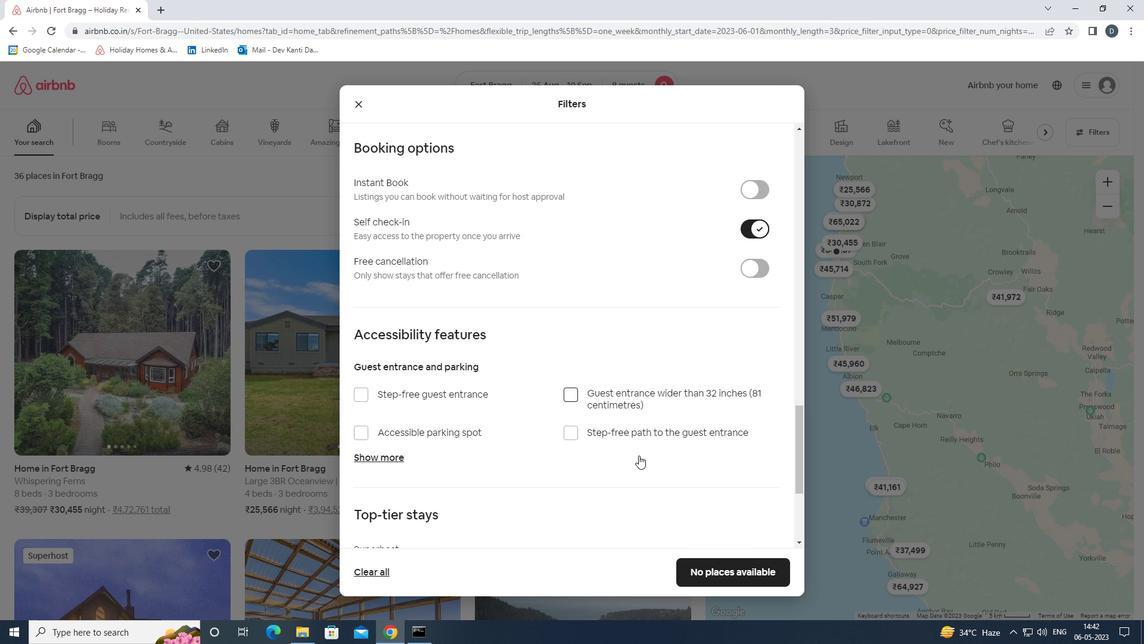 
Action: Mouse scrolled (638, 455) with delta (0, 0)
Screenshot: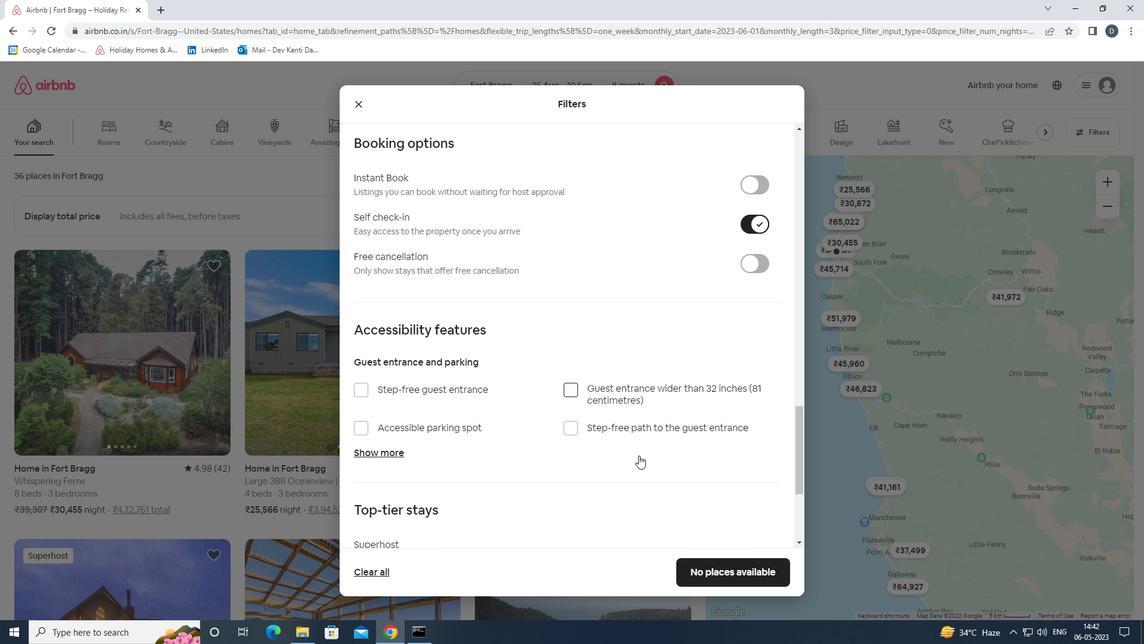 
Action: Mouse scrolled (638, 455) with delta (0, 0)
Screenshot: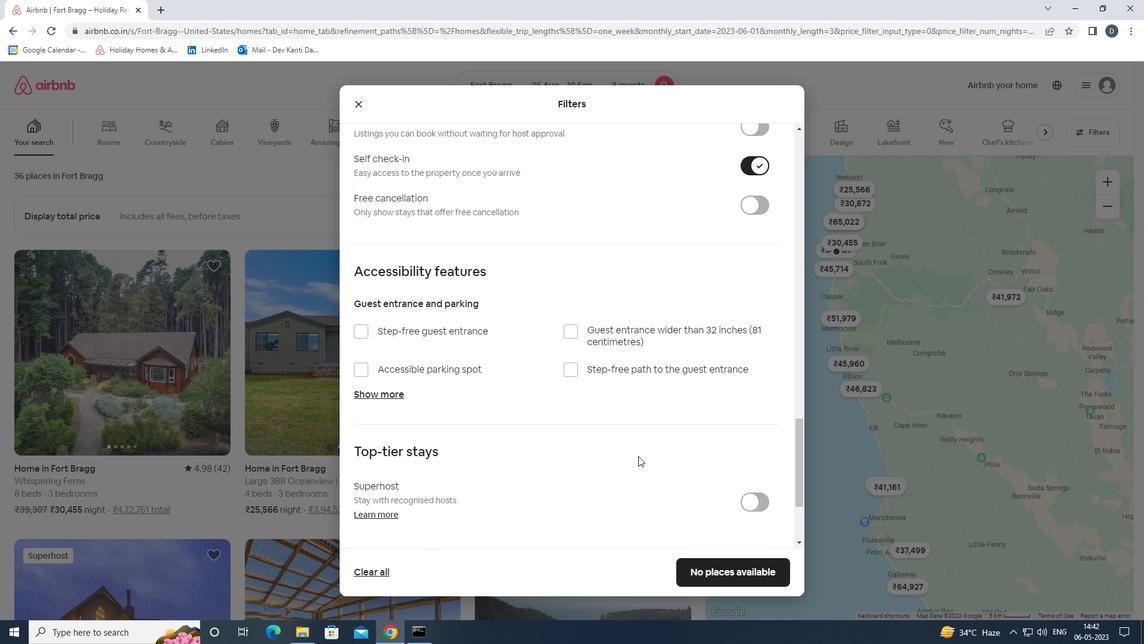 
Action: Mouse scrolled (638, 455) with delta (0, 0)
Screenshot: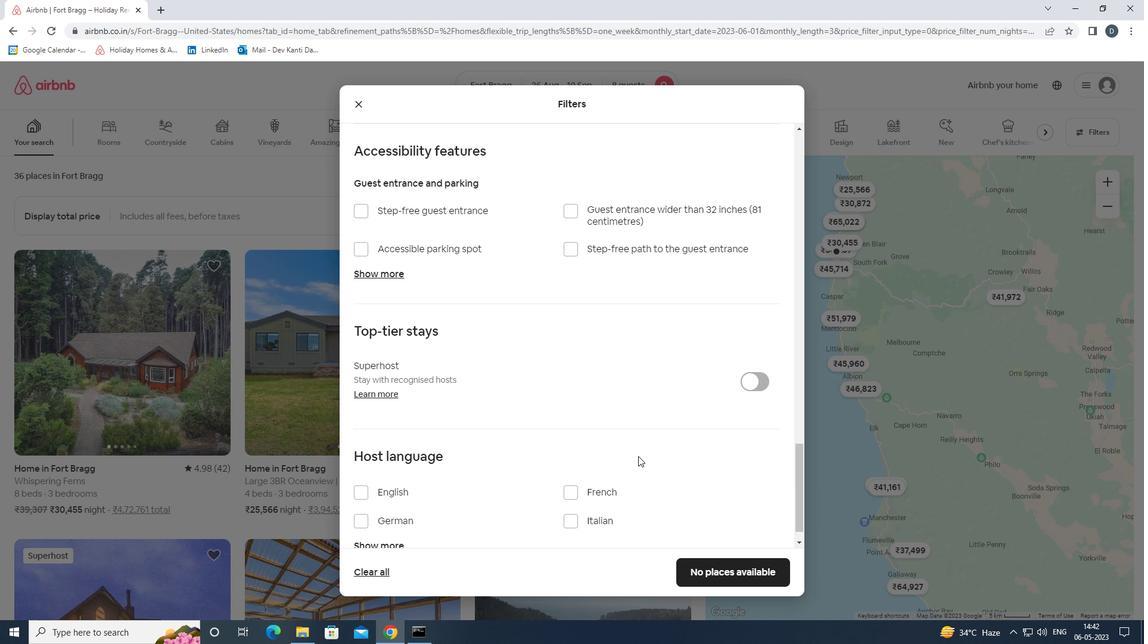 
Action: Mouse scrolled (638, 455) with delta (0, 0)
Screenshot: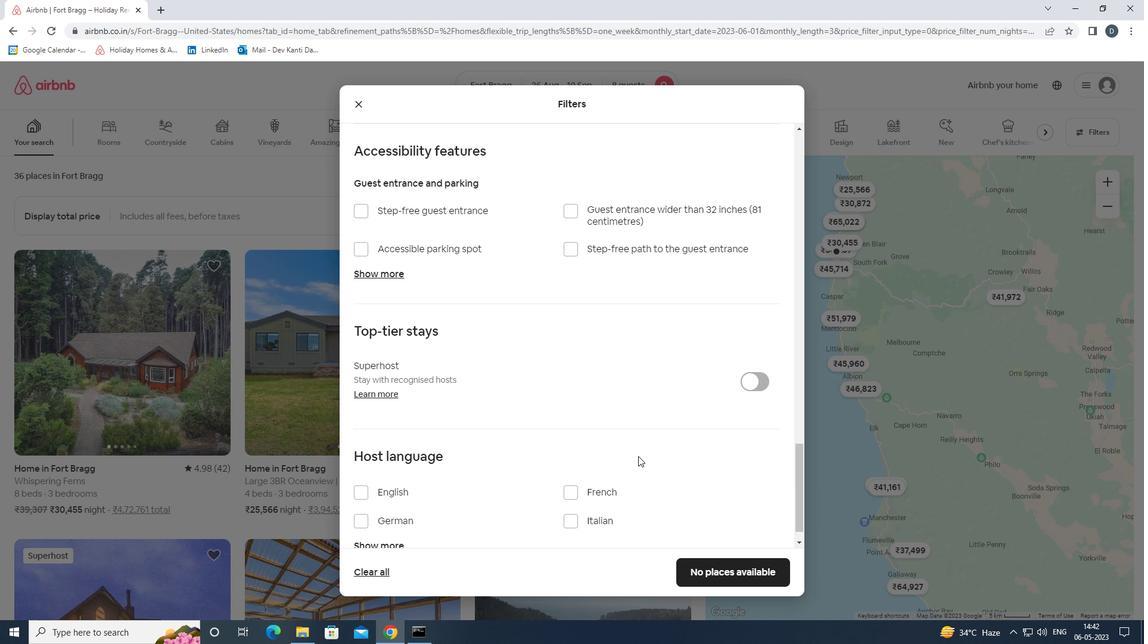 
Action: Mouse moved to (400, 461)
Screenshot: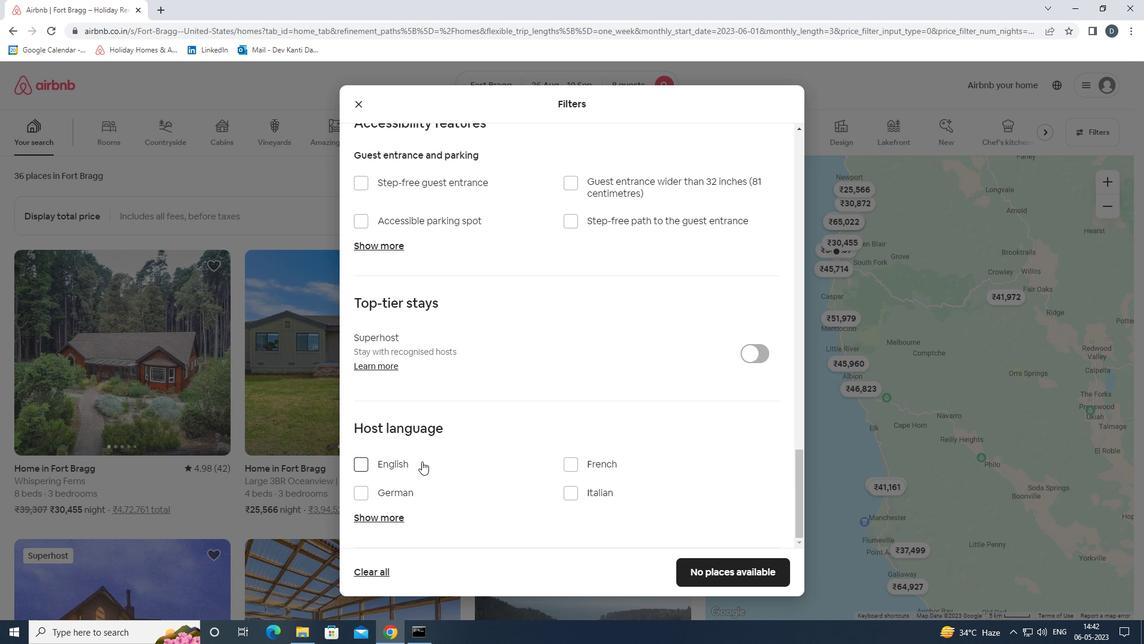 
Action: Mouse pressed left at (400, 461)
Screenshot: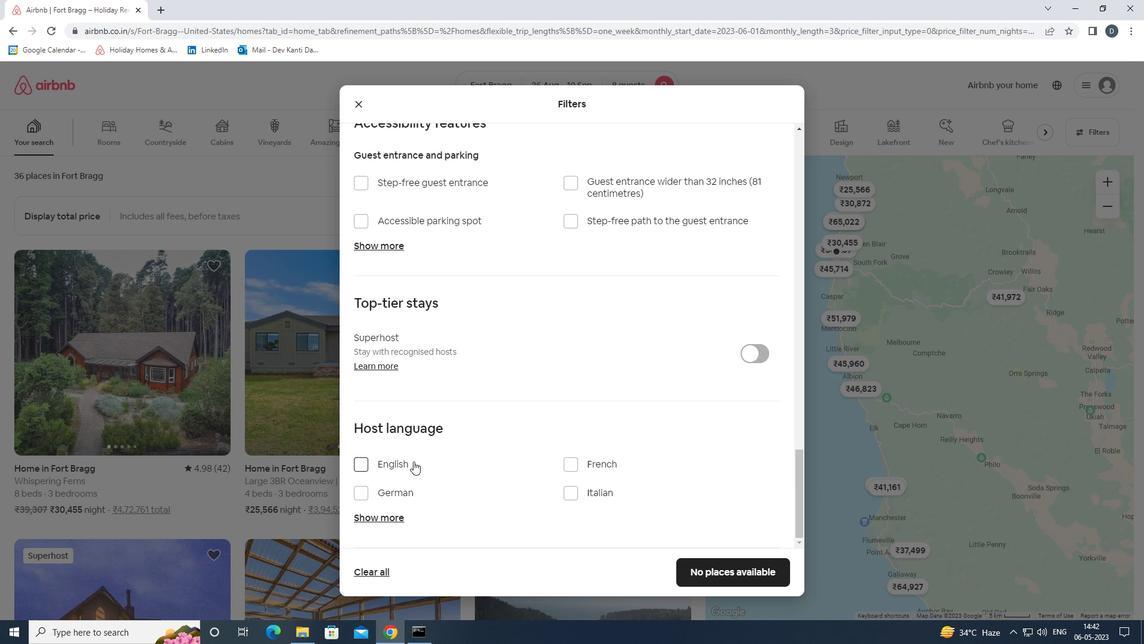 
Action: Mouse moved to (726, 564)
Screenshot: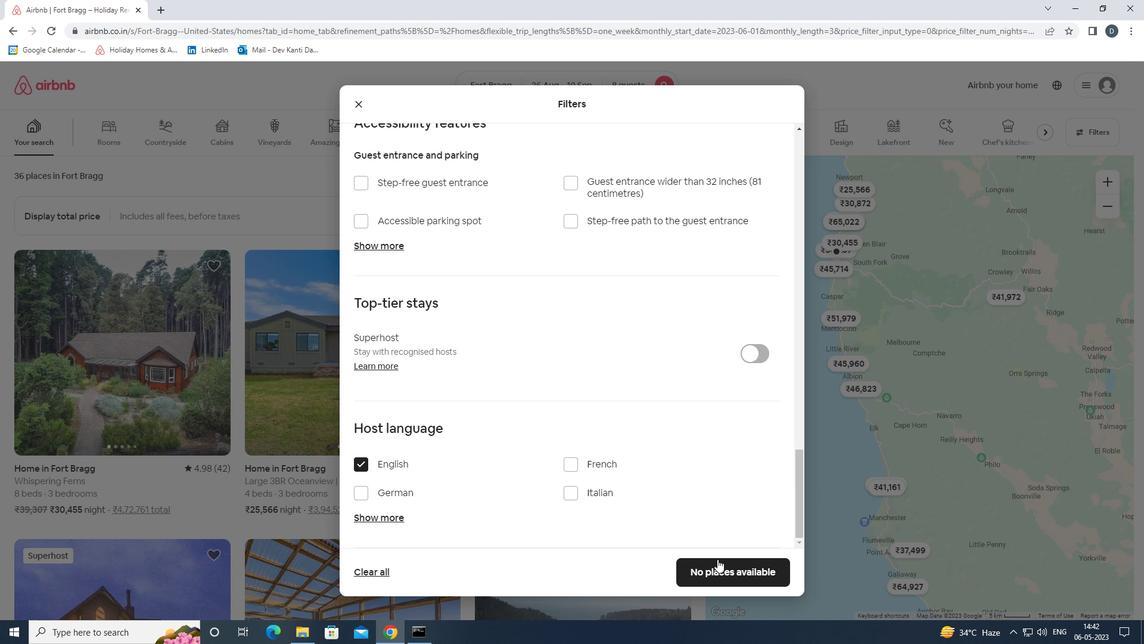 
Action: Mouse pressed left at (726, 564)
Screenshot: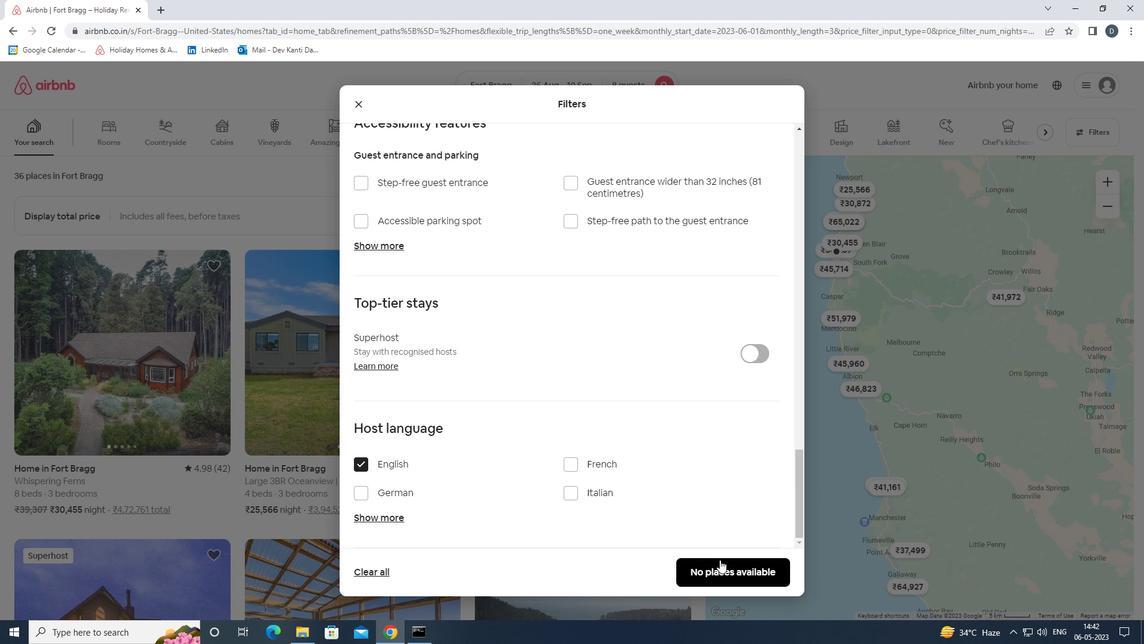 
Action: Mouse moved to (727, 564)
Screenshot: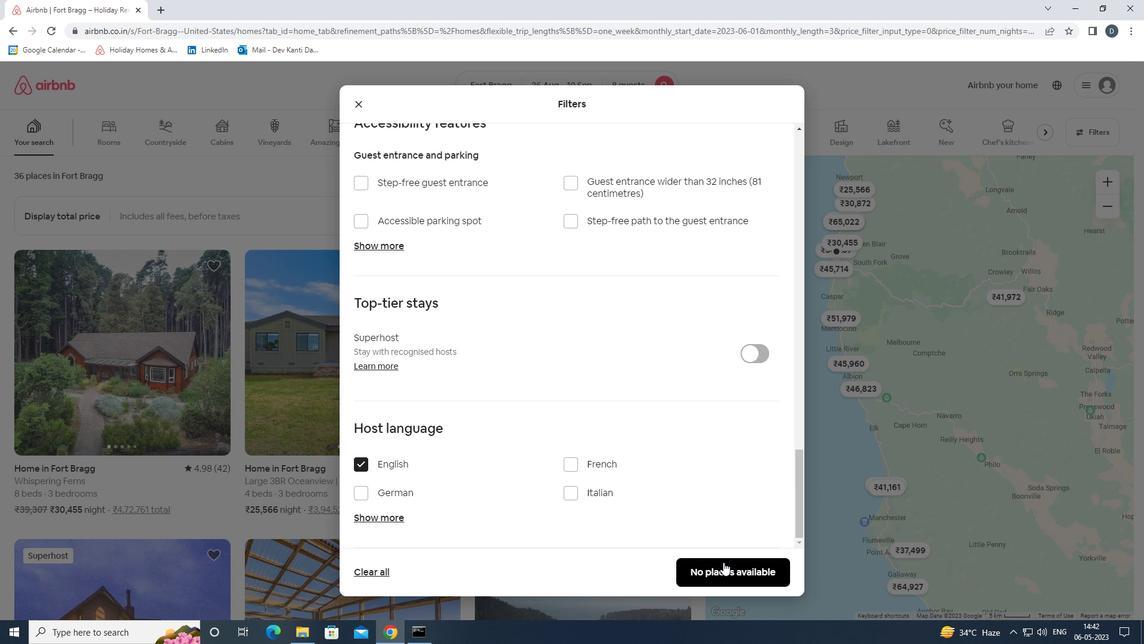 
